 Task: Plan a trip to Salzburg, Austria from 6th December, 2023 to 10th December, 2023 for 6 adults, 2 children.6 bedrooms having 6 beds and 6 bathrooms. Property type can be house. Amenities needed are: wifi, TV, free parkinig on premises, hot tub, gym, smoking allowed. Booking option can be shelf check-in. Look for 3 properties as per requirement.
Action: Mouse moved to (473, 149)
Screenshot: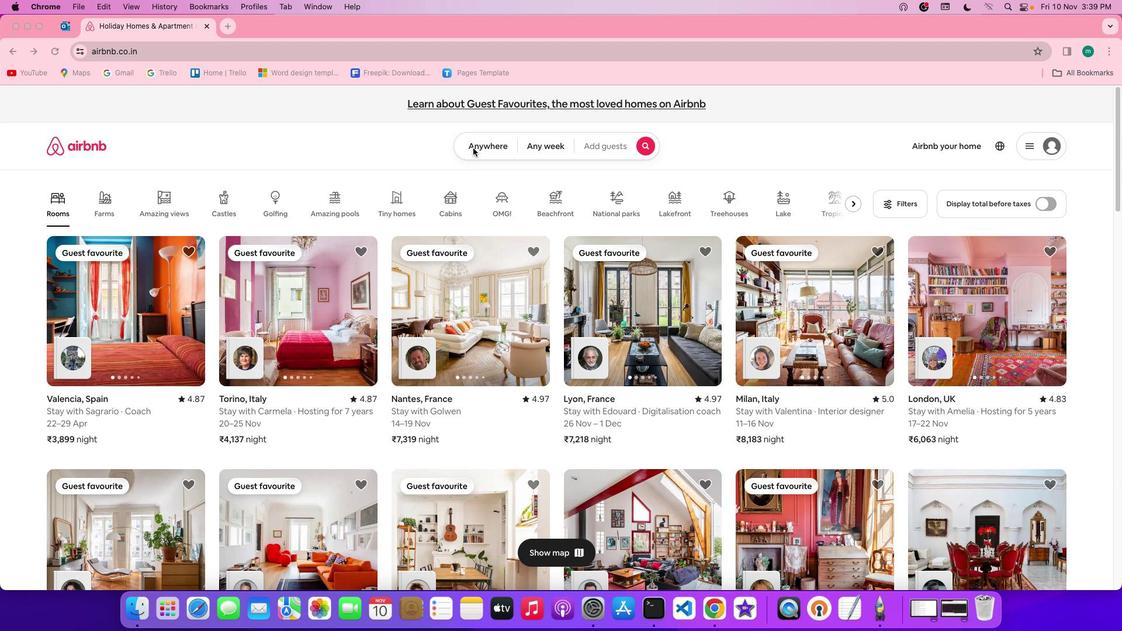 
Action: Mouse pressed left at (473, 149)
Screenshot: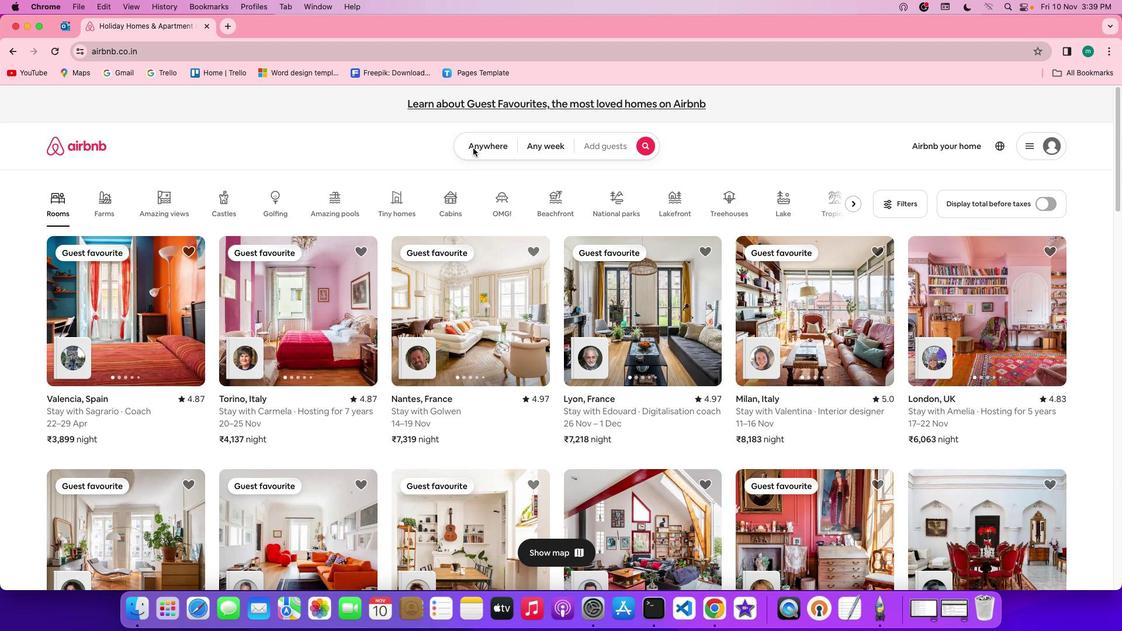 
Action: Mouse pressed left at (473, 149)
Screenshot: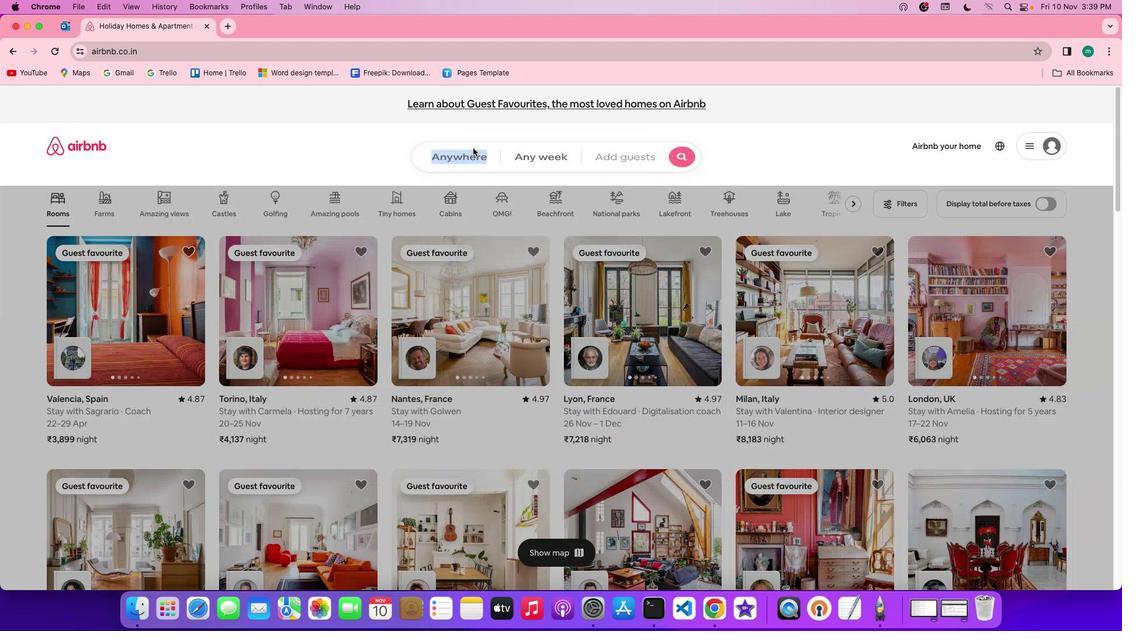 
Action: Mouse moved to (453, 191)
Screenshot: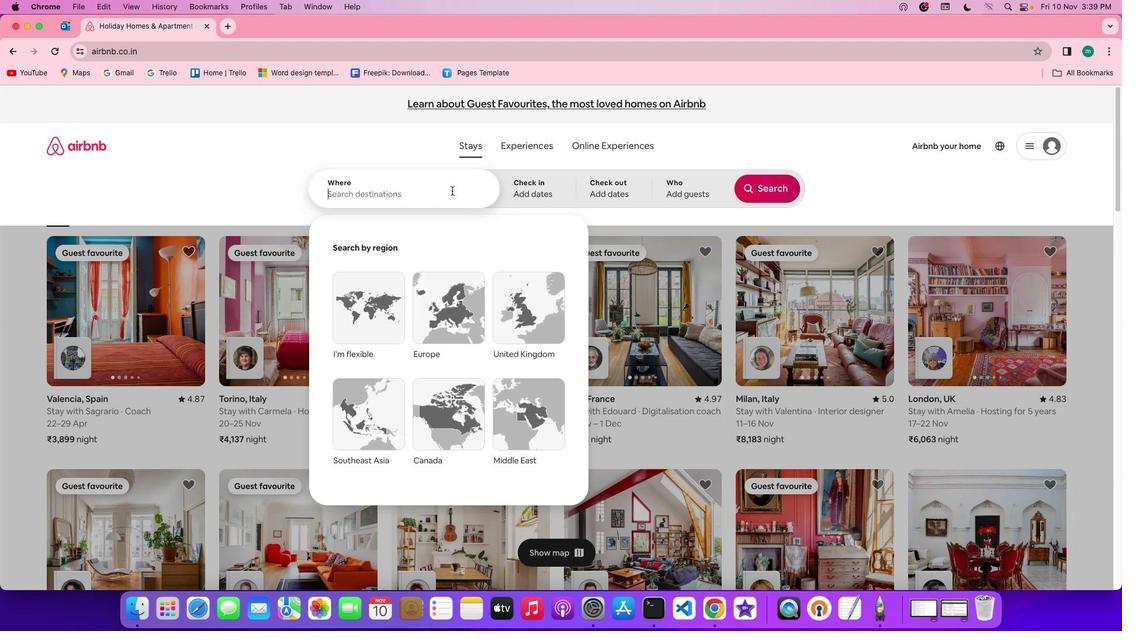 
Action: Mouse pressed left at (453, 191)
Screenshot: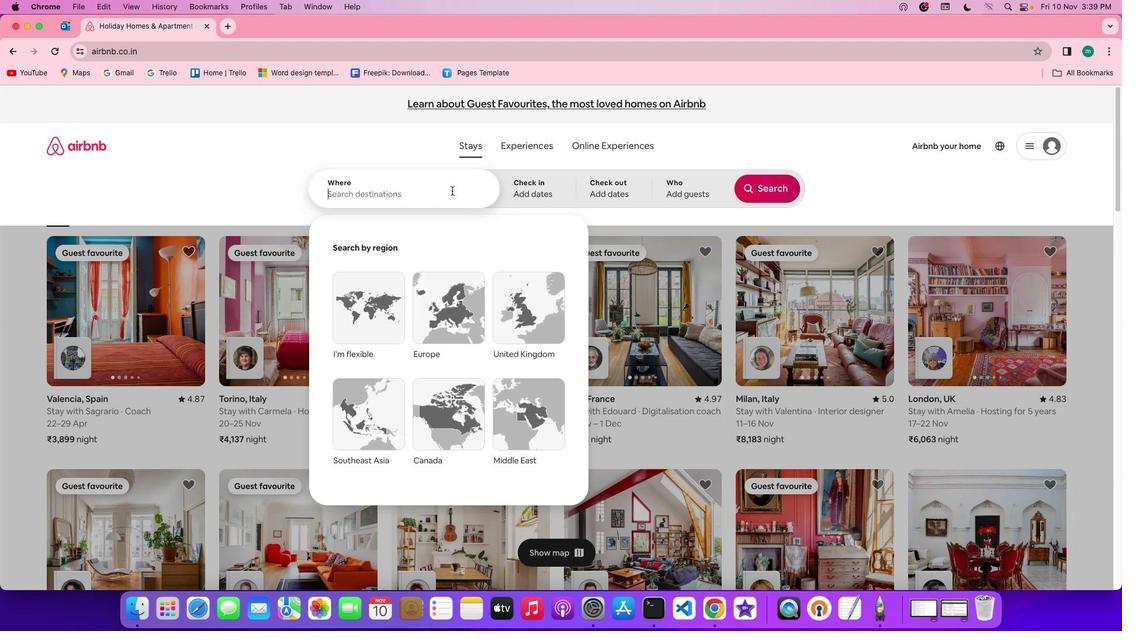 
Action: Key pressed Key.shift'S''a''l''z''b''u''r''g'','Key.spaceKey.shift'A''u''s''t''r''a'Key.backspace'i''a'
Screenshot: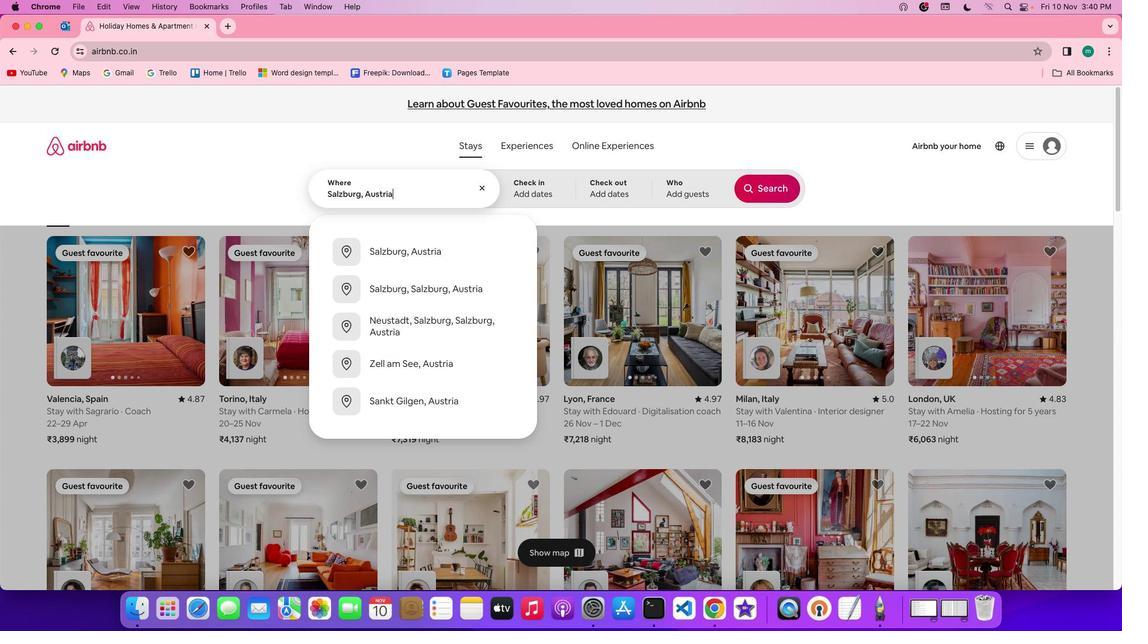 
Action: Mouse moved to (518, 189)
Screenshot: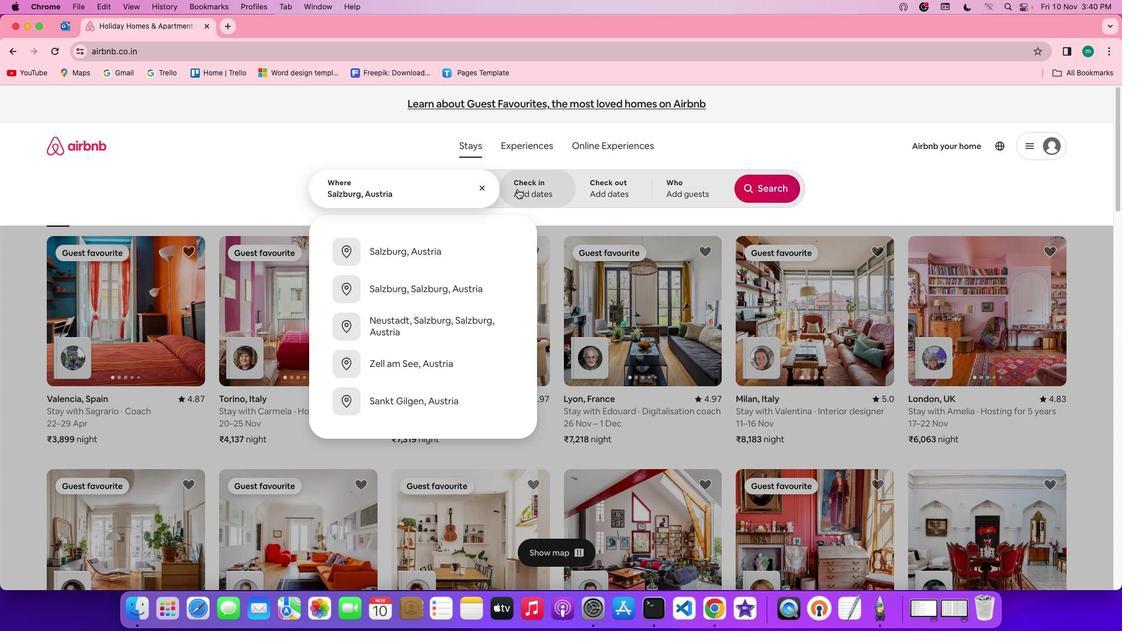 
Action: Mouse pressed left at (518, 189)
Screenshot: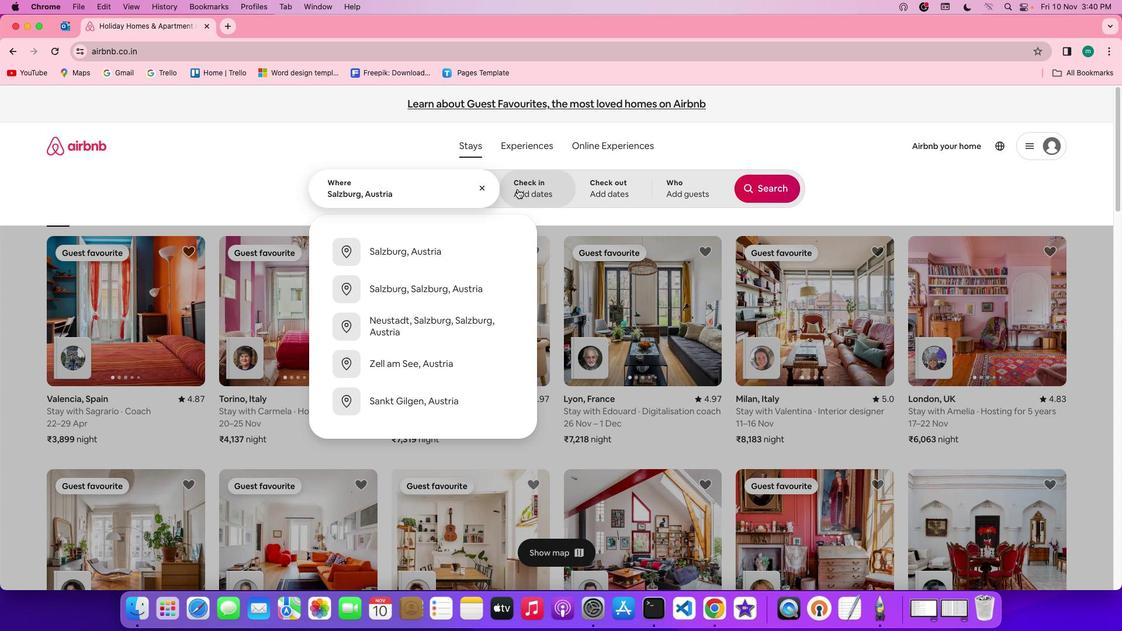 
Action: Mouse moved to (676, 363)
Screenshot: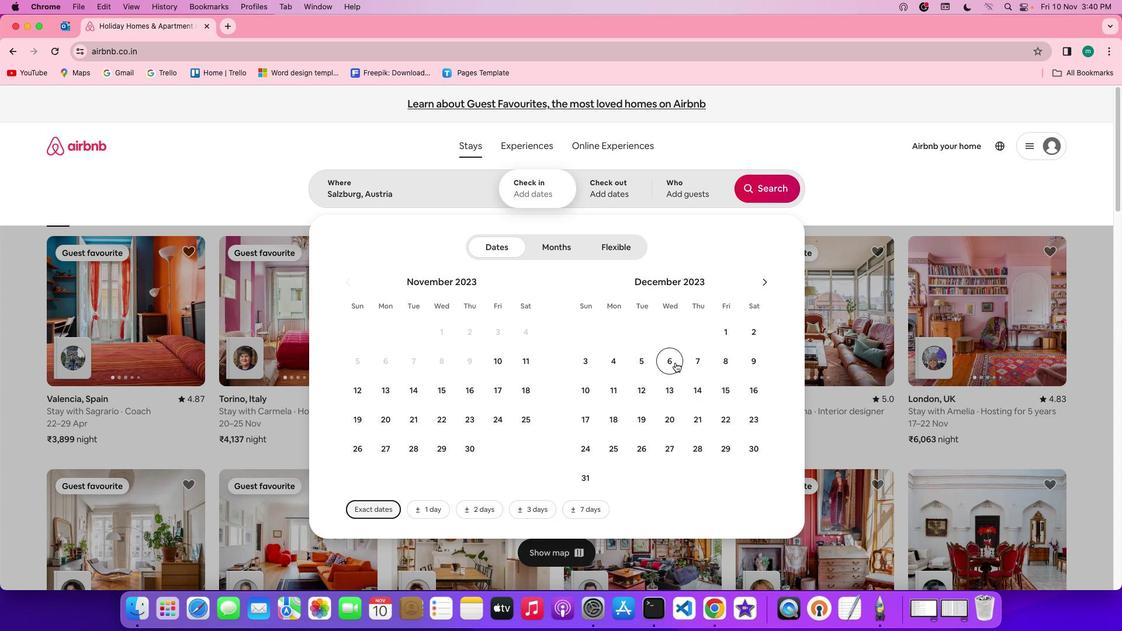 
Action: Mouse pressed left at (676, 363)
Screenshot: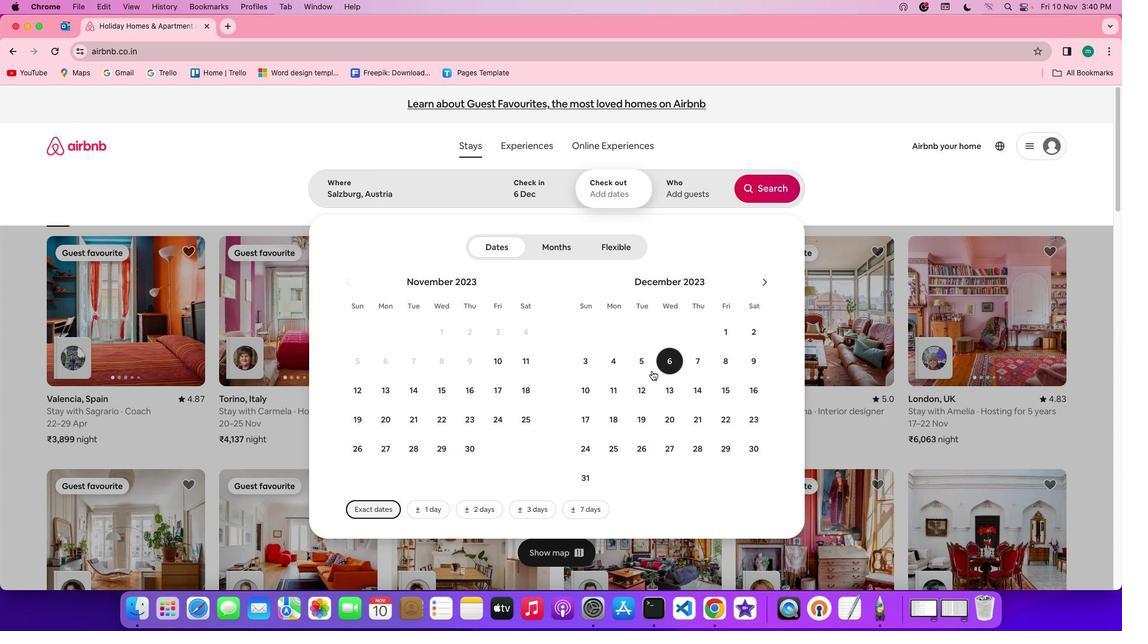 
Action: Mouse moved to (591, 383)
Screenshot: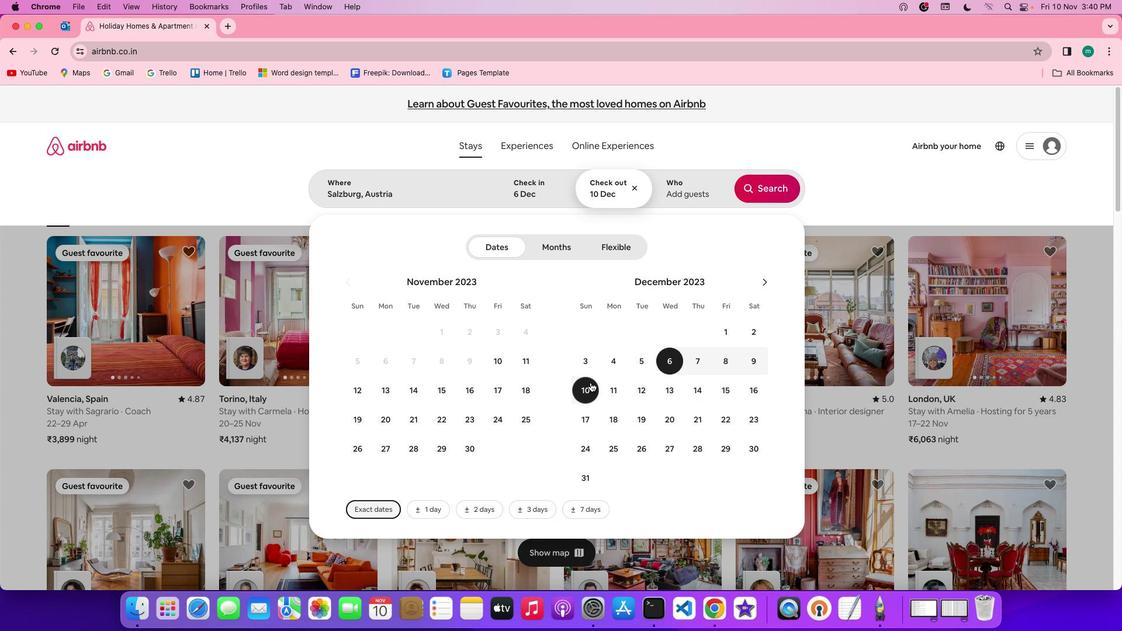
Action: Mouse pressed left at (591, 383)
Screenshot: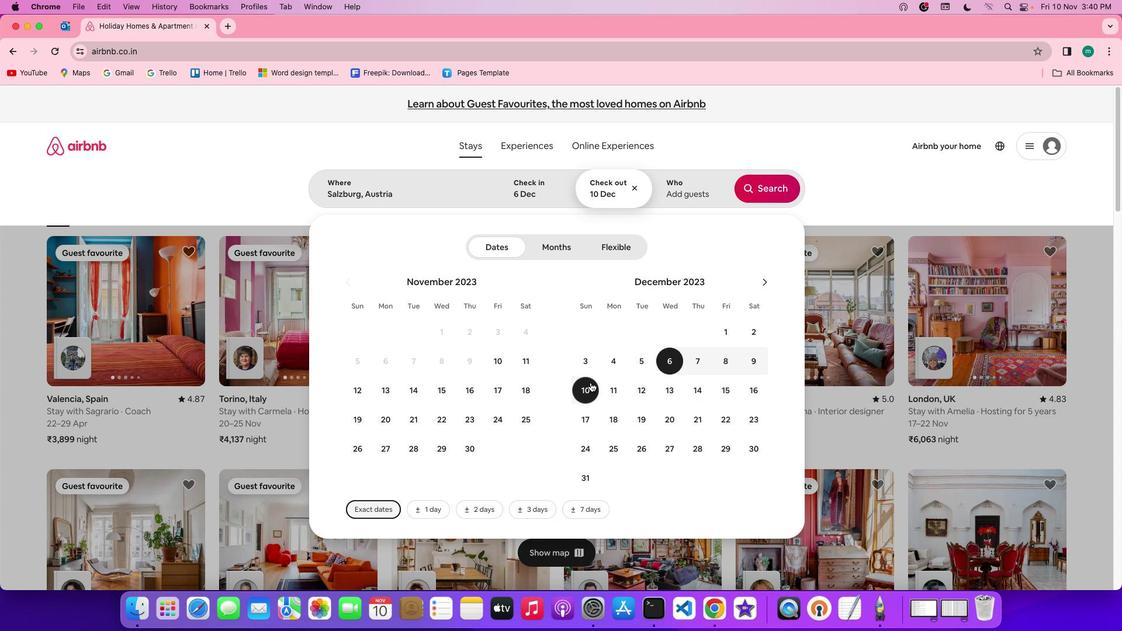 
Action: Mouse moved to (691, 190)
Screenshot: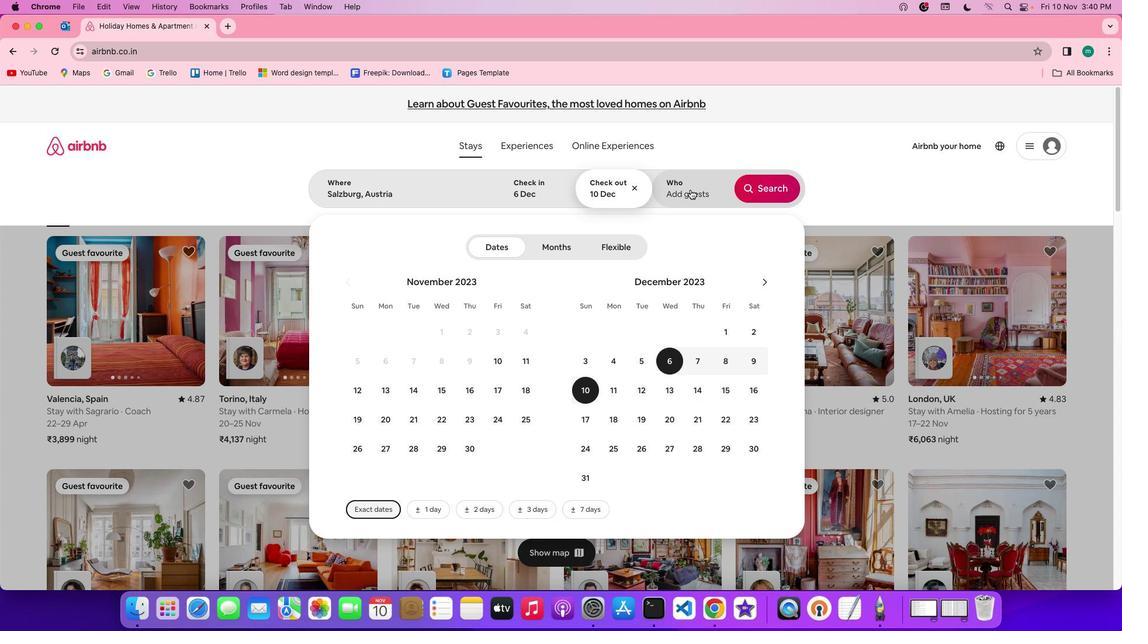
Action: Mouse pressed left at (691, 190)
Screenshot: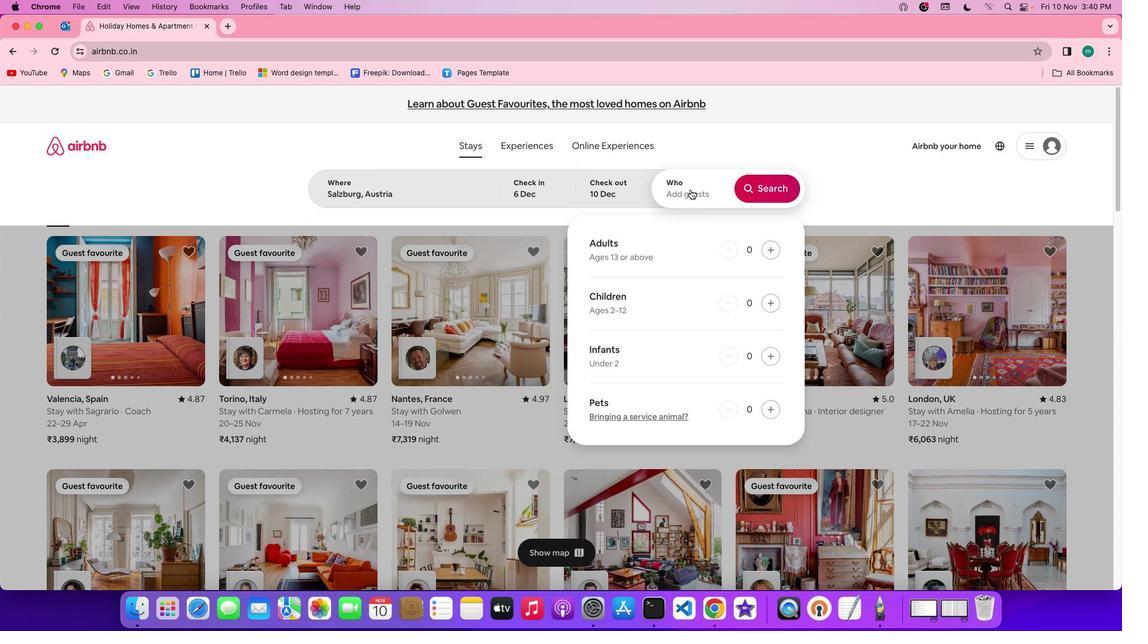 
Action: Mouse moved to (771, 248)
Screenshot: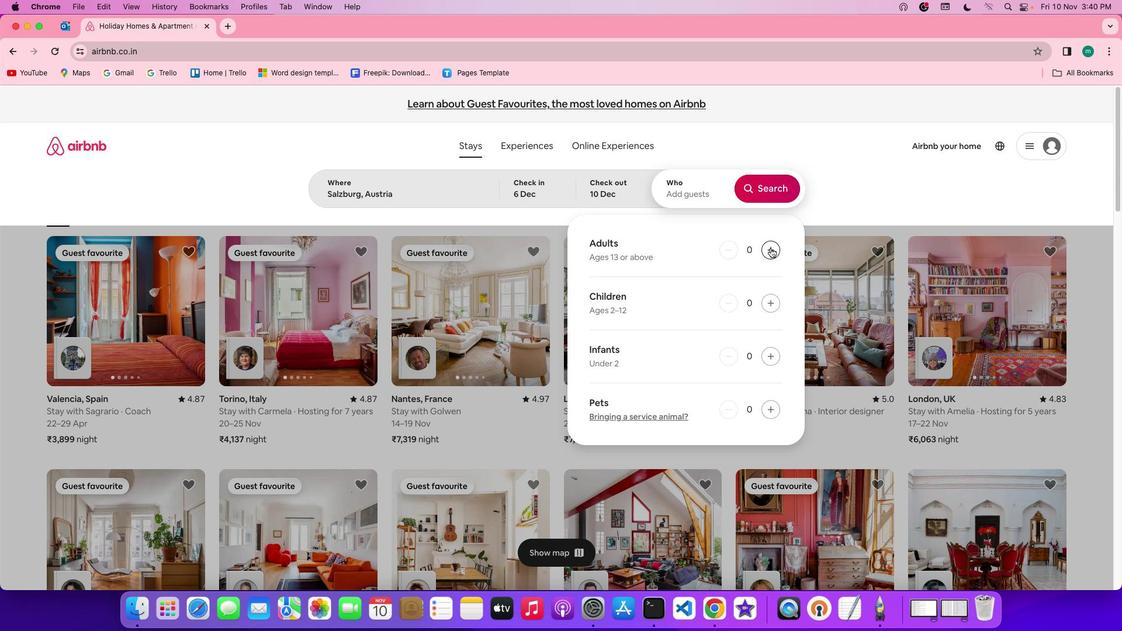 
Action: Mouse pressed left at (771, 248)
Screenshot: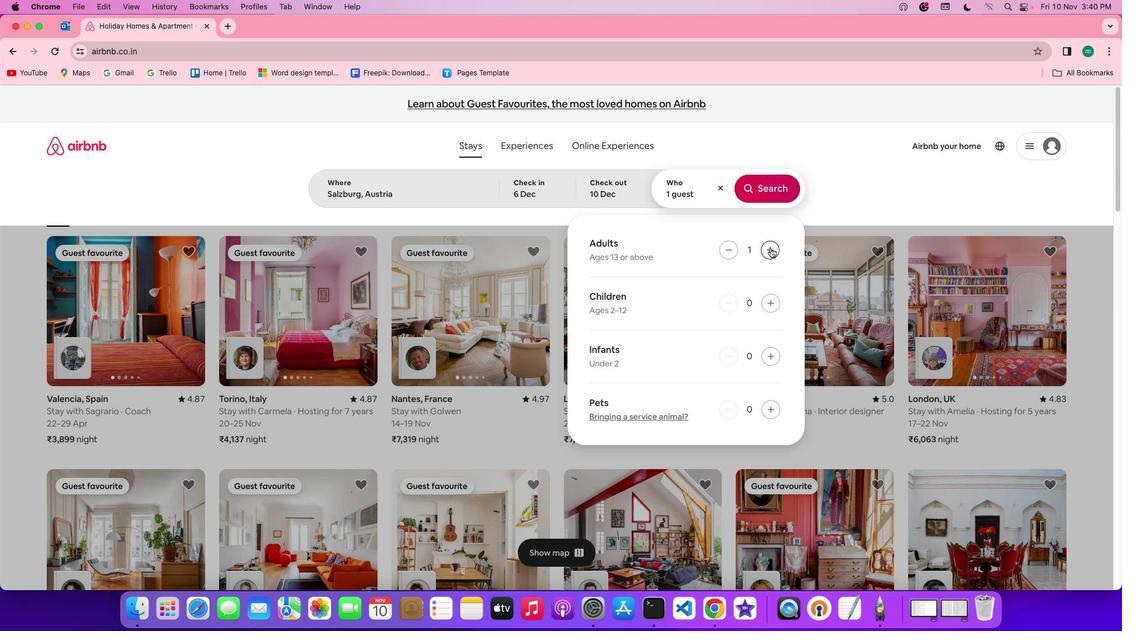 
Action: Mouse pressed left at (771, 248)
Screenshot: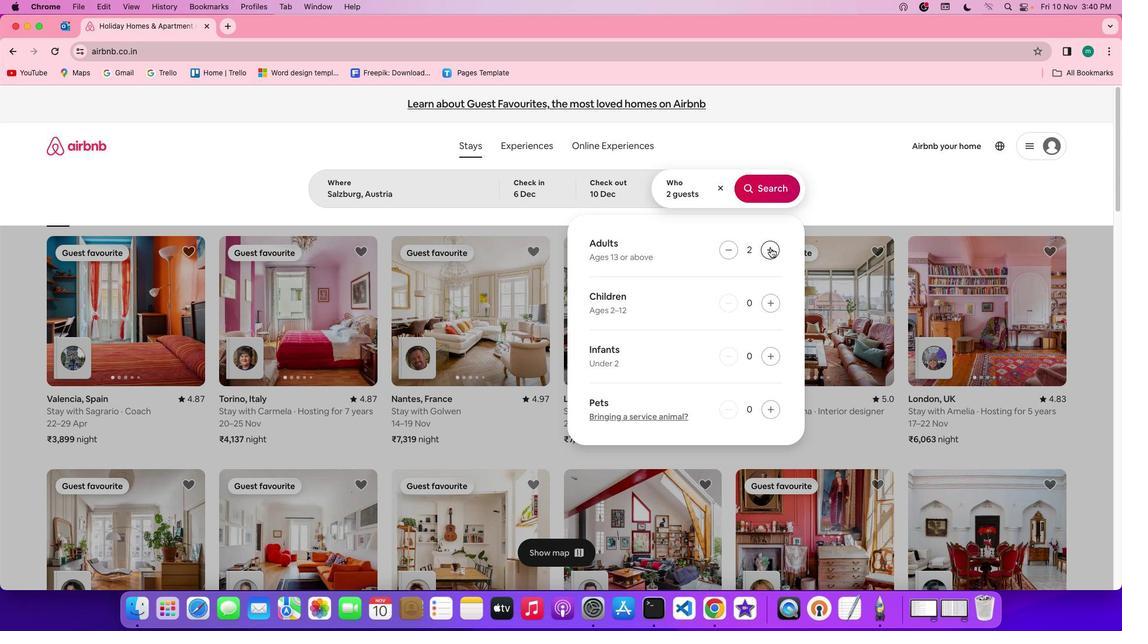 
Action: Mouse pressed left at (771, 248)
Screenshot: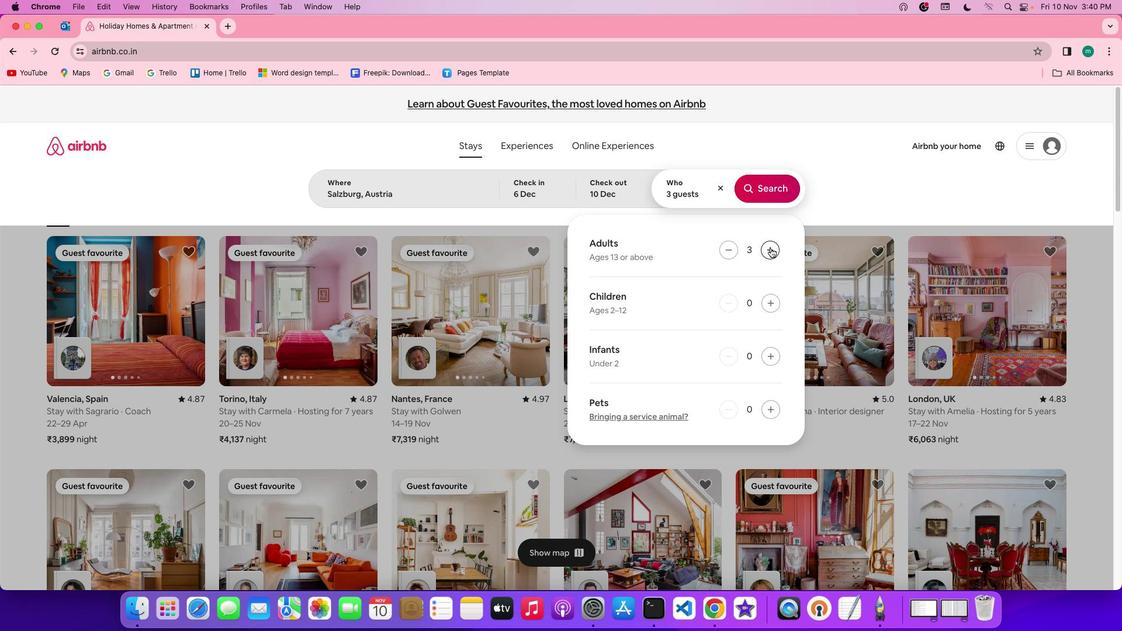
Action: Mouse pressed left at (771, 248)
Screenshot: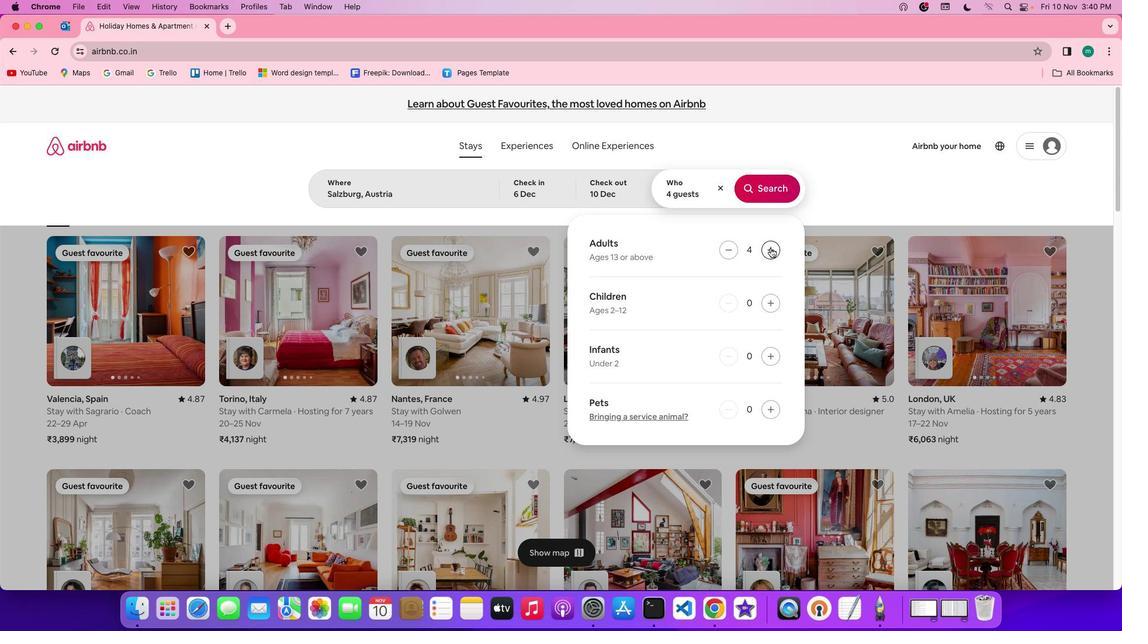 
Action: Mouse pressed left at (771, 248)
Screenshot: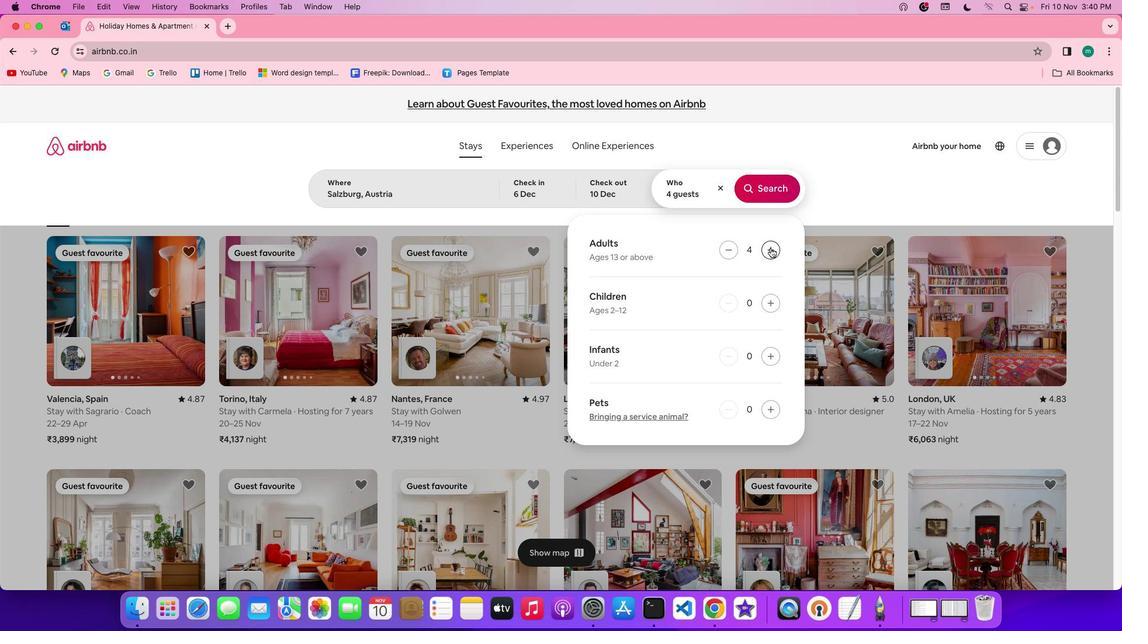
Action: Mouse pressed left at (771, 248)
Screenshot: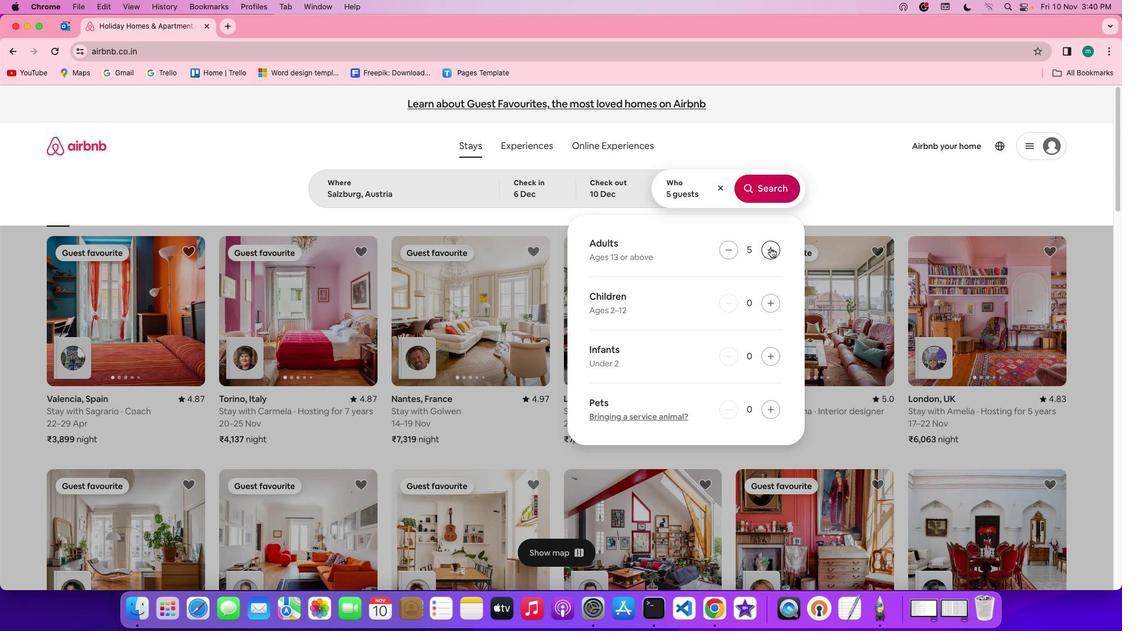 
Action: Mouse moved to (778, 298)
Screenshot: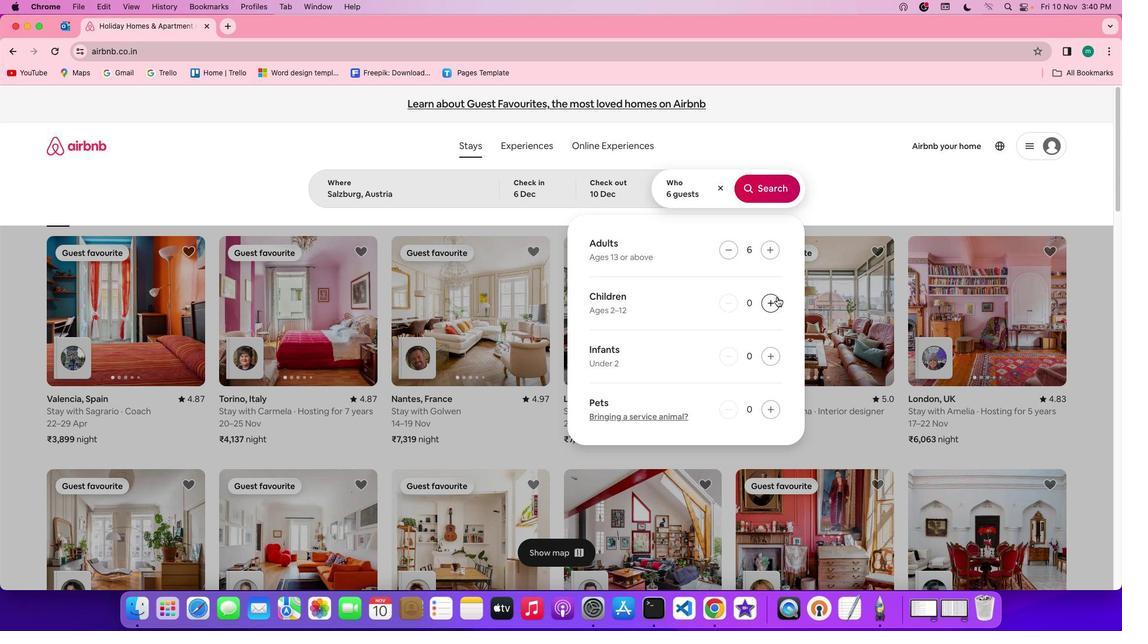 
Action: Mouse pressed left at (778, 298)
Screenshot: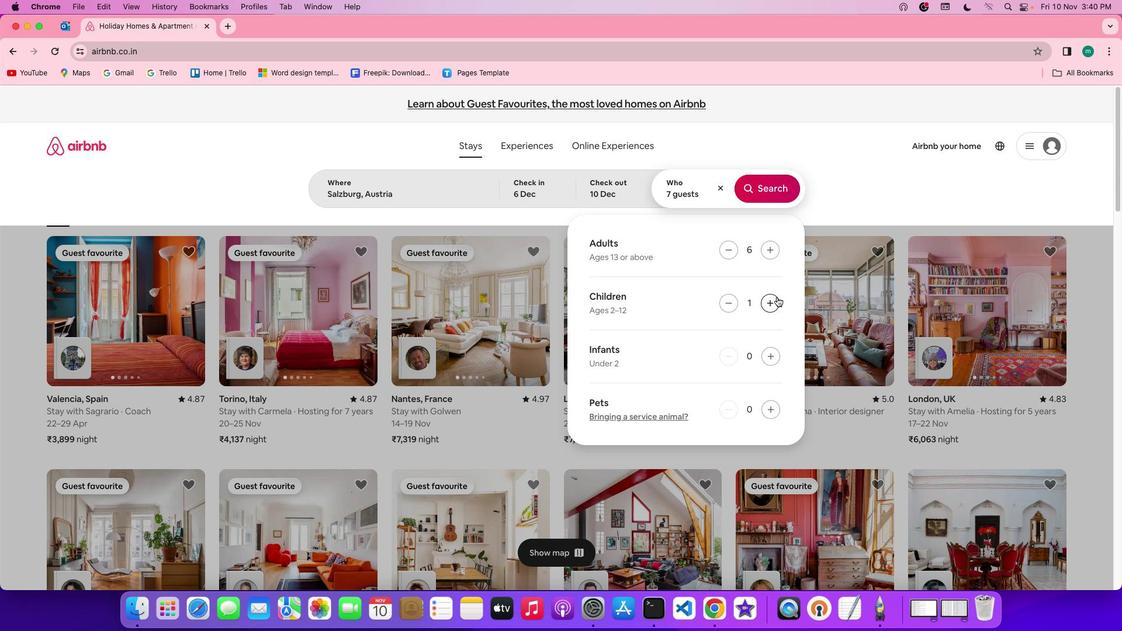 
Action: Mouse pressed left at (778, 298)
Screenshot: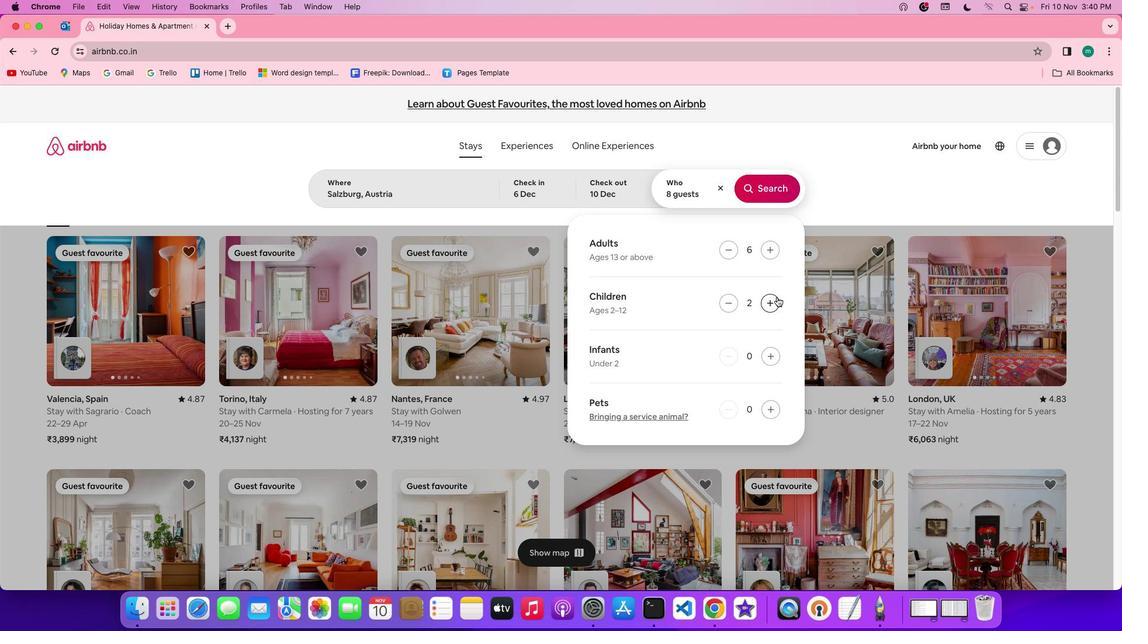 
Action: Mouse moved to (775, 195)
Screenshot: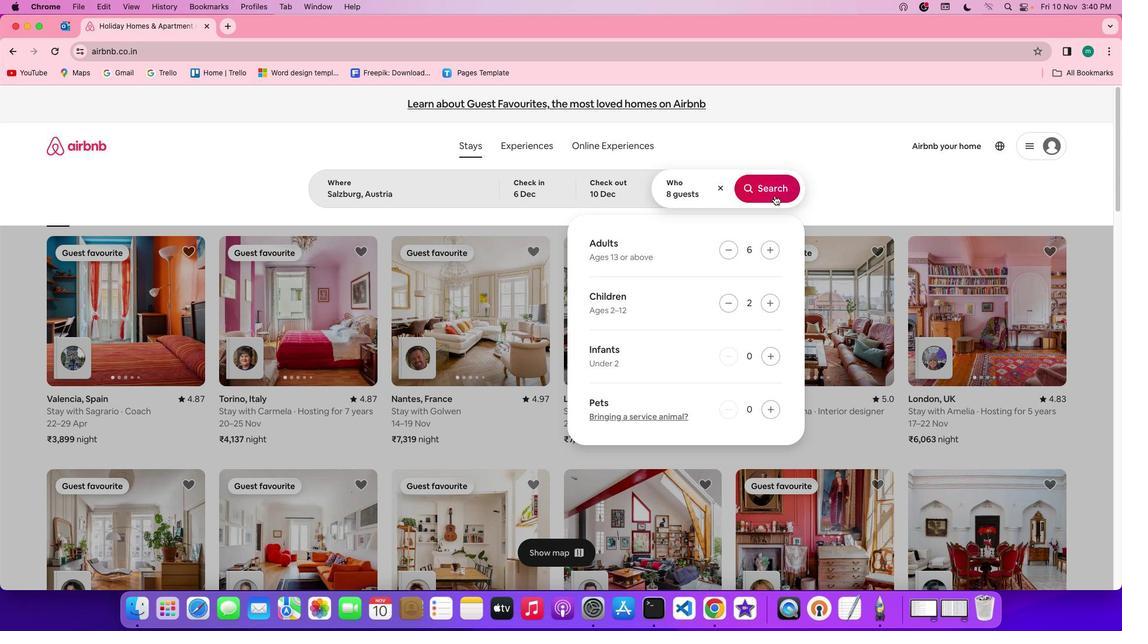 
Action: Mouse pressed left at (775, 195)
Screenshot: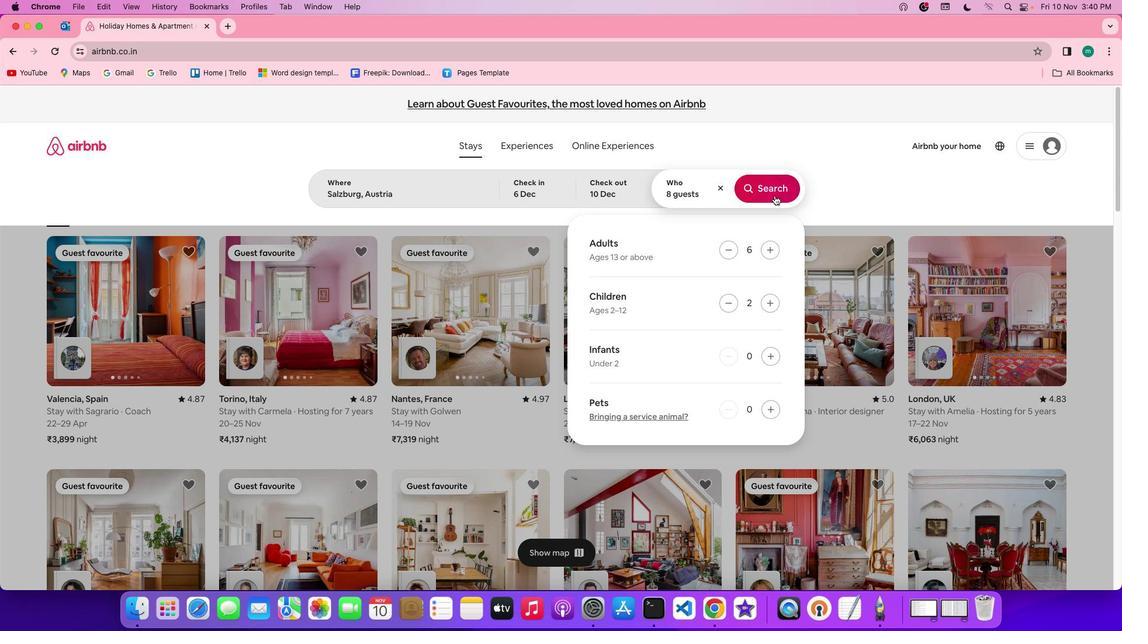 
Action: Mouse moved to (946, 160)
Screenshot: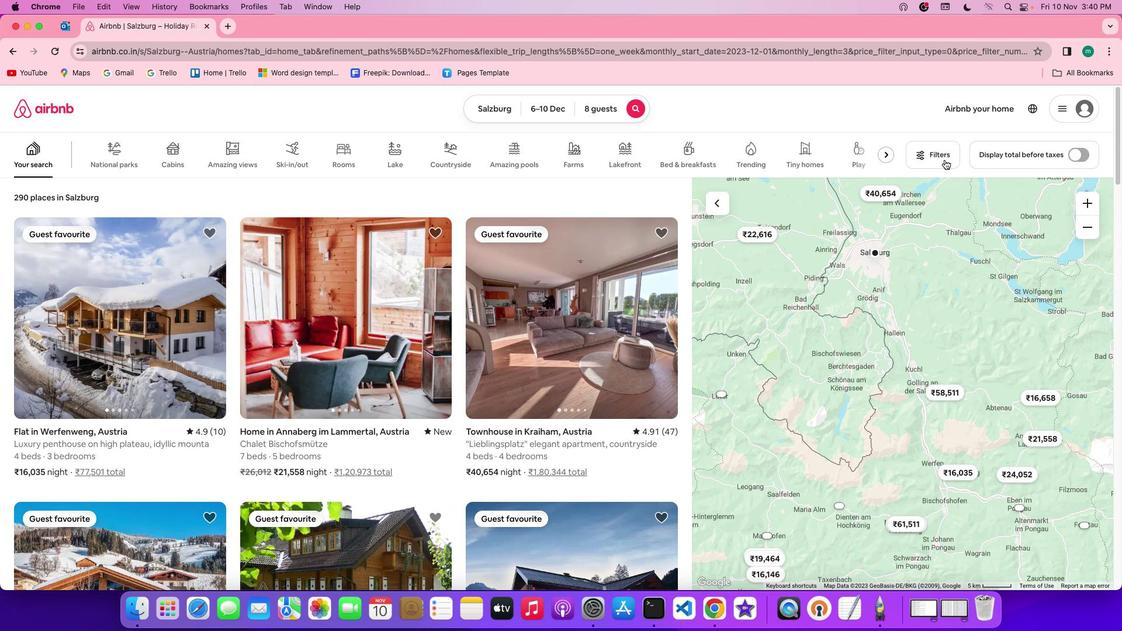
Action: Mouse pressed left at (946, 160)
Screenshot: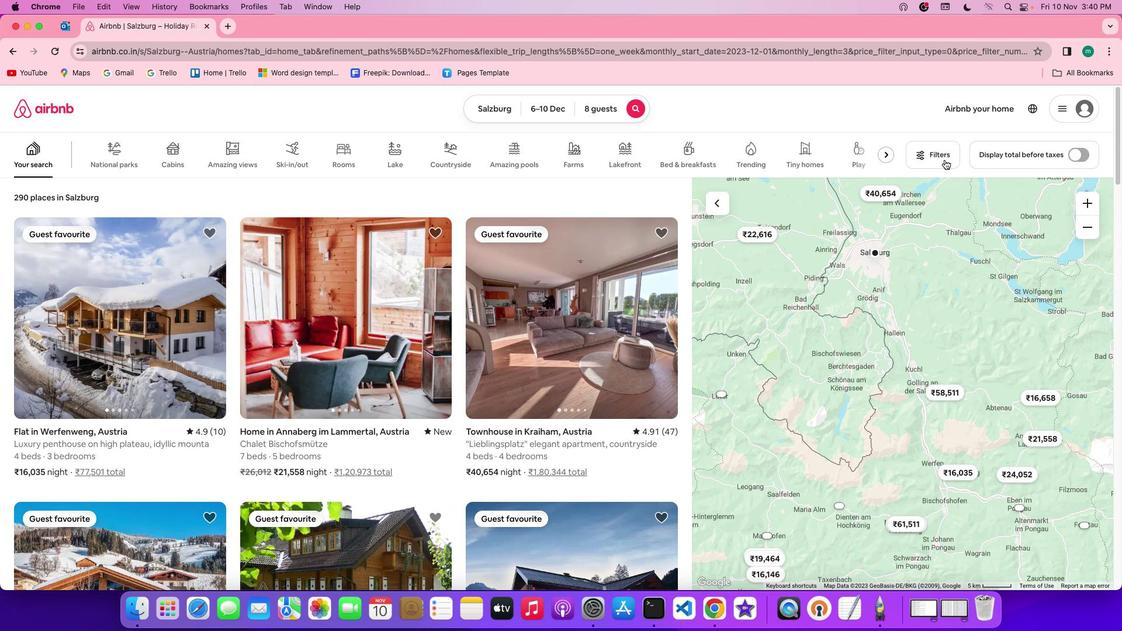 
Action: Mouse moved to (705, 304)
Screenshot: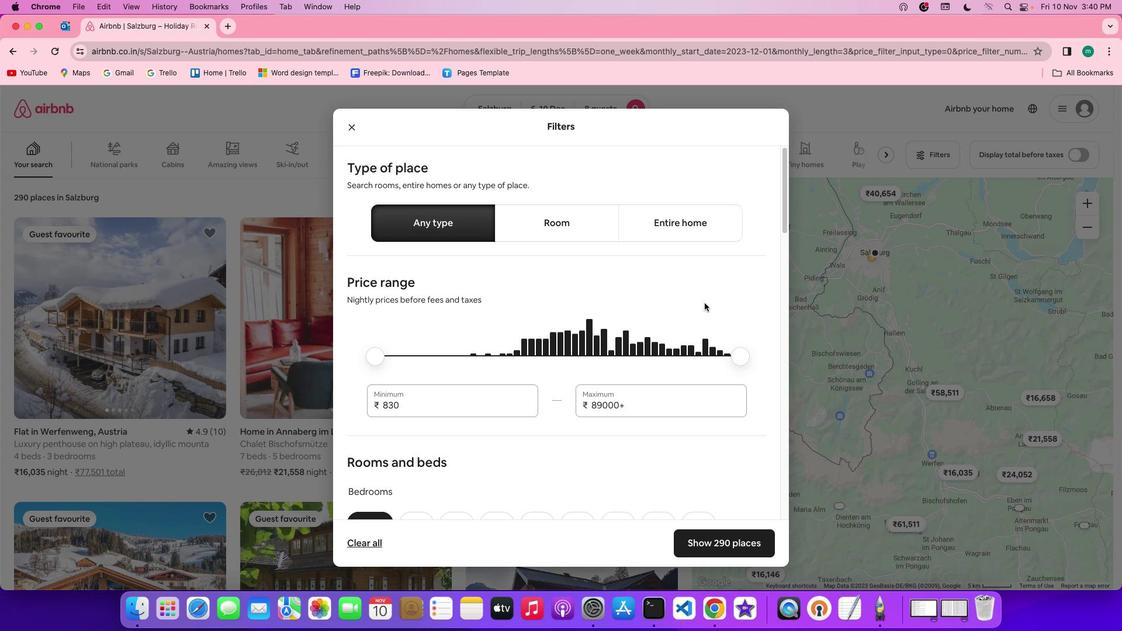 
Action: Mouse scrolled (705, 304) with delta (0, 0)
Screenshot: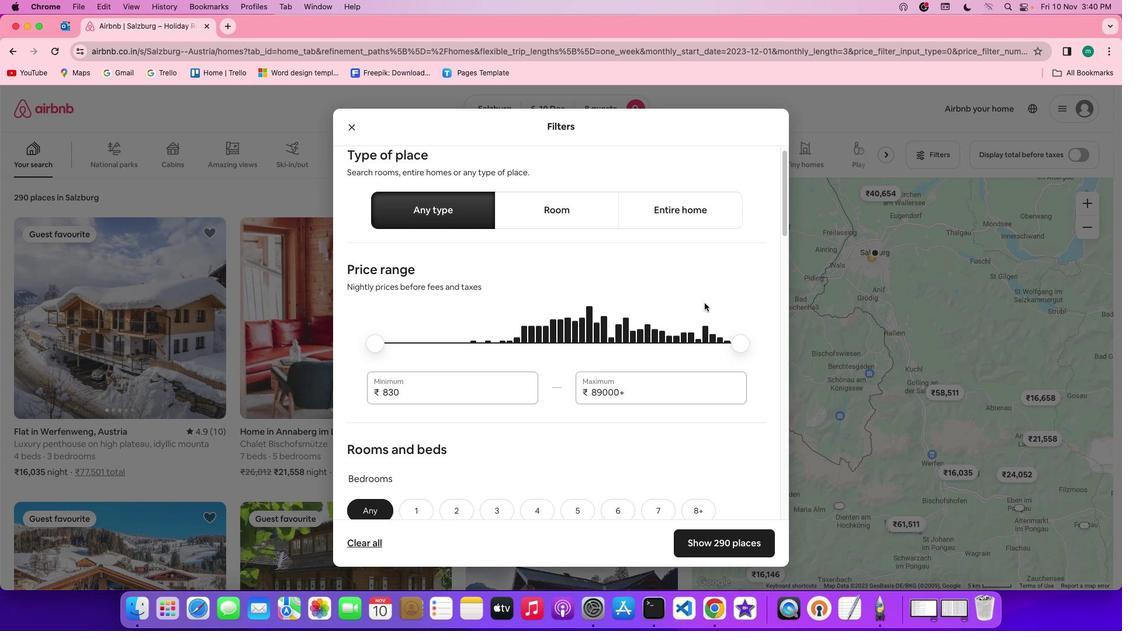 
Action: Mouse scrolled (705, 304) with delta (0, 0)
Screenshot: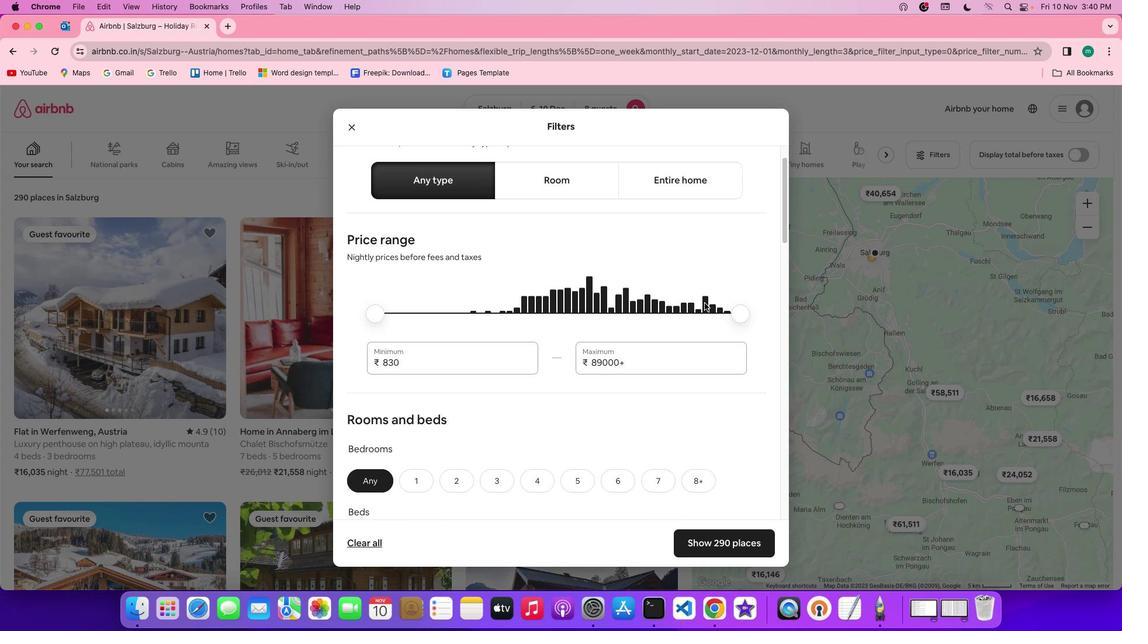 
Action: Mouse scrolled (705, 304) with delta (0, 0)
Screenshot: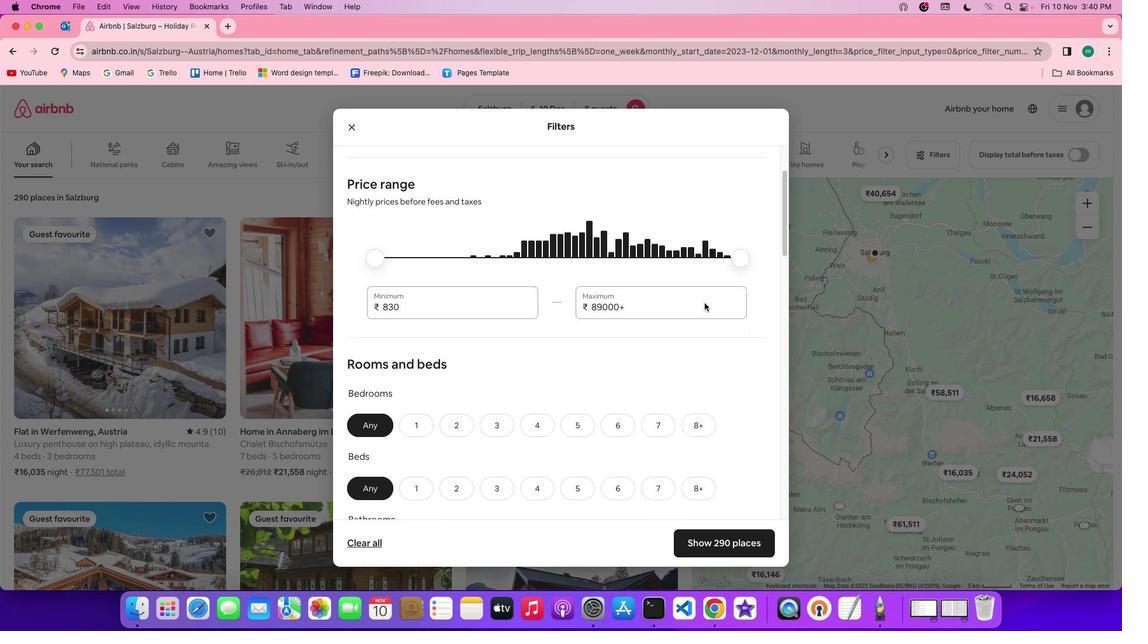 
Action: Mouse scrolled (705, 304) with delta (0, -1)
Screenshot: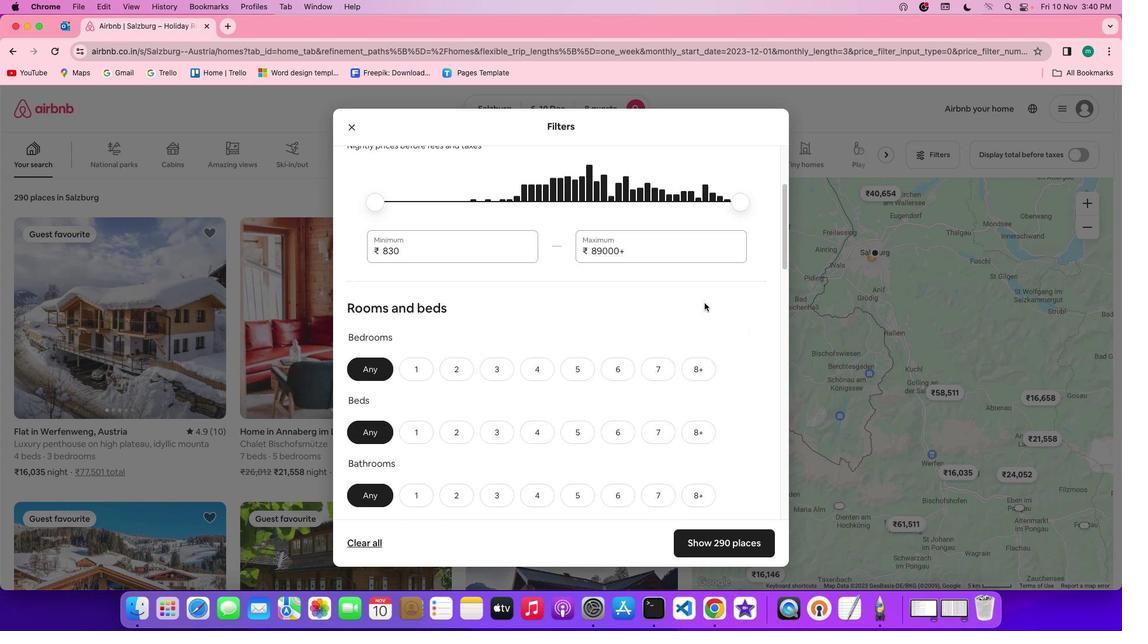 
Action: Mouse scrolled (705, 304) with delta (0, 0)
Screenshot: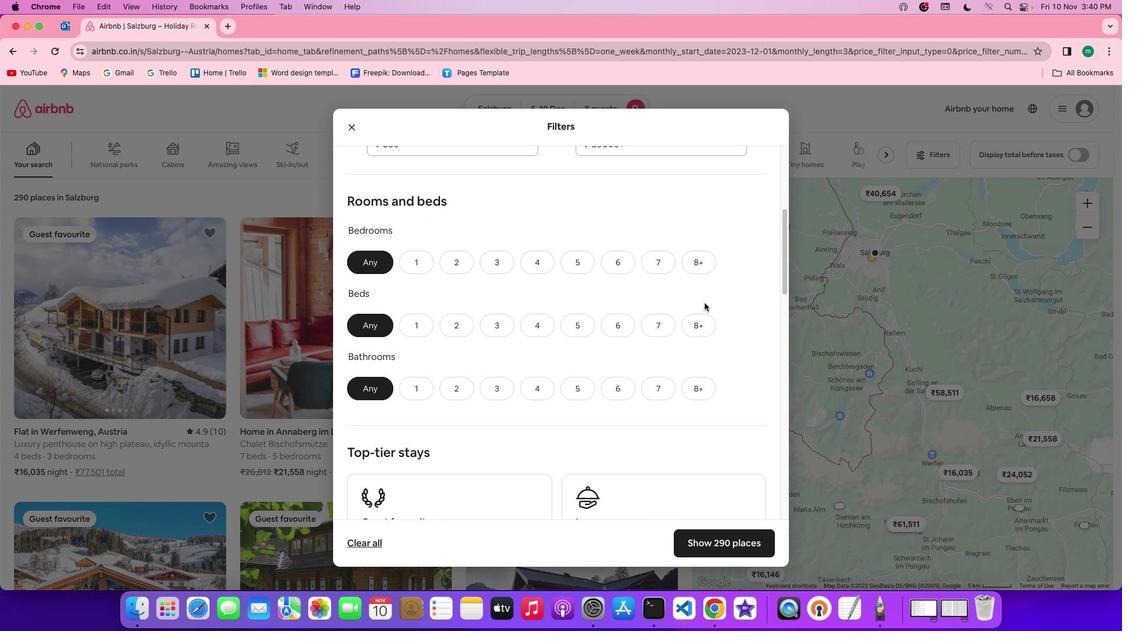 
Action: Mouse moved to (630, 243)
Screenshot: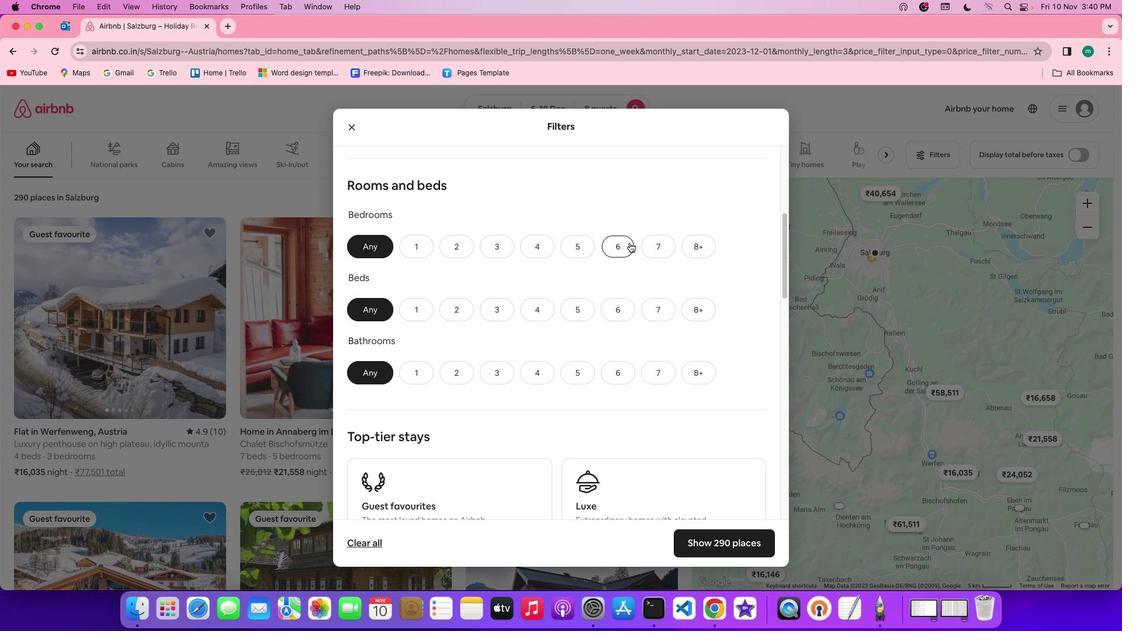 
Action: Mouse pressed left at (630, 243)
Screenshot: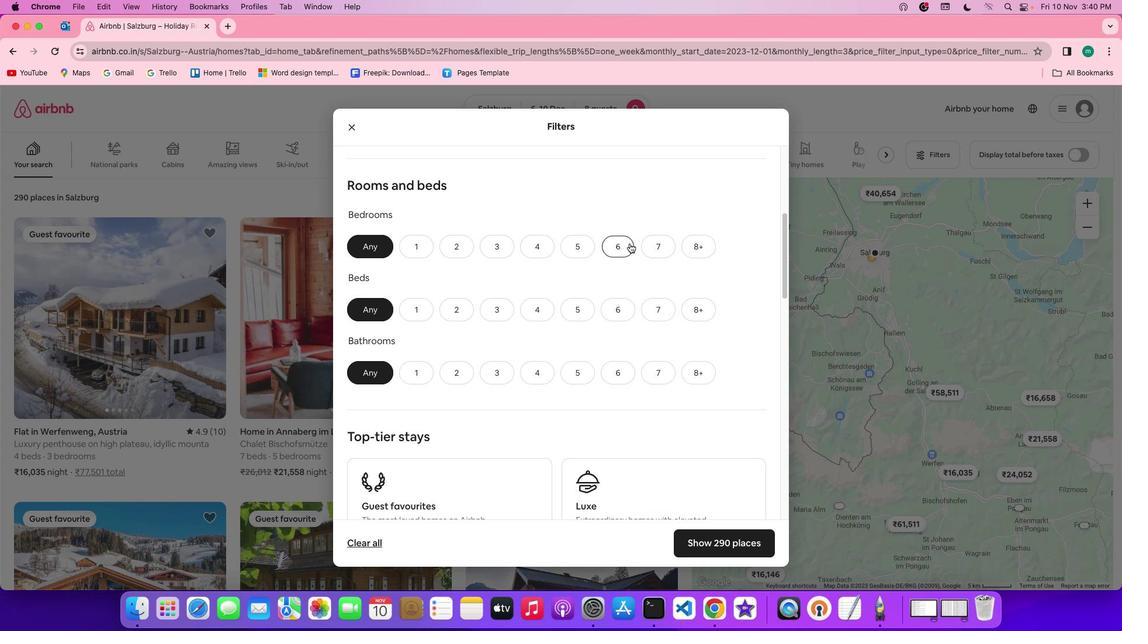 
Action: Mouse moved to (616, 313)
Screenshot: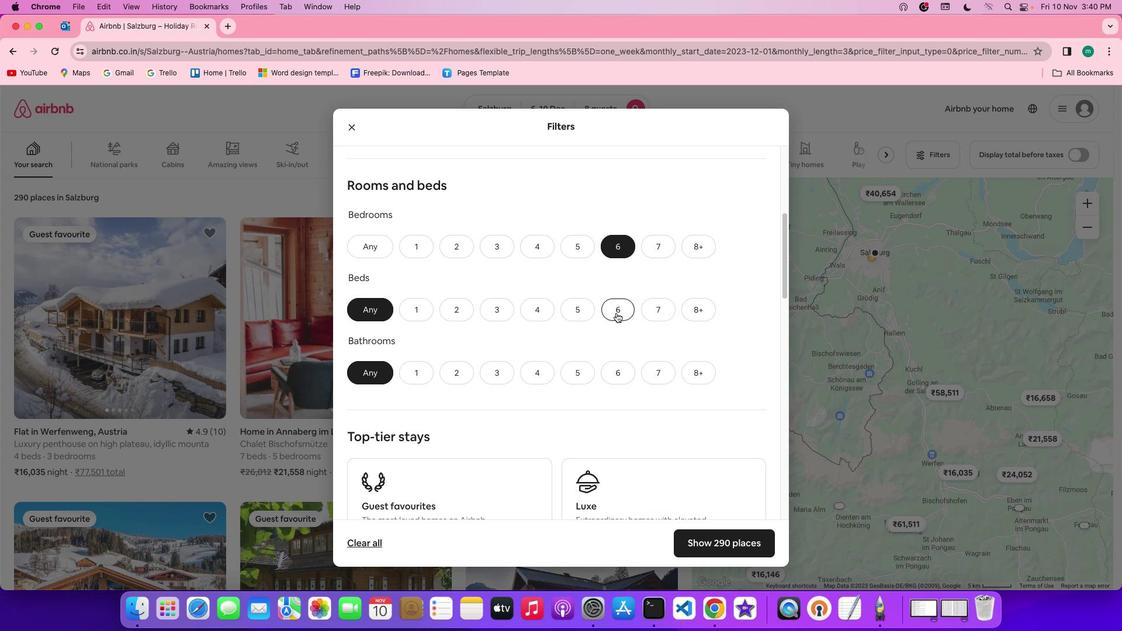 
Action: Mouse pressed left at (616, 313)
Screenshot: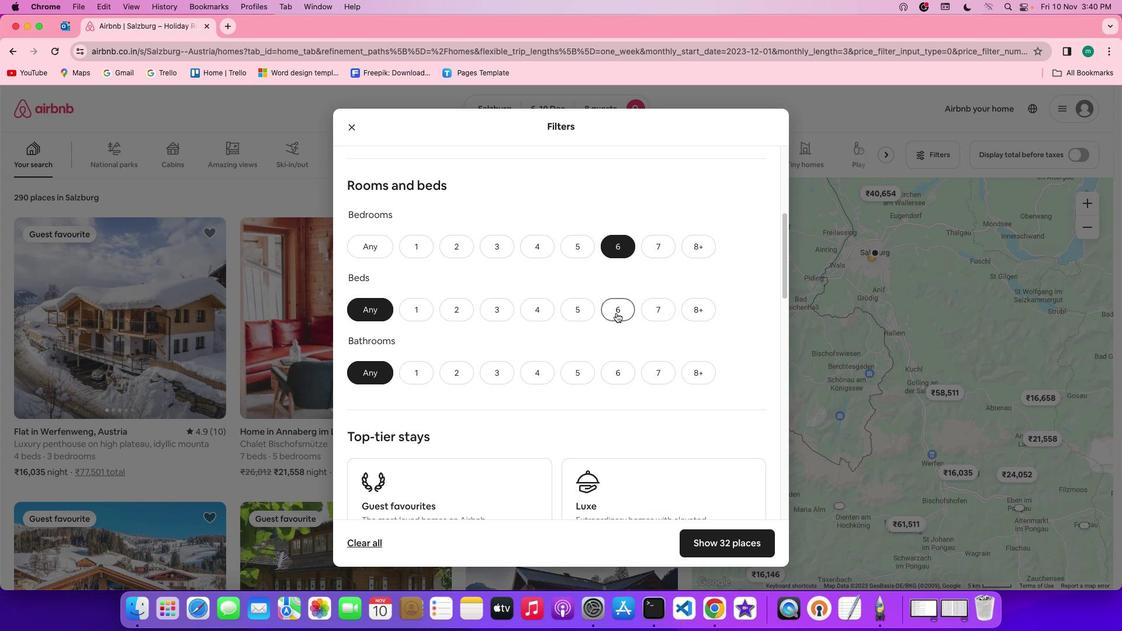 
Action: Mouse moved to (630, 370)
Screenshot: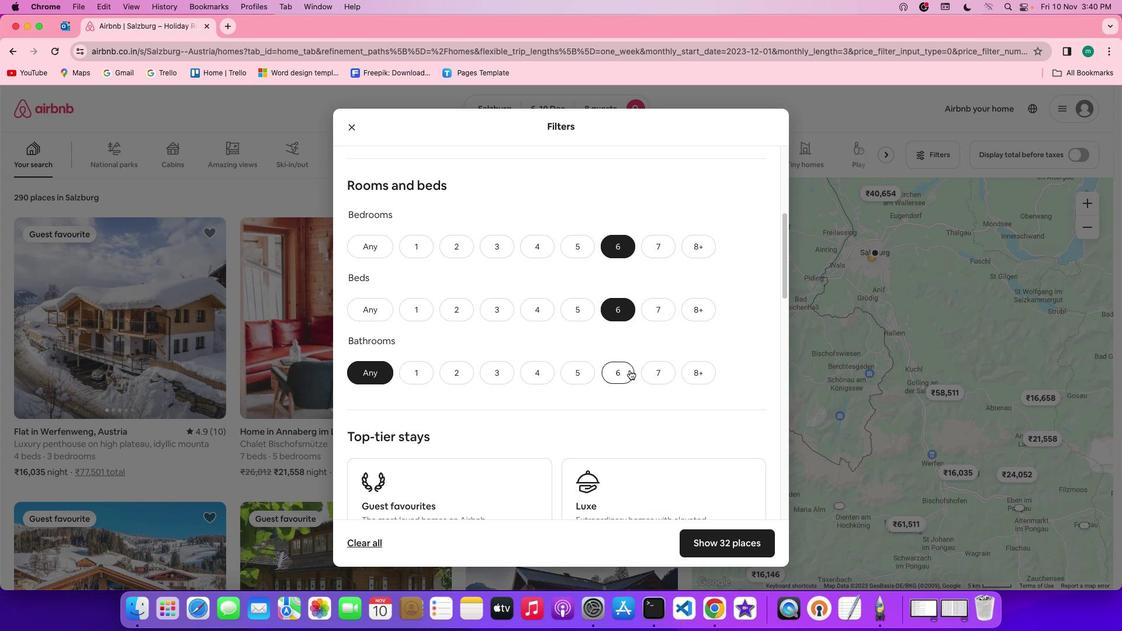 
Action: Mouse pressed left at (630, 370)
Screenshot: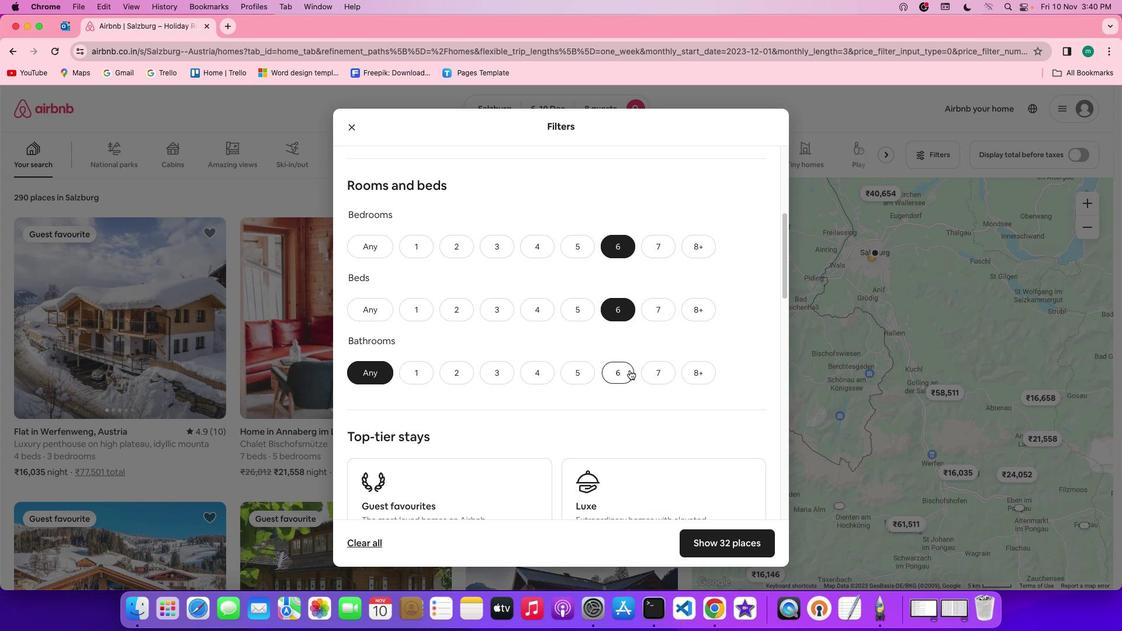 
Action: Mouse moved to (729, 356)
Screenshot: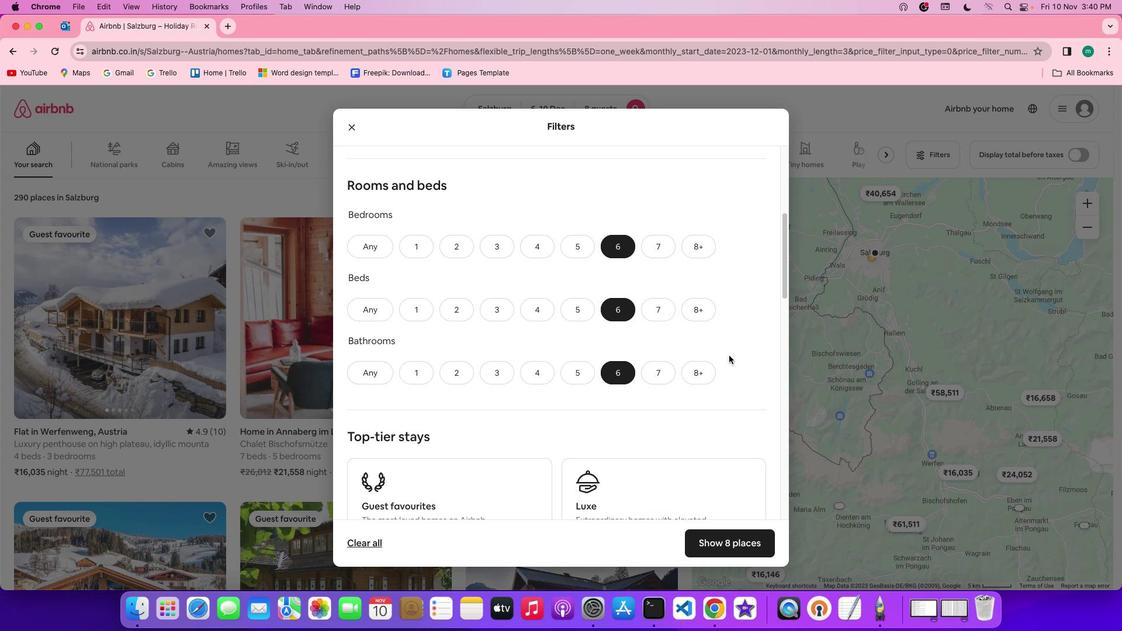 
Action: Mouse scrolled (729, 356) with delta (0, 0)
Screenshot: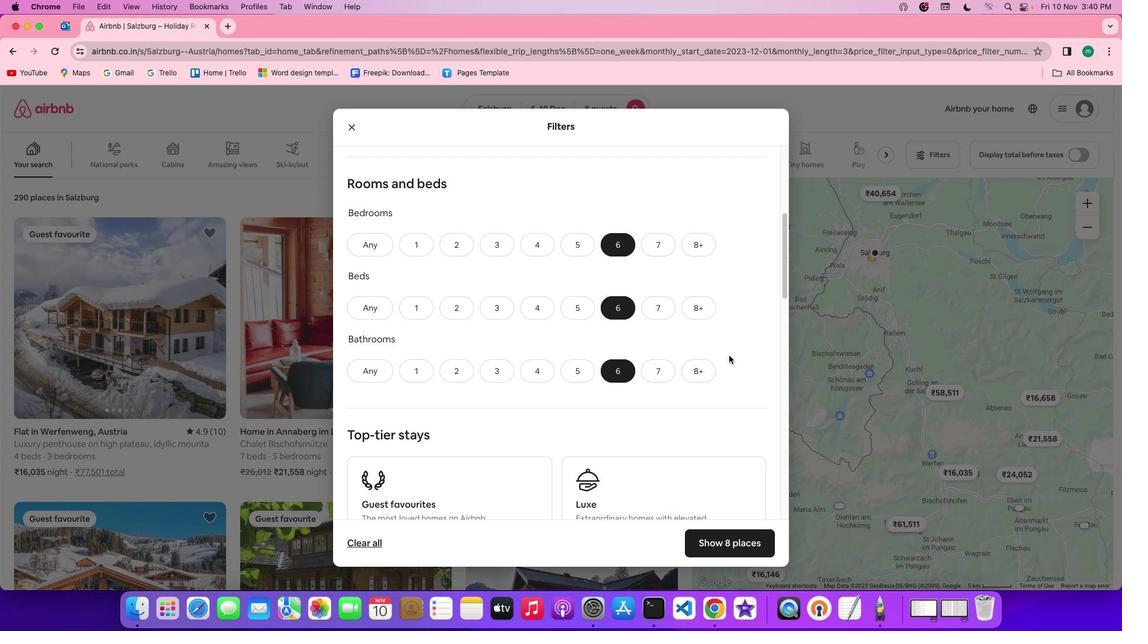
Action: Mouse scrolled (729, 356) with delta (0, 0)
Screenshot: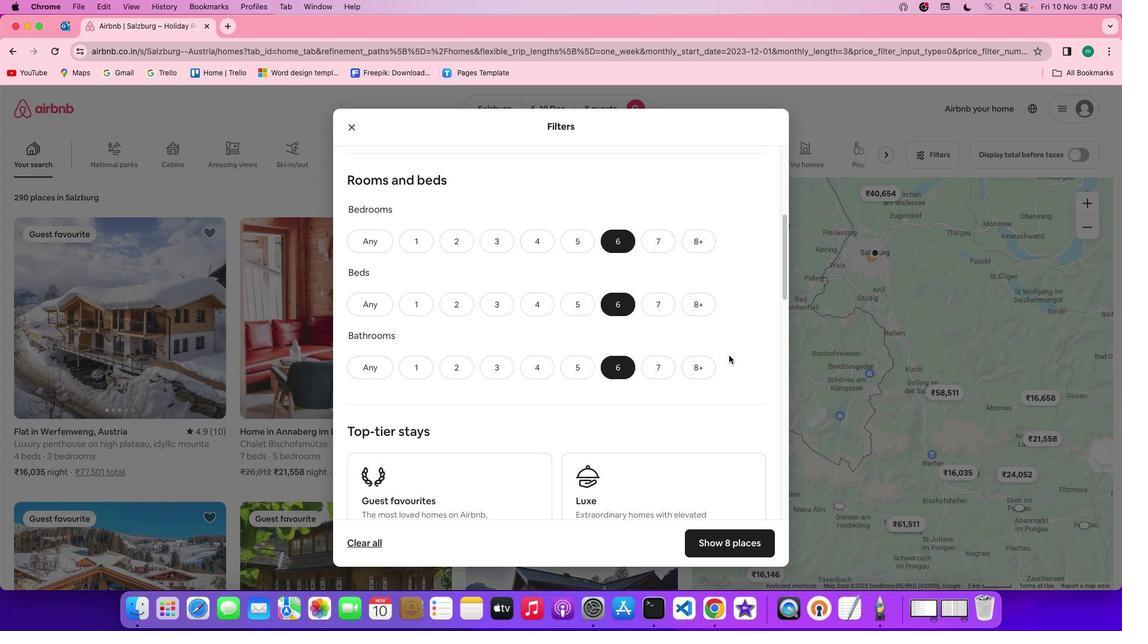
Action: Mouse scrolled (729, 356) with delta (0, 0)
Screenshot: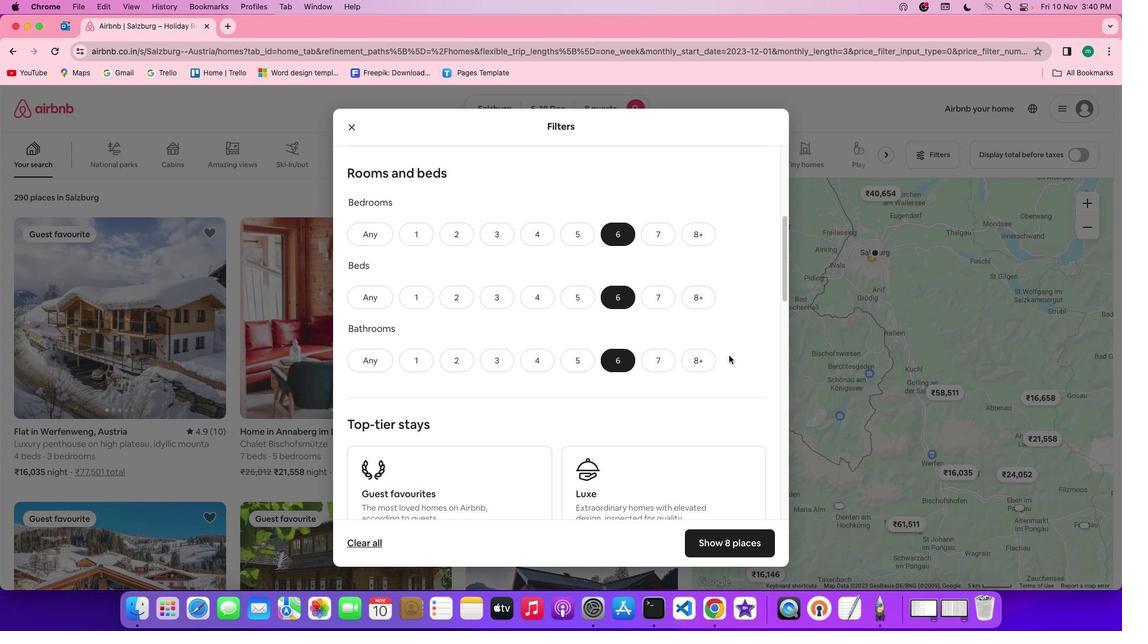 
Action: Mouse scrolled (729, 356) with delta (0, 0)
Screenshot: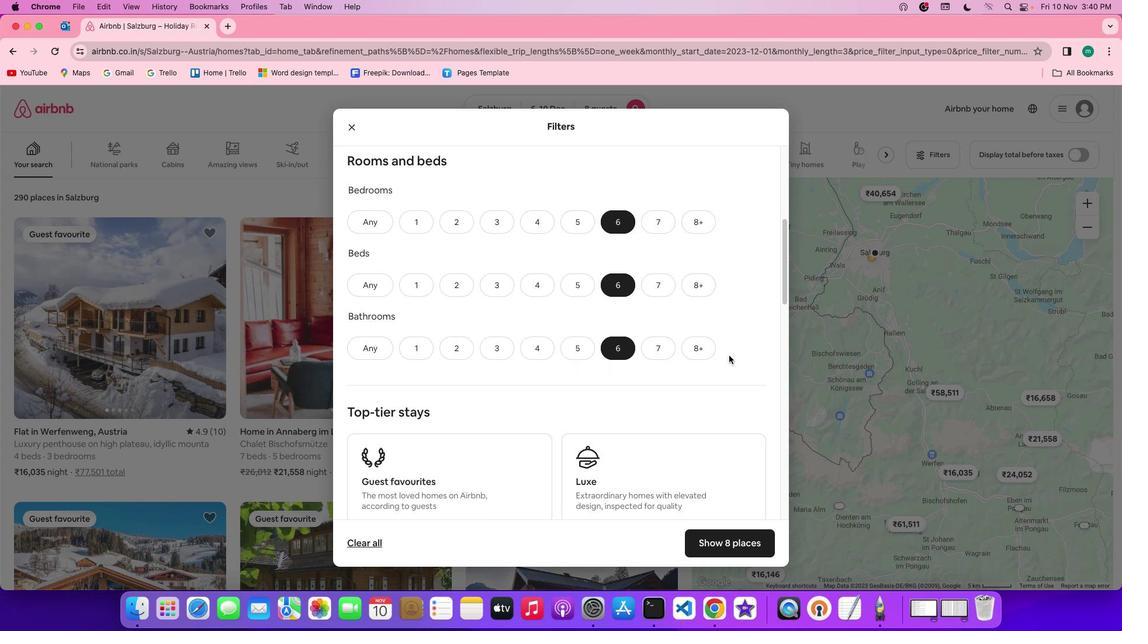 
Action: Mouse moved to (730, 356)
Screenshot: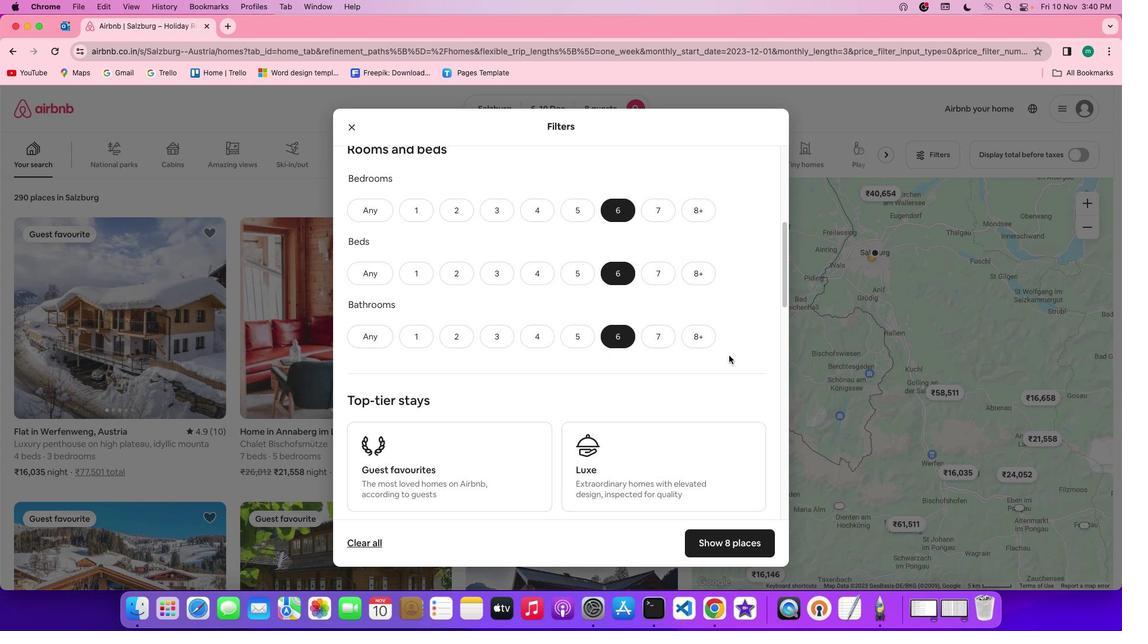 
Action: Mouse scrolled (730, 356) with delta (0, 0)
Screenshot: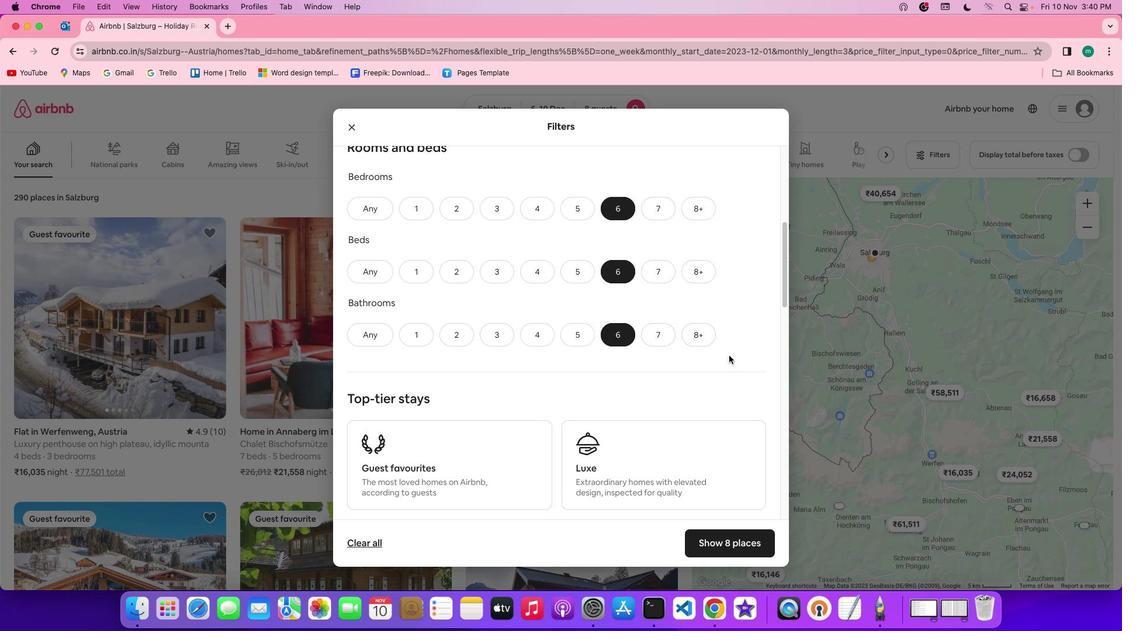 
Action: Mouse scrolled (730, 356) with delta (0, 0)
Screenshot: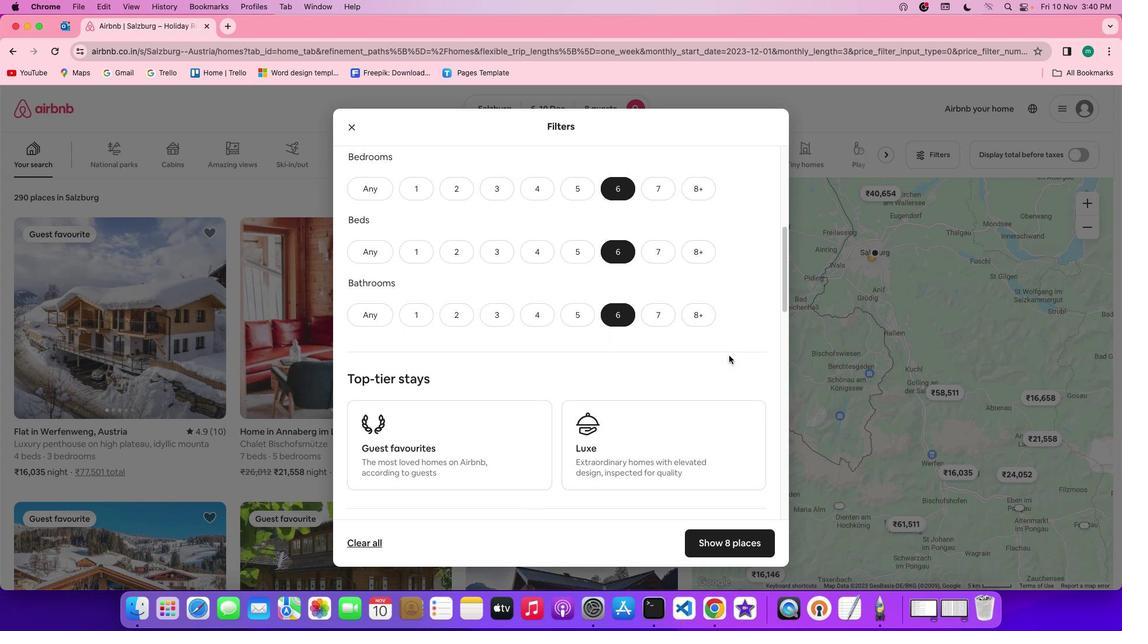 
Action: Mouse scrolled (730, 356) with delta (0, 0)
Screenshot: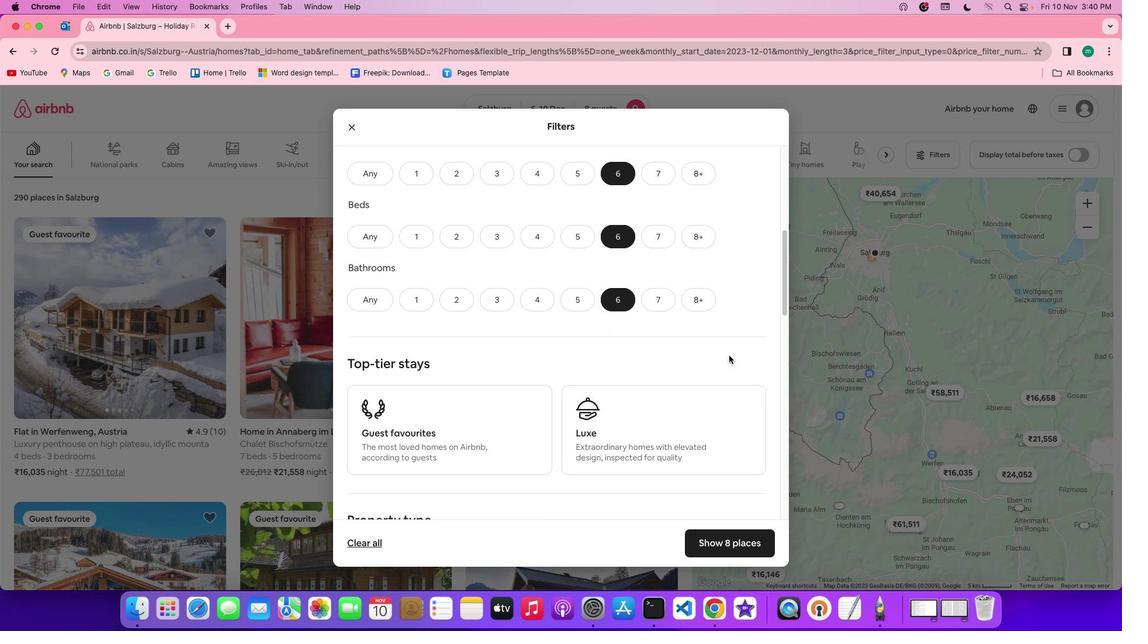 
Action: Mouse moved to (730, 356)
Screenshot: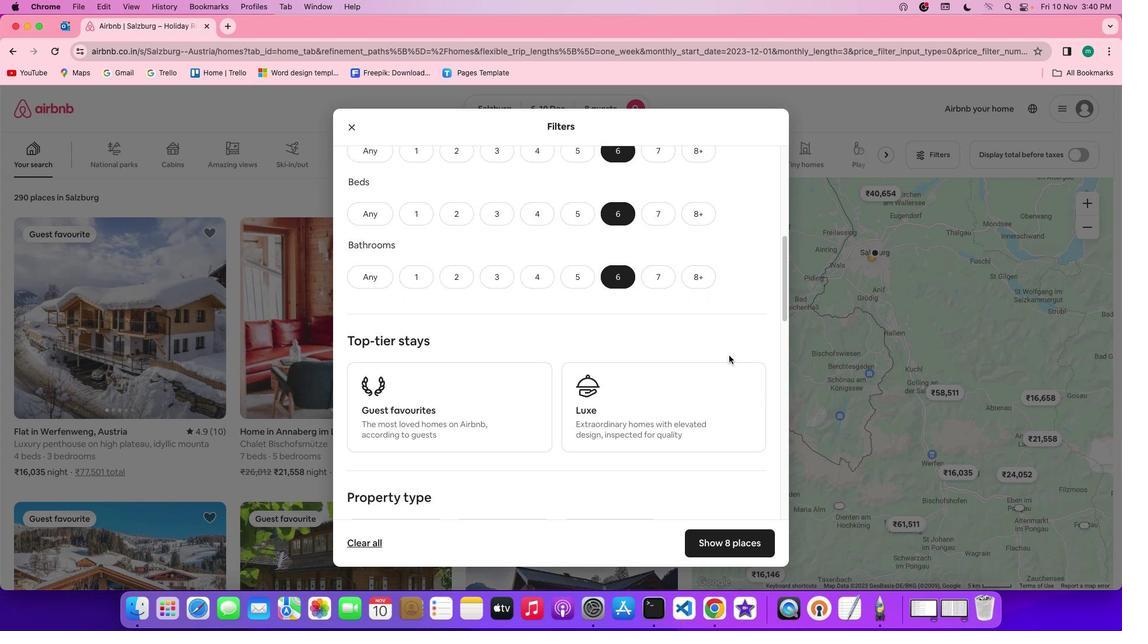 
Action: Mouse scrolled (730, 356) with delta (0, 0)
Screenshot: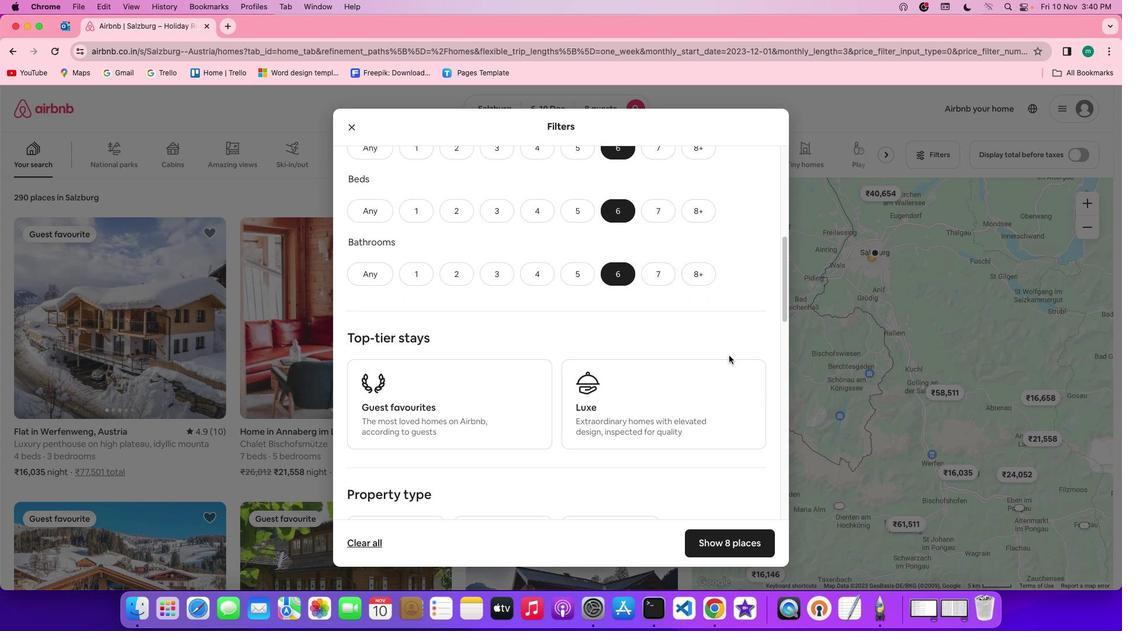 
Action: Mouse scrolled (730, 356) with delta (0, 0)
Screenshot: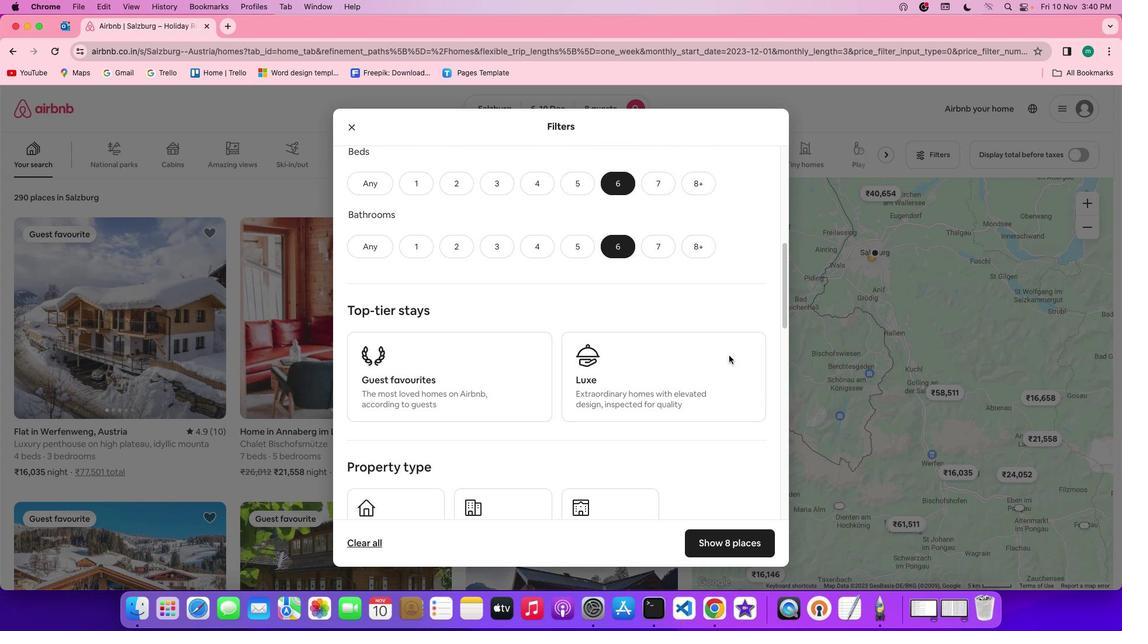 
Action: Mouse scrolled (730, 356) with delta (0, 0)
Screenshot: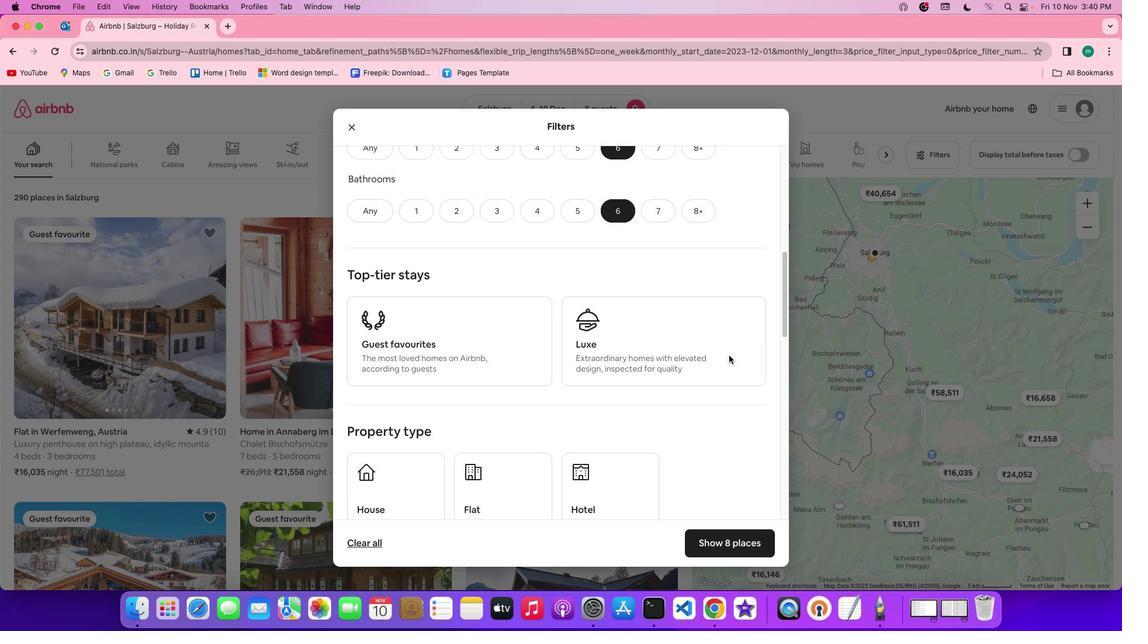 
Action: Mouse scrolled (730, 356) with delta (0, 0)
Screenshot: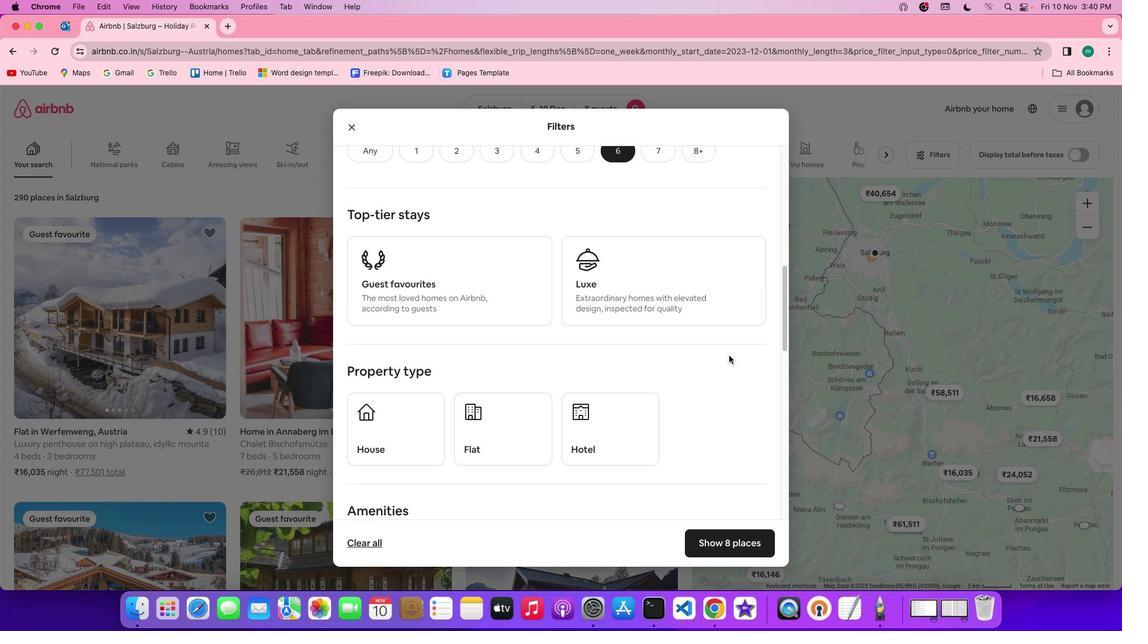
Action: Mouse moved to (598, 309)
Screenshot: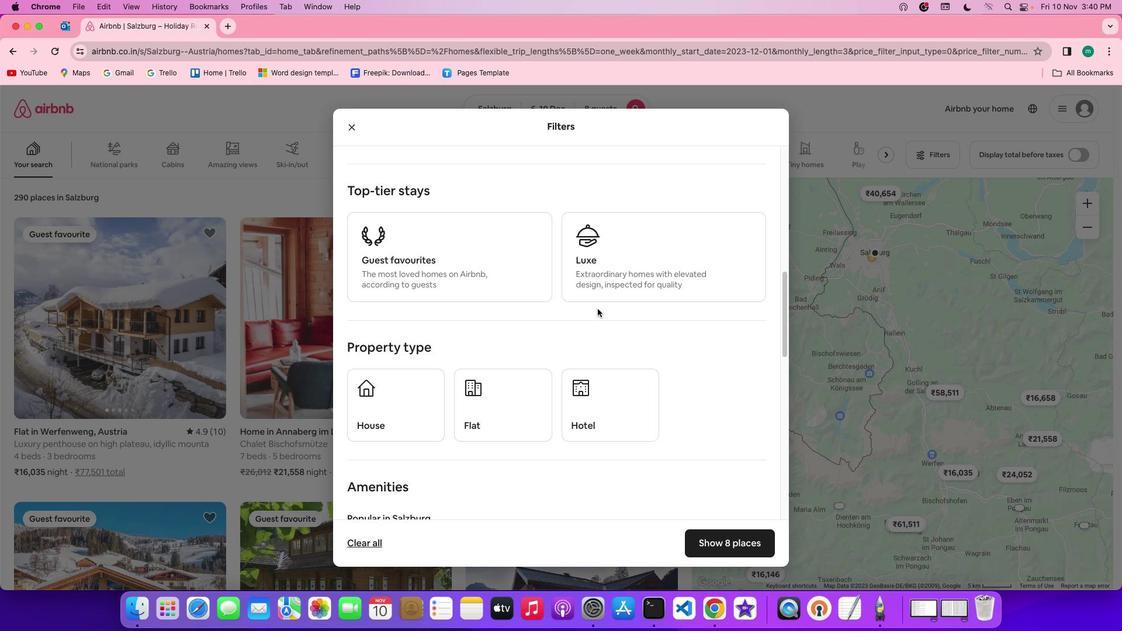 
Action: Mouse scrolled (598, 309) with delta (0, 0)
Screenshot: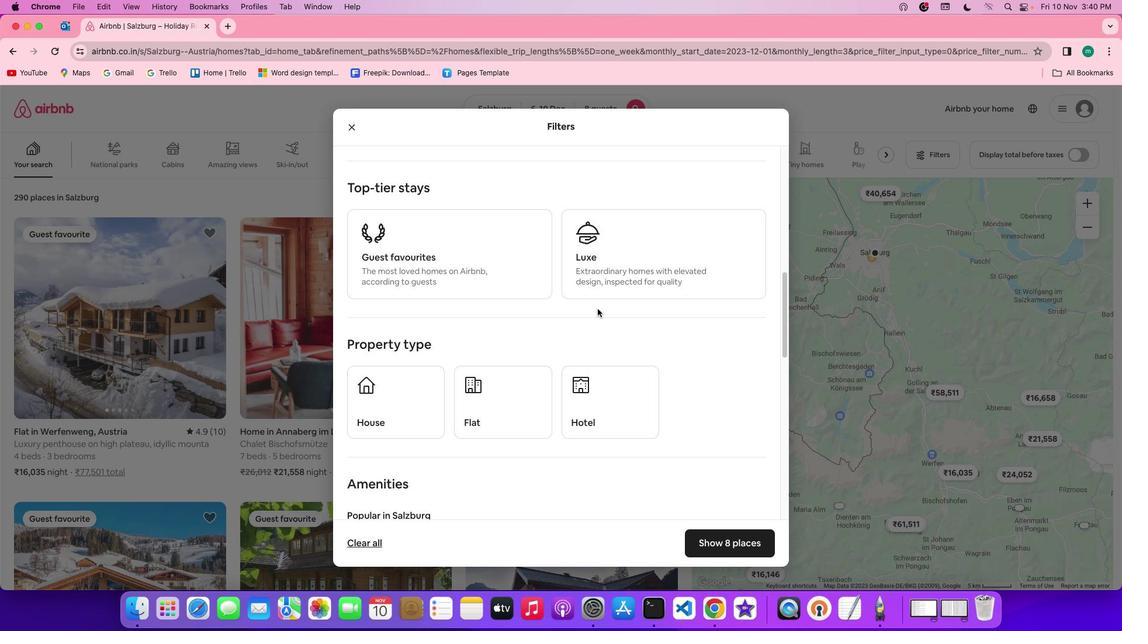 
Action: Mouse scrolled (598, 309) with delta (0, 0)
Screenshot: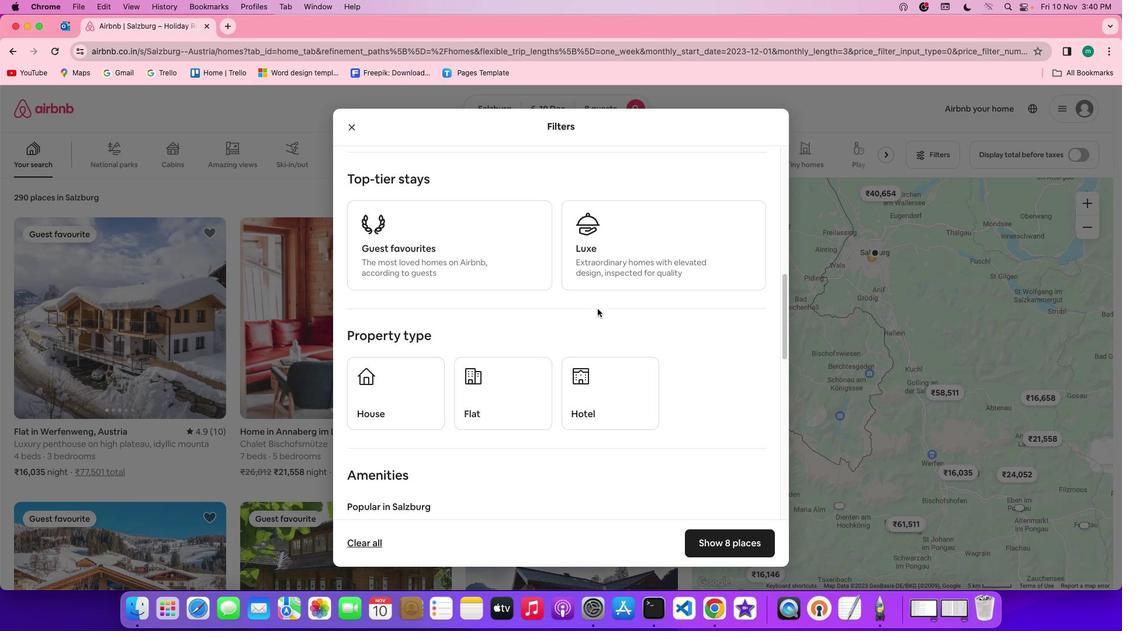
Action: Mouse scrolled (598, 309) with delta (0, 0)
Screenshot: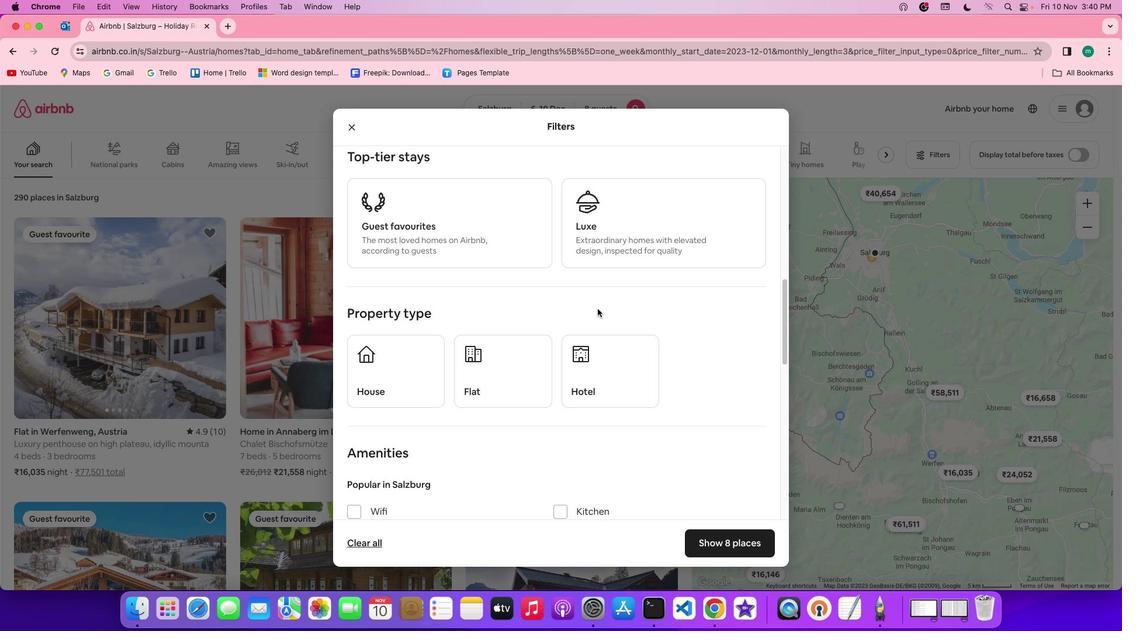 
Action: Mouse scrolled (598, 309) with delta (0, 0)
Screenshot: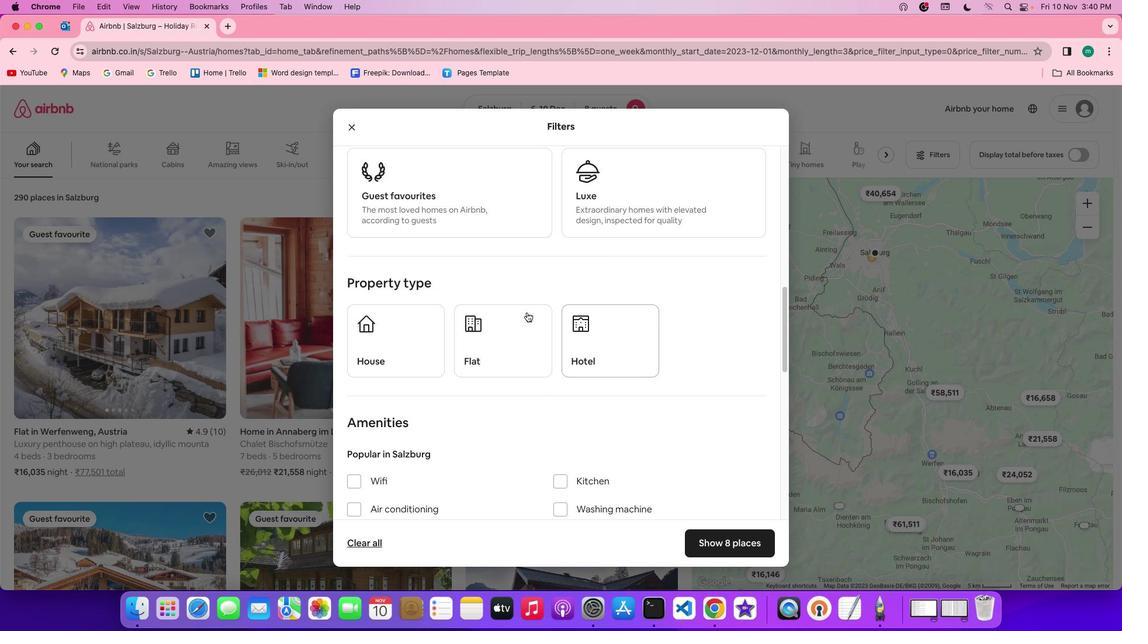 
Action: Mouse moved to (431, 316)
Screenshot: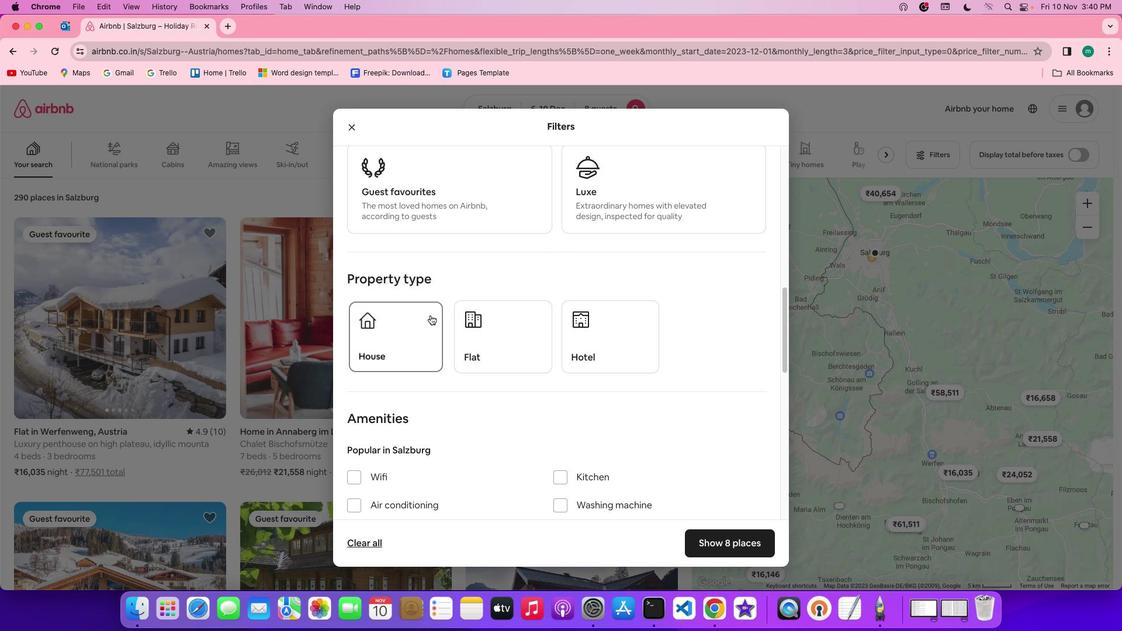 
Action: Mouse pressed left at (431, 316)
Screenshot: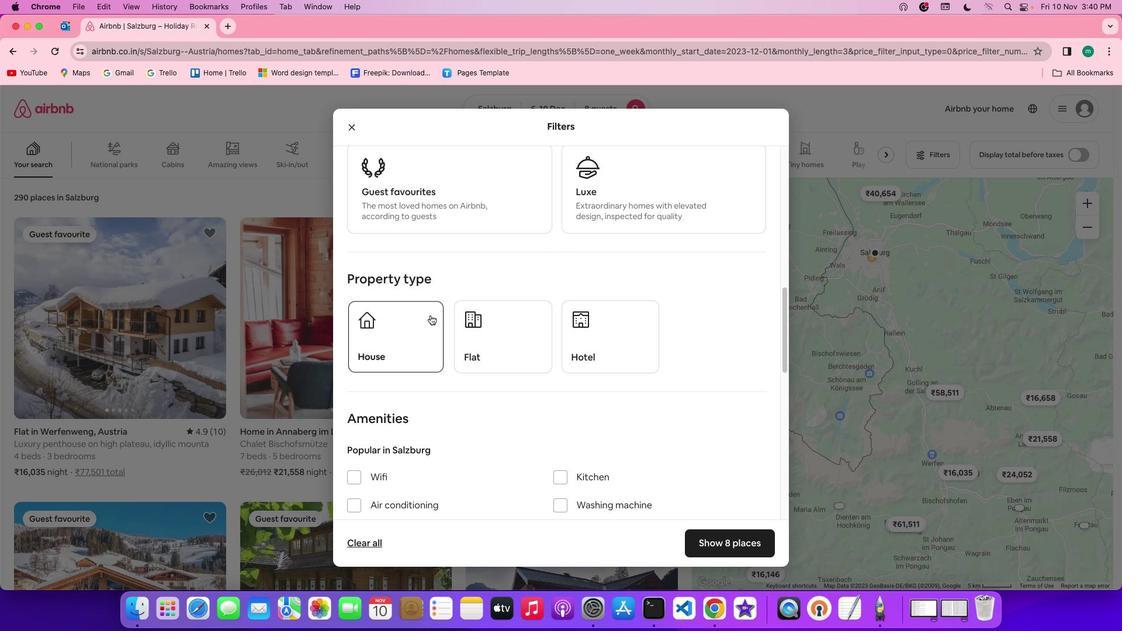 
Action: Mouse moved to (700, 314)
Screenshot: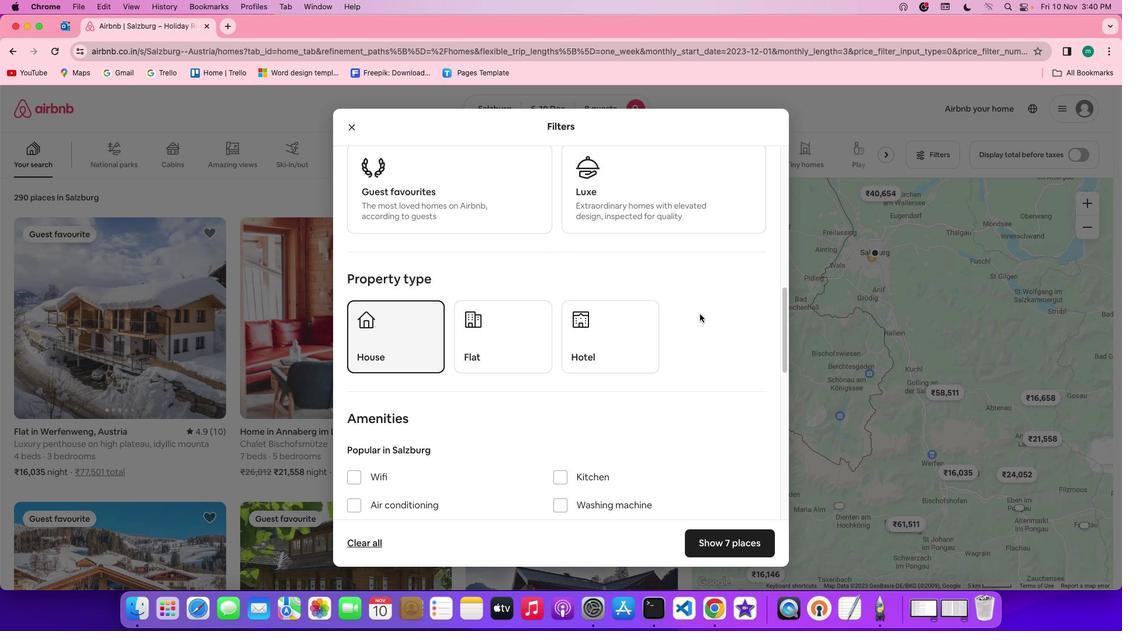 
Action: Mouse scrolled (700, 314) with delta (0, 0)
Screenshot: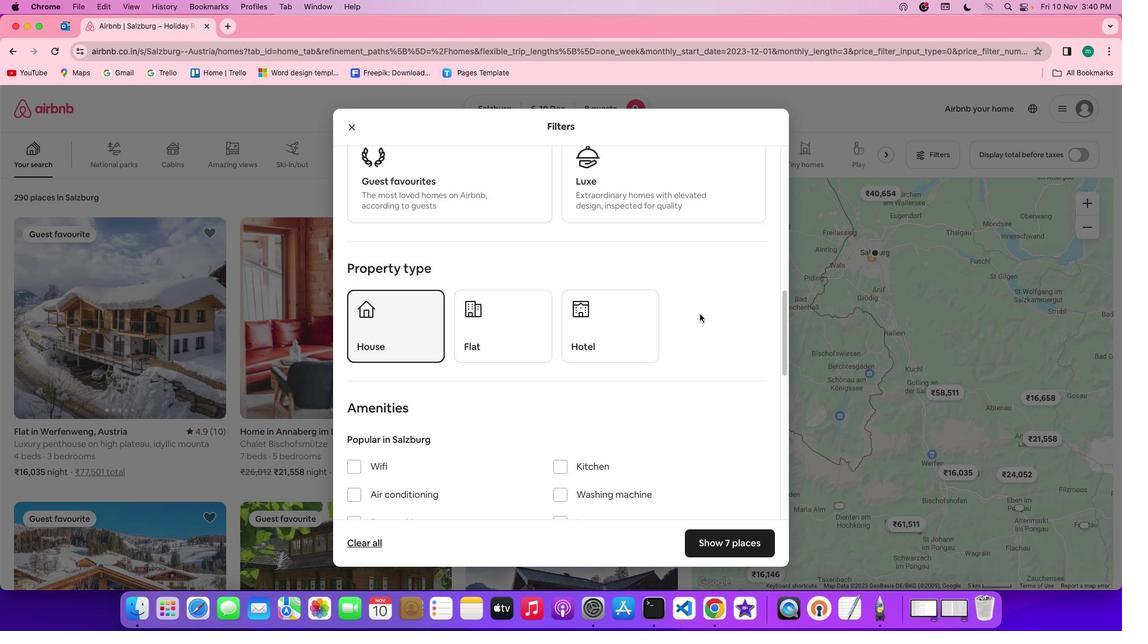 
Action: Mouse scrolled (700, 314) with delta (0, 0)
Screenshot: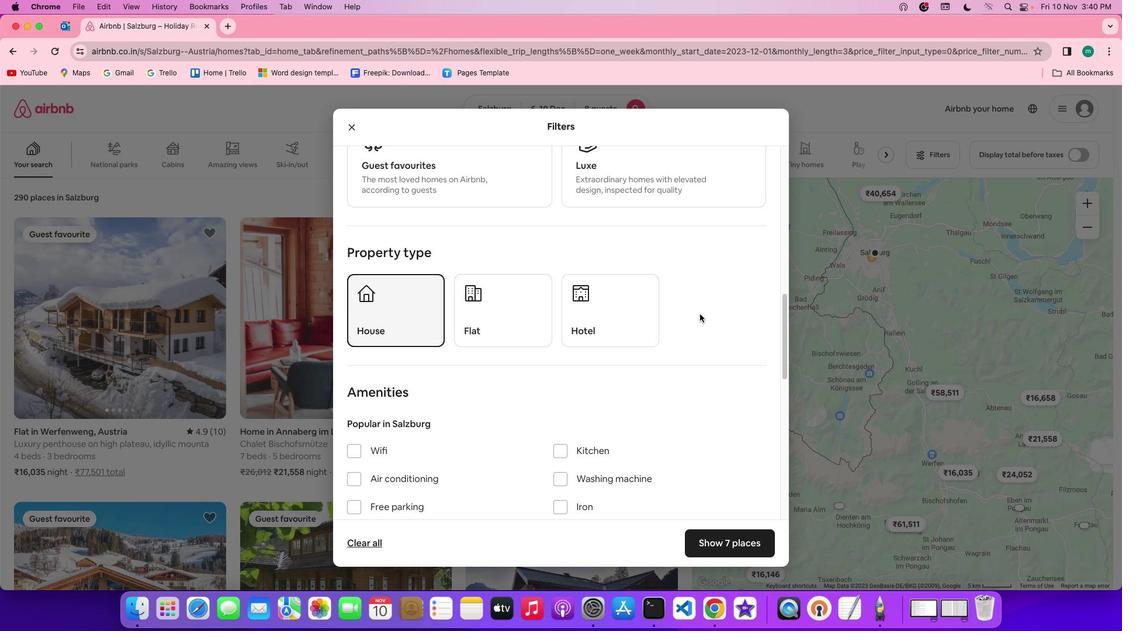 
Action: Mouse scrolled (700, 314) with delta (0, 0)
Screenshot: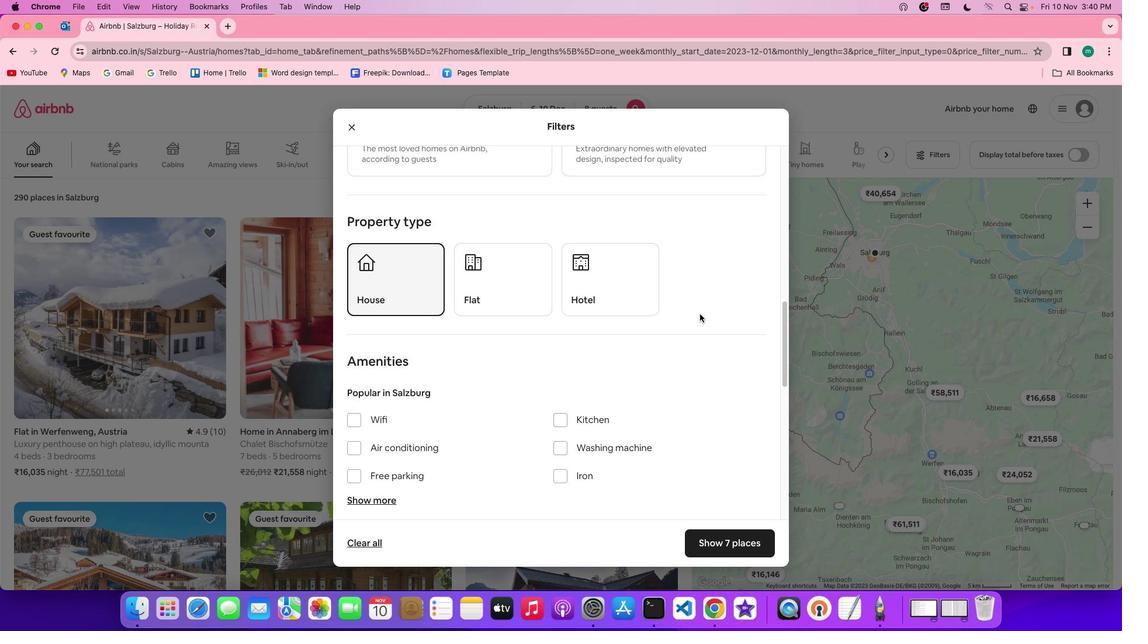 
Action: Mouse scrolled (700, 314) with delta (0, 0)
Screenshot: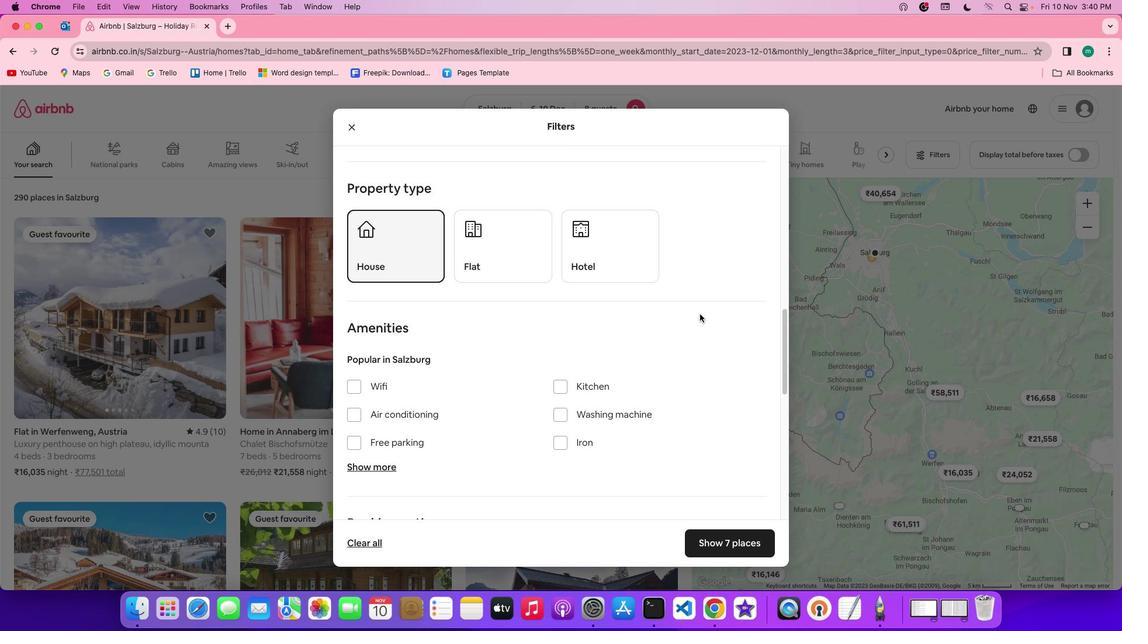 
Action: Mouse scrolled (700, 314) with delta (0, 0)
Screenshot: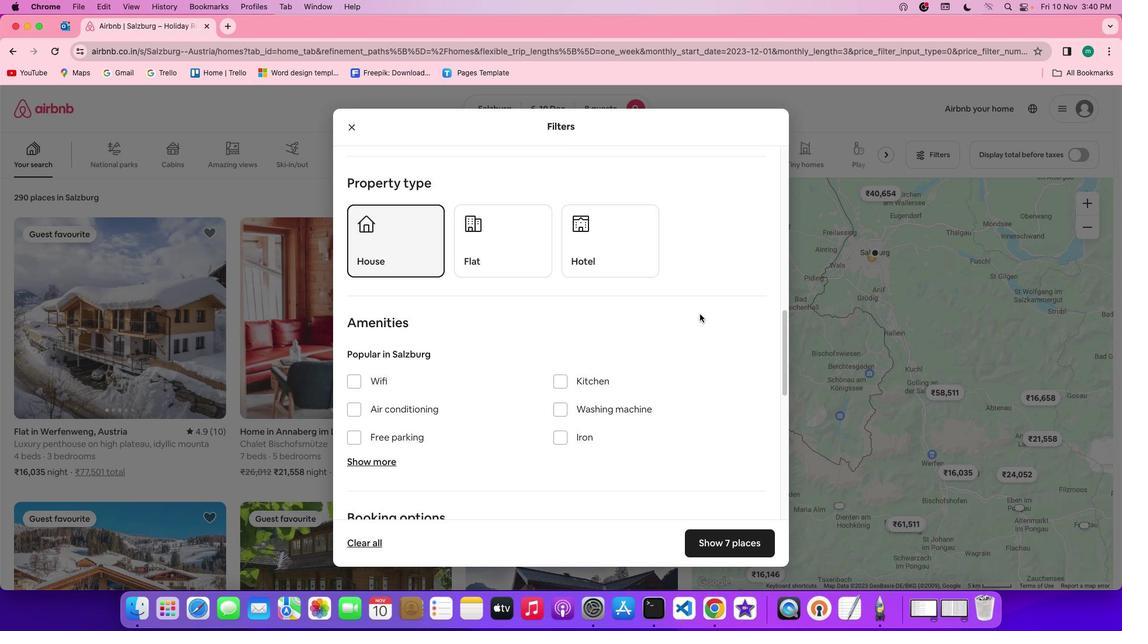 
Action: Mouse scrolled (700, 314) with delta (0, 0)
Screenshot: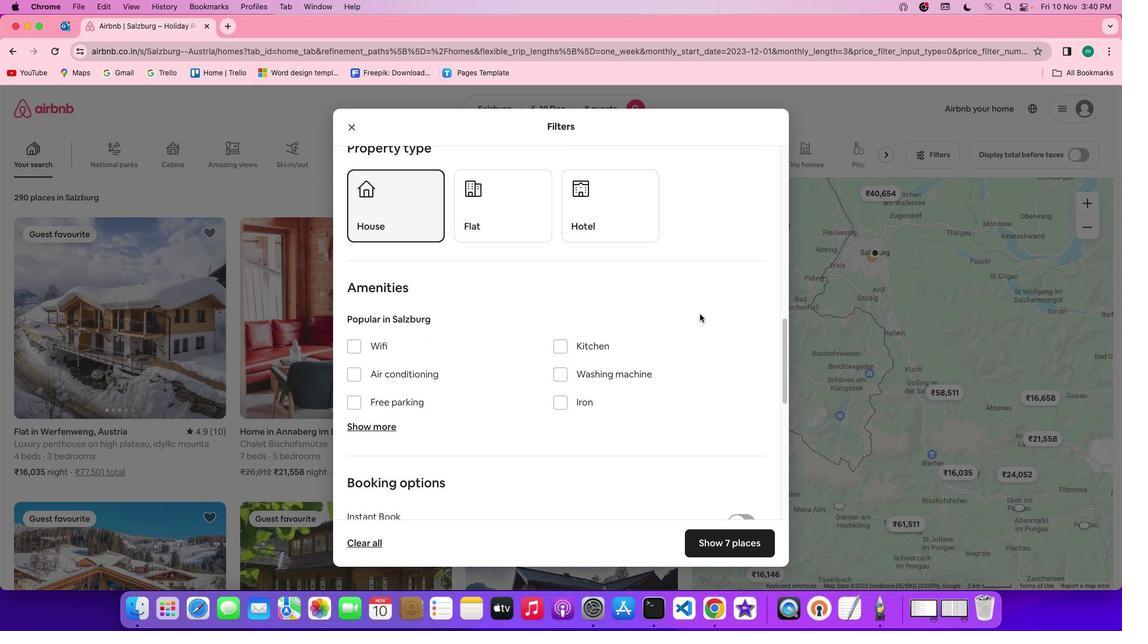 
Action: Mouse moved to (700, 314)
Screenshot: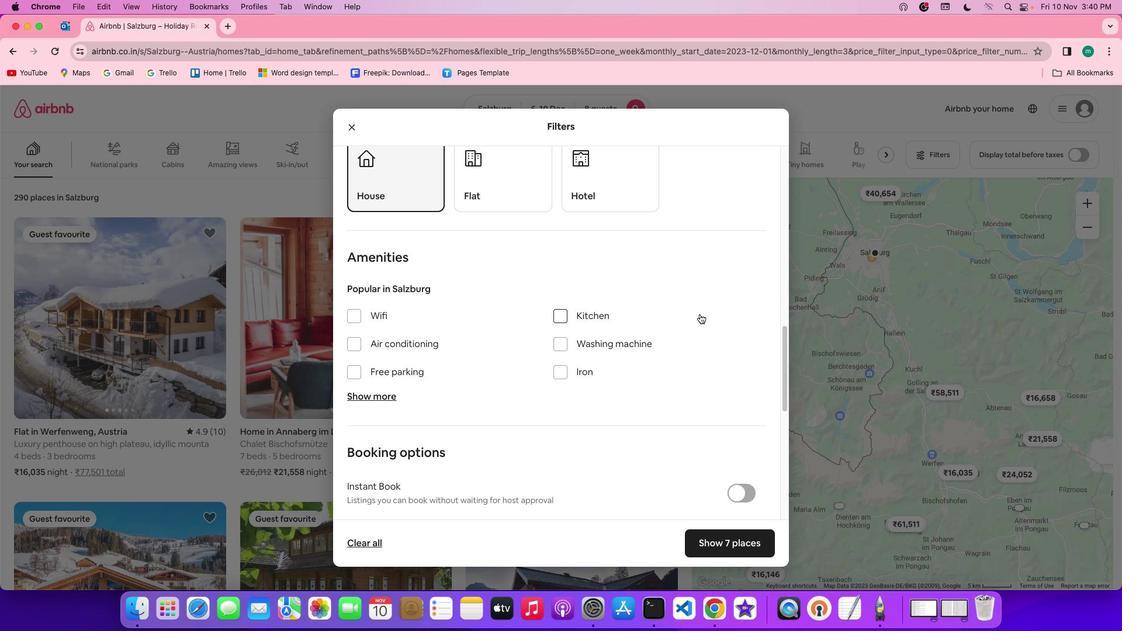 
Action: Mouse scrolled (700, 314) with delta (0, 0)
Screenshot: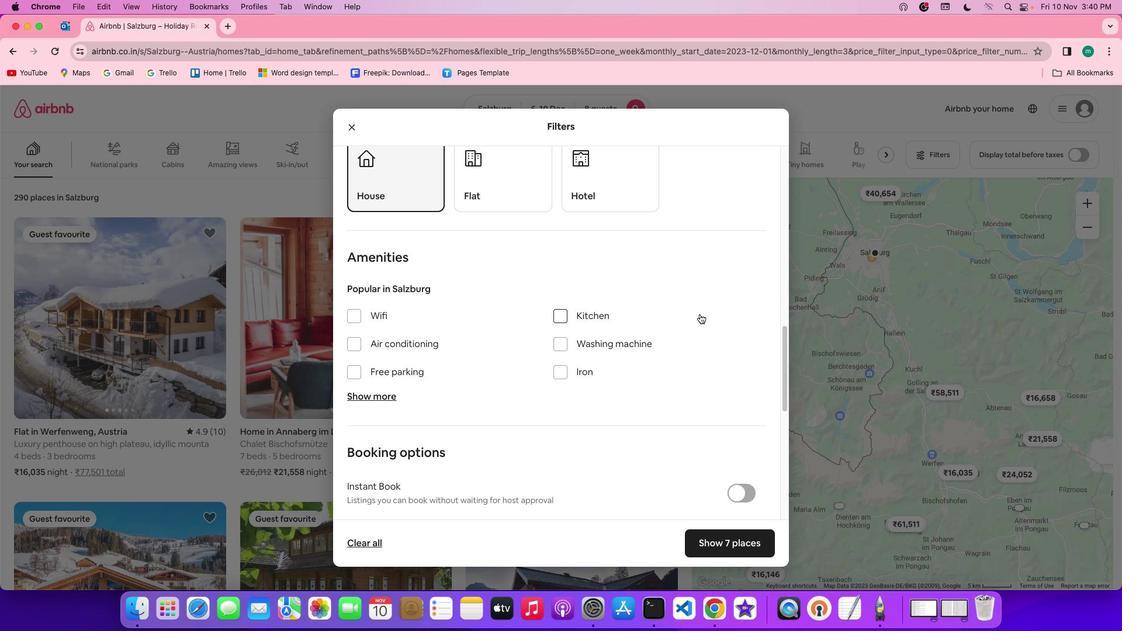 
Action: Mouse scrolled (700, 314) with delta (0, 0)
Screenshot: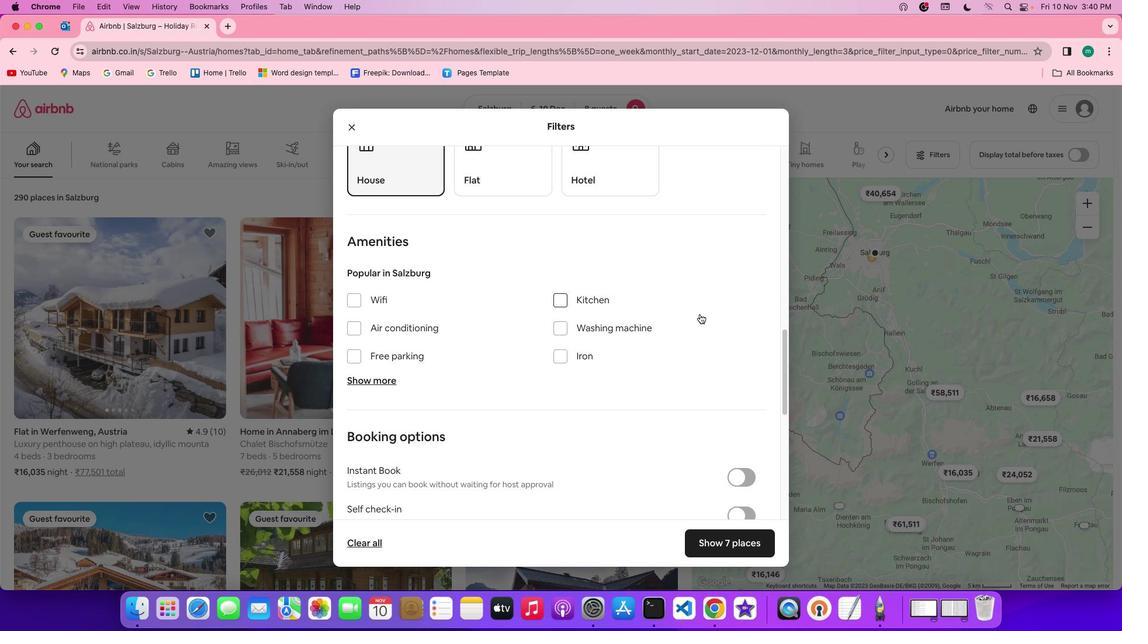 
Action: Mouse scrolled (700, 314) with delta (0, 0)
Screenshot: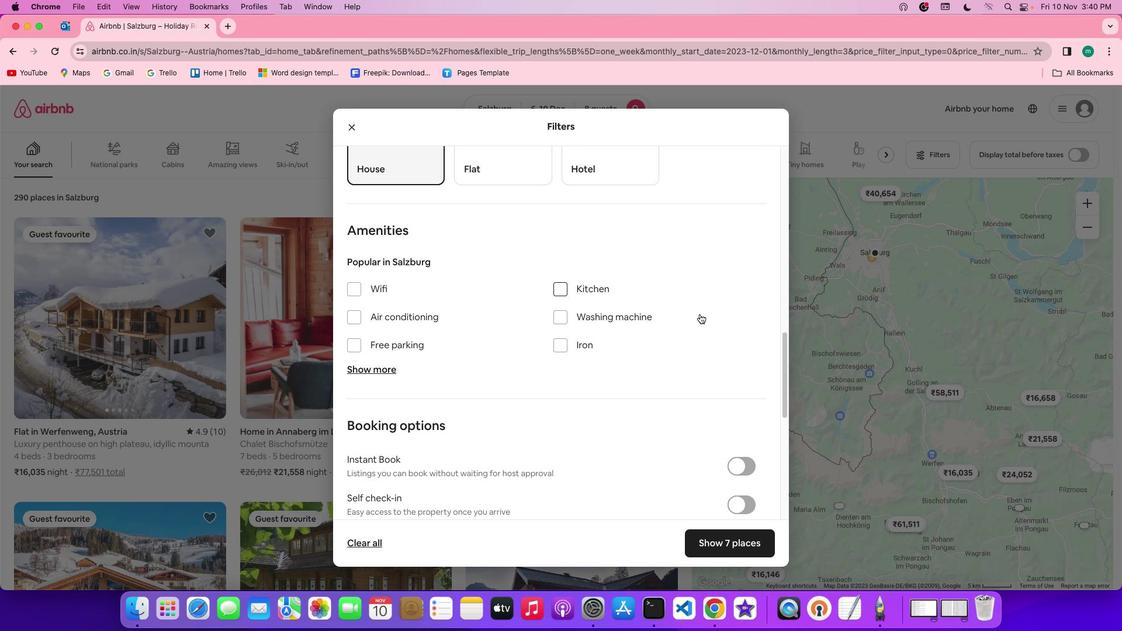 
Action: Mouse scrolled (700, 314) with delta (0, 0)
Screenshot: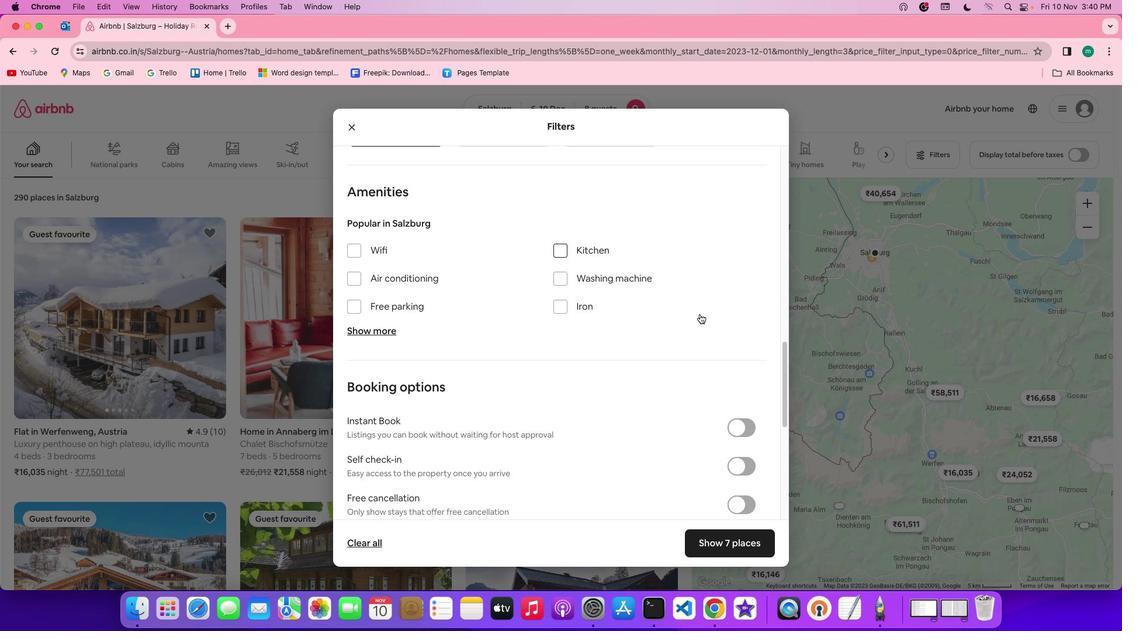 
Action: Mouse moved to (358, 243)
Screenshot: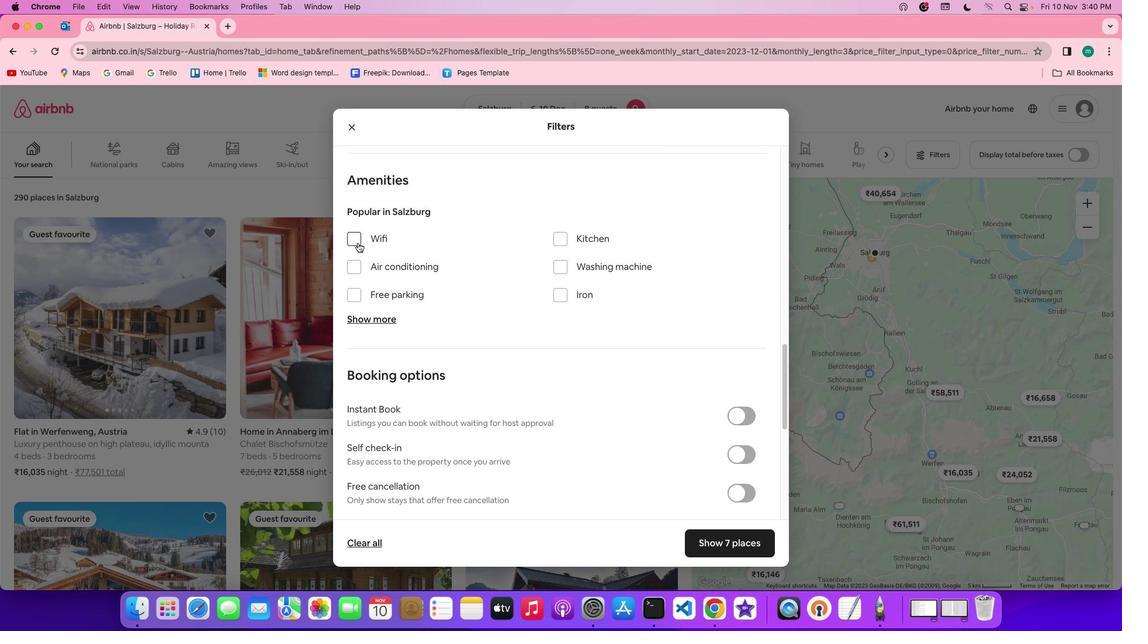 
Action: Mouse pressed left at (358, 243)
Screenshot: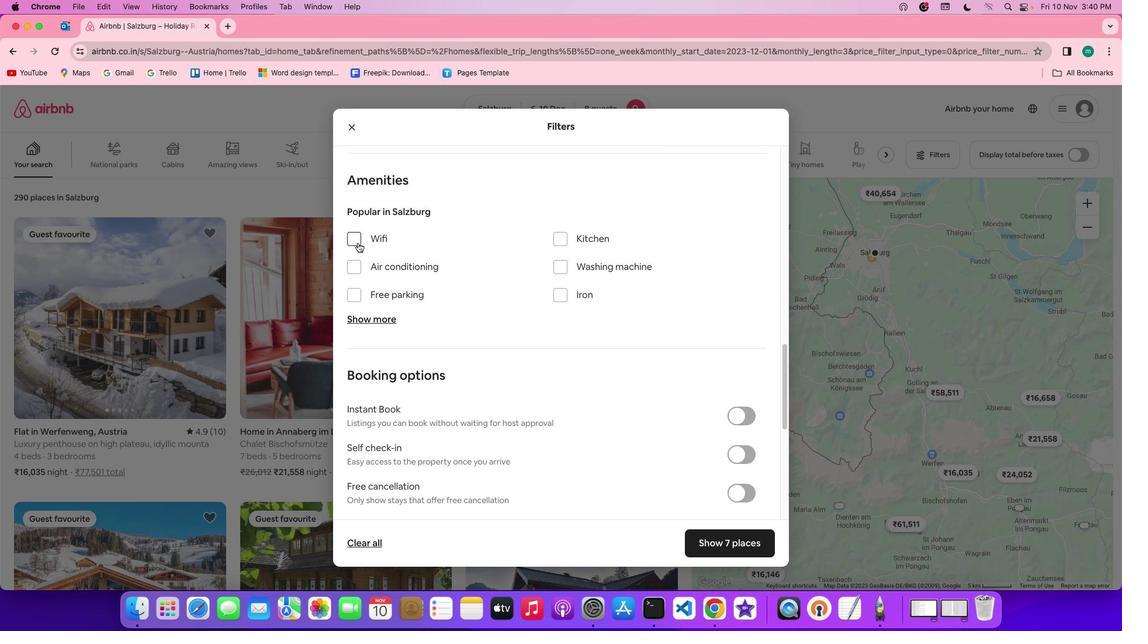 
Action: Mouse moved to (372, 321)
Screenshot: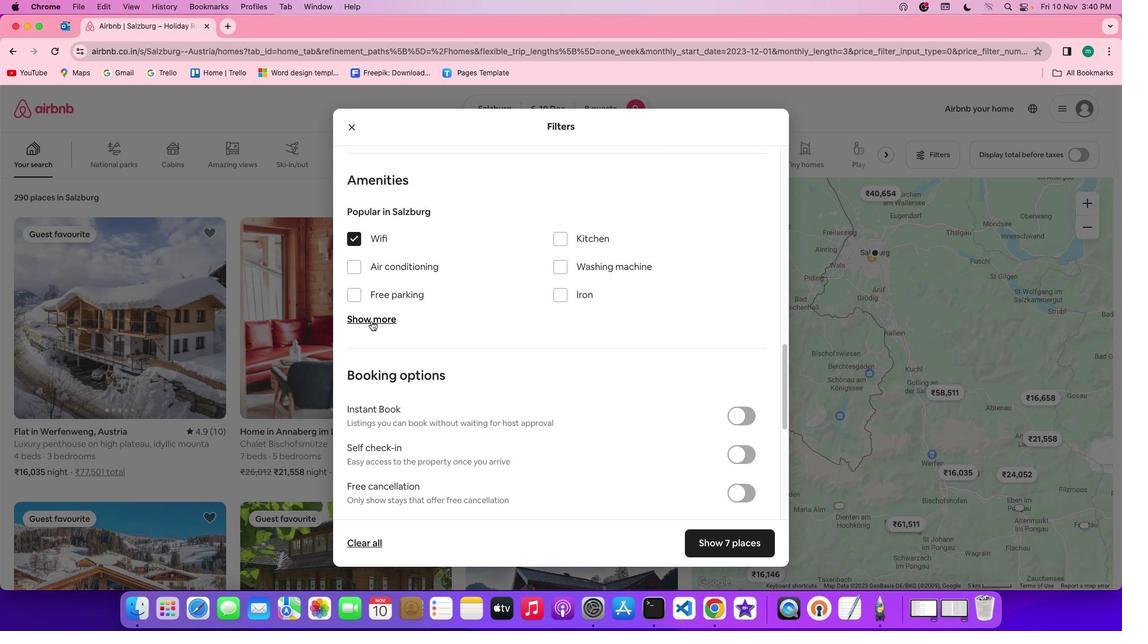
Action: Mouse pressed left at (372, 321)
Screenshot: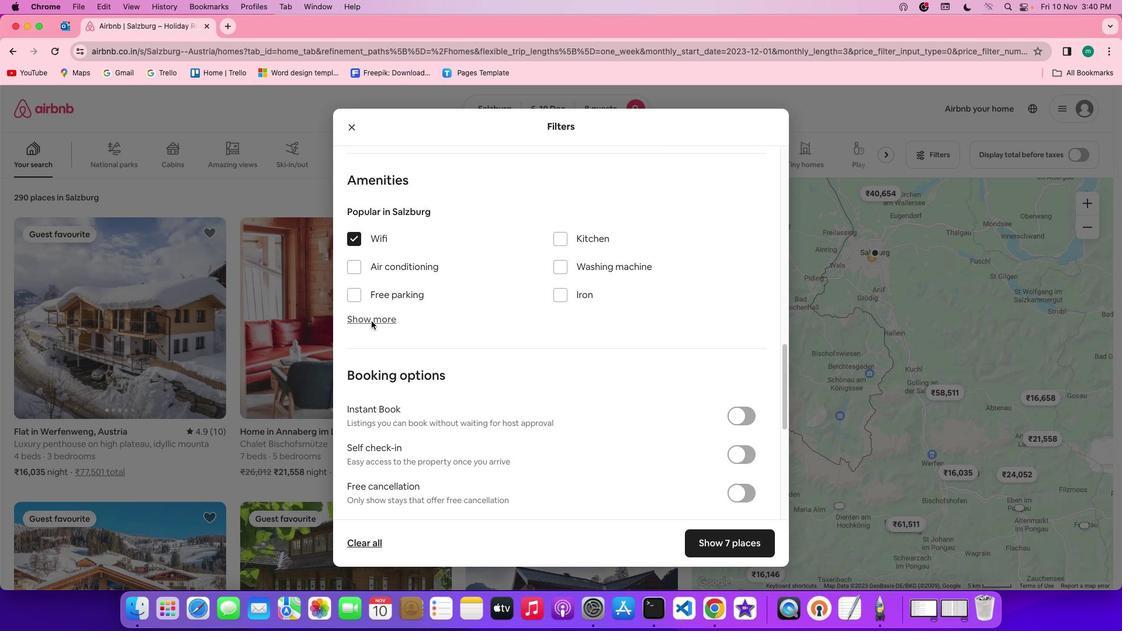 
Action: Mouse moved to (558, 386)
Screenshot: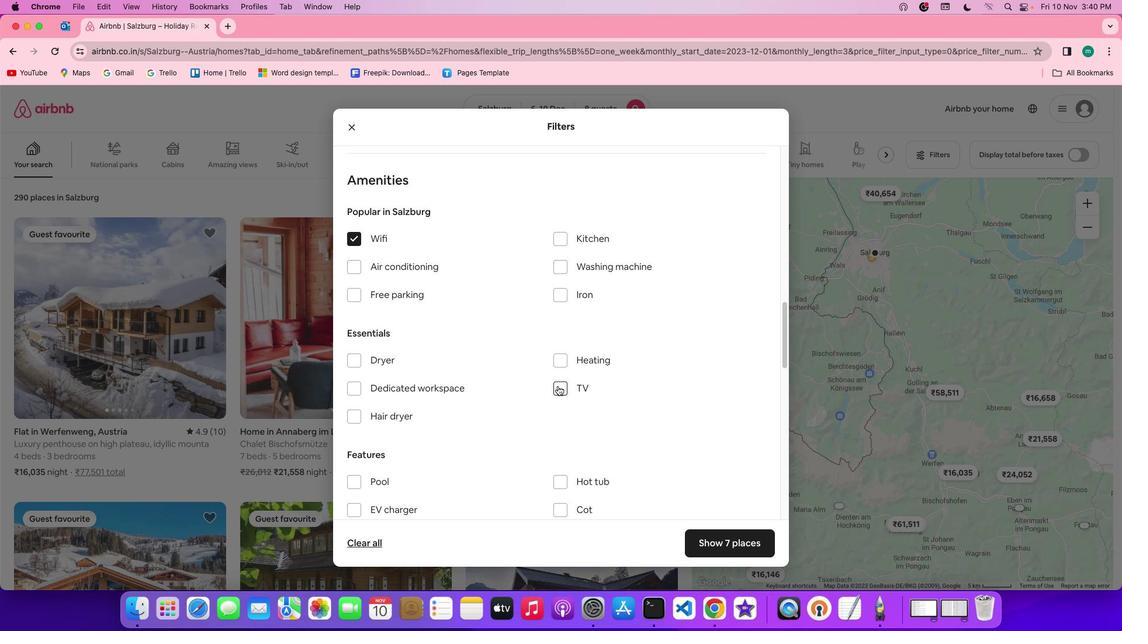 
Action: Mouse pressed left at (558, 386)
Screenshot: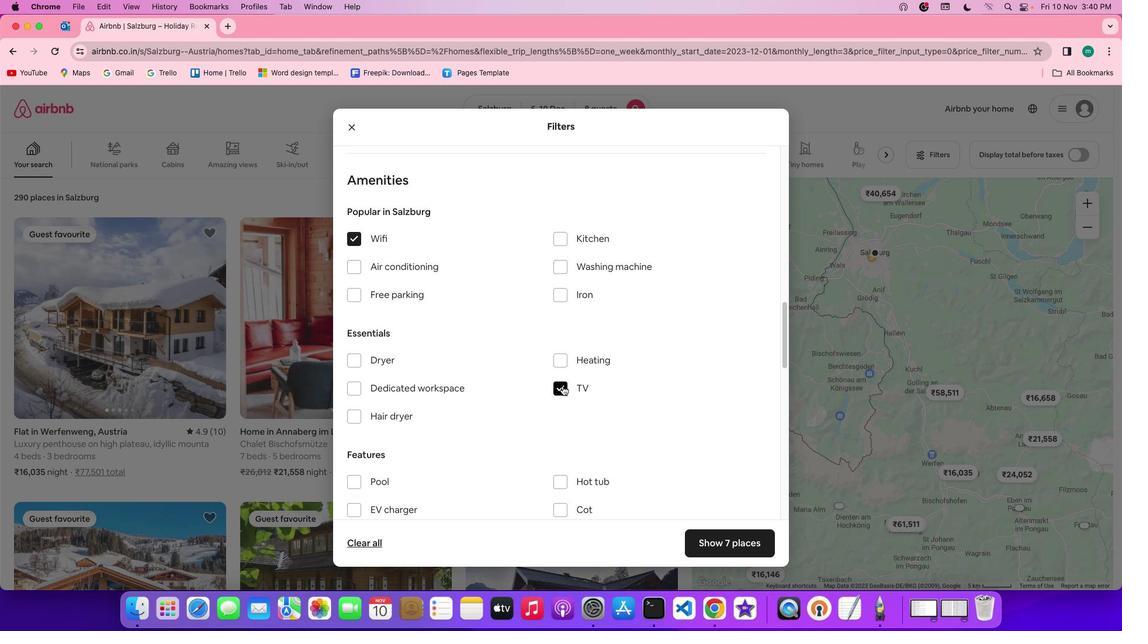 
Action: Mouse moved to (665, 388)
Screenshot: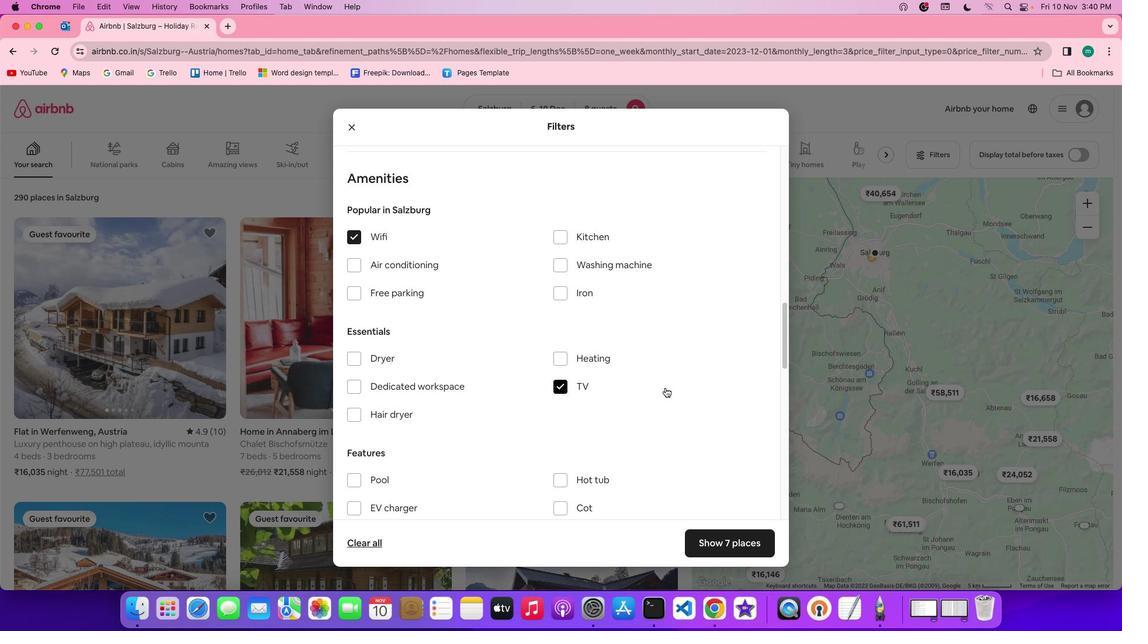 
Action: Mouse scrolled (665, 388) with delta (0, 0)
Screenshot: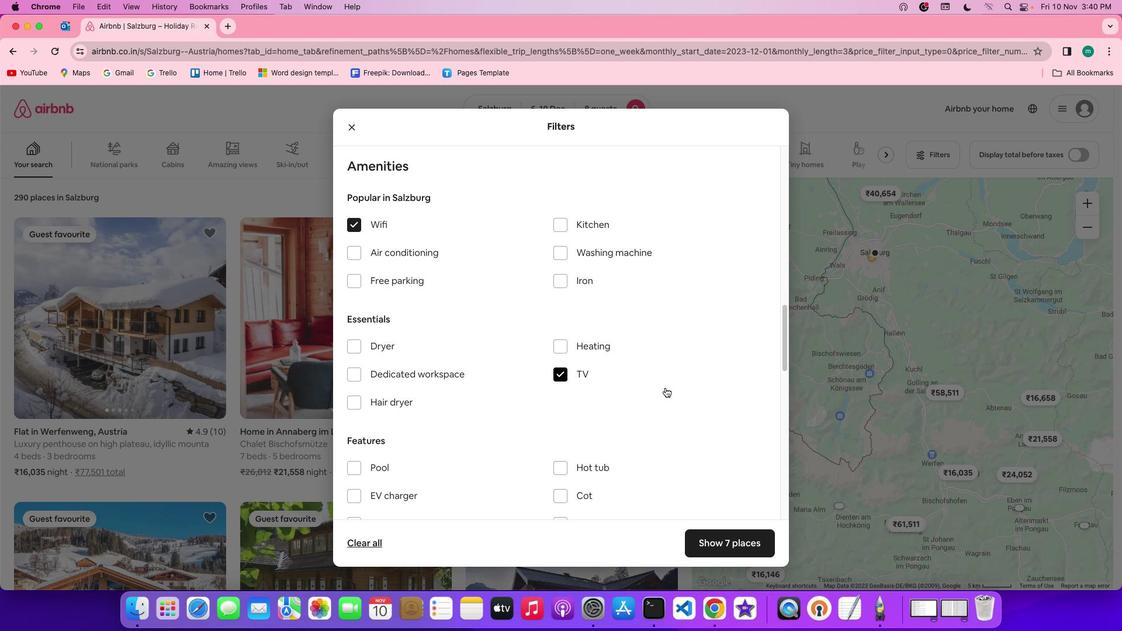 
Action: Mouse scrolled (665, 388) with delta (0, 0)
Screenshot: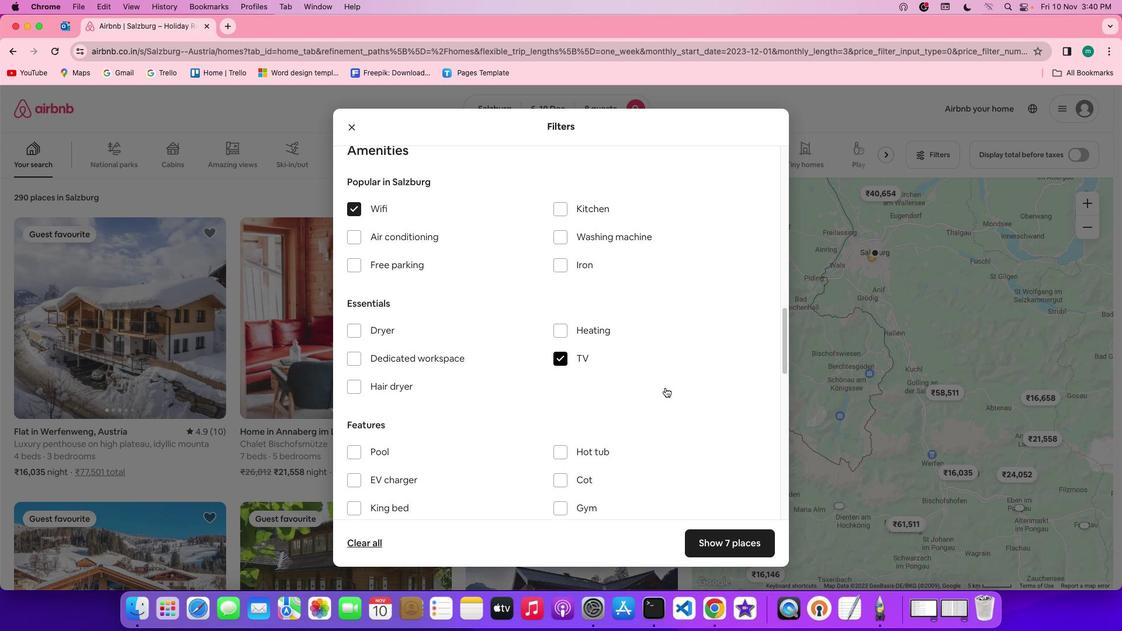 
Action: Mouse scrolled (665, 388) with delta (0, 0)
Screenshot: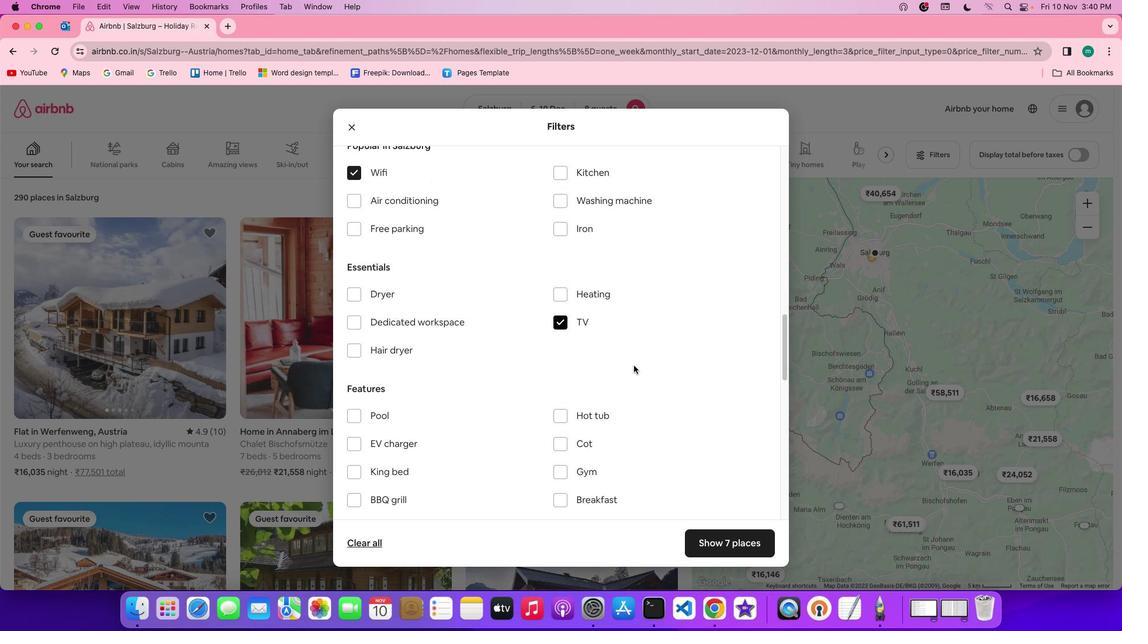 
Action: Mouse moved to (386, 215)
Screenshot: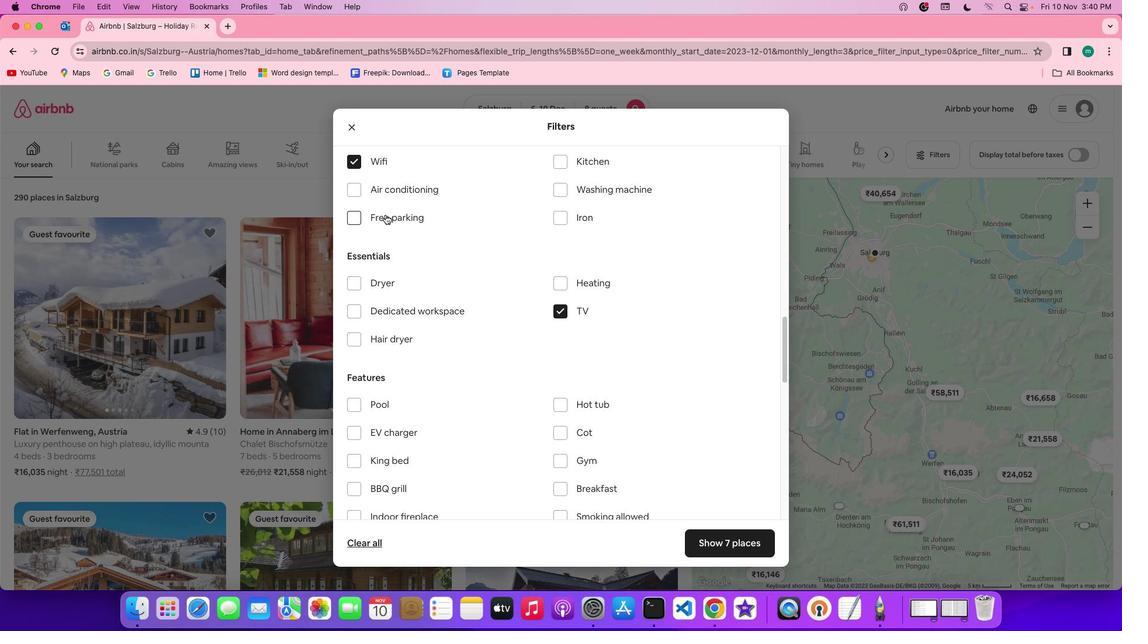 
Action: Mouse pressed left at (386, 215)
Screenshot: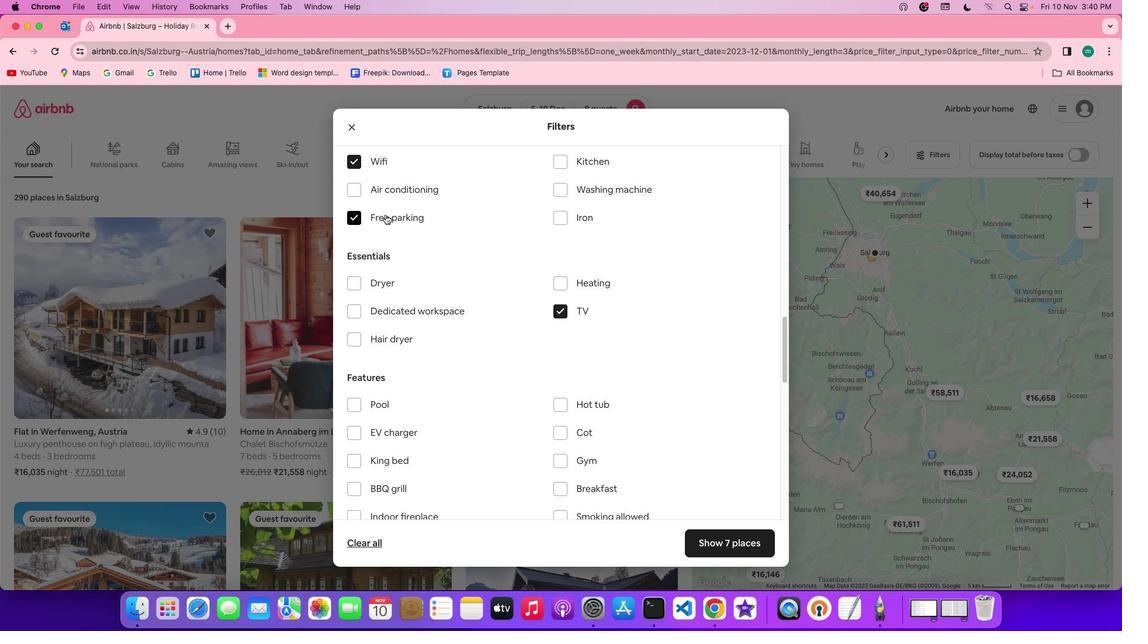 
Action: Mouse moved to (587, 309)
Screenshot: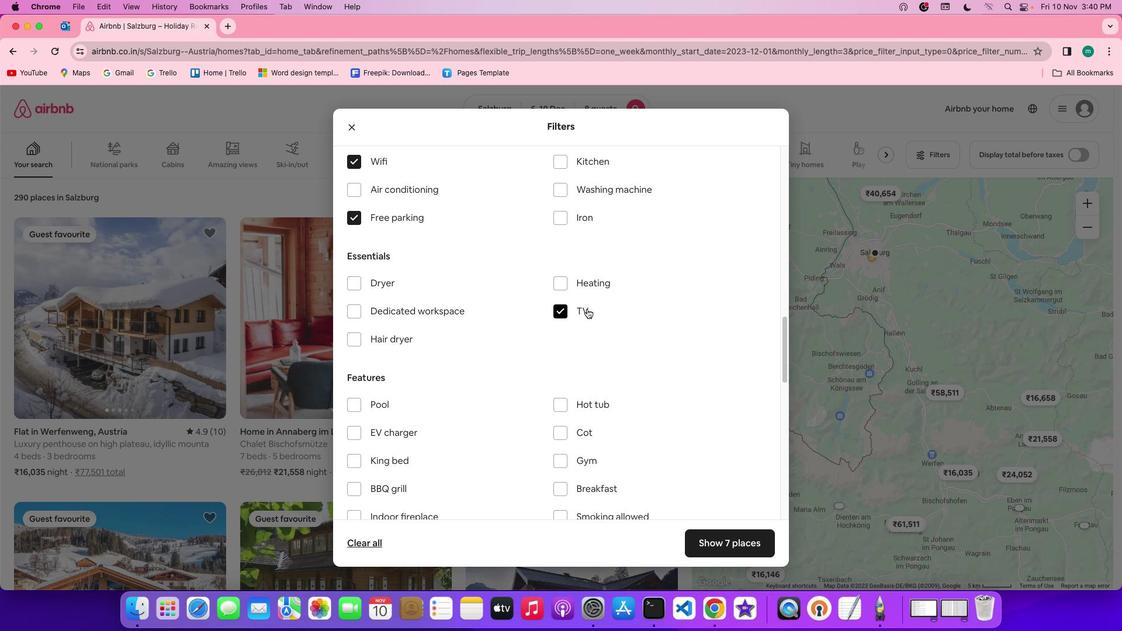 
Action: Mouse scrolled (587, 309) with delta (0, 0)
Screenshot: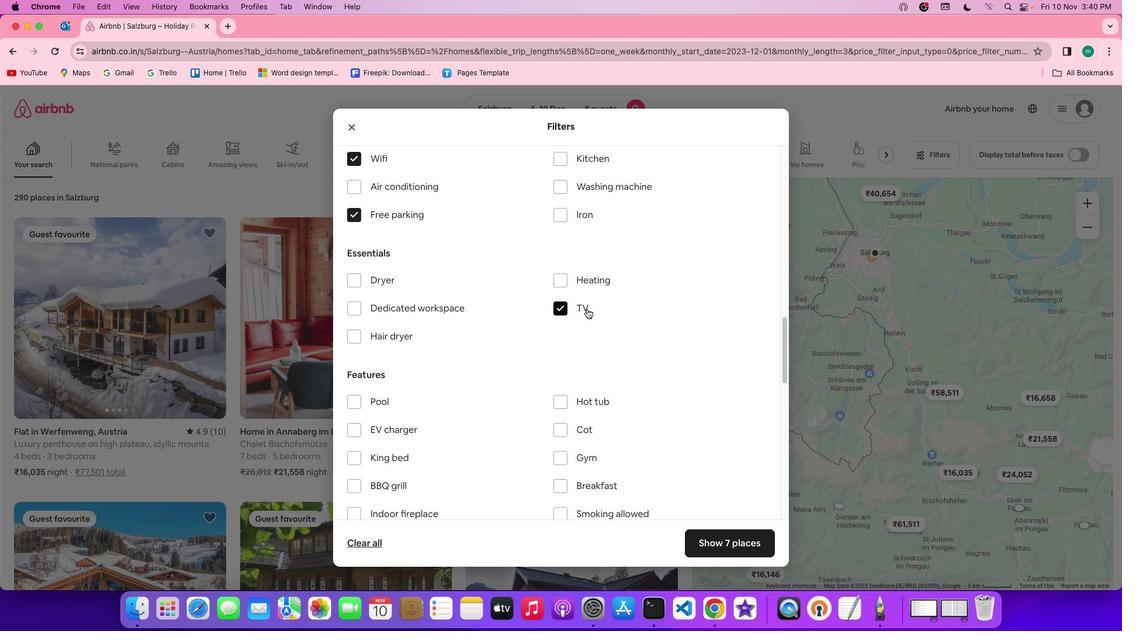 
Action: Mouse scrolled (587, 309) with delta (0, 0)
Screenshot: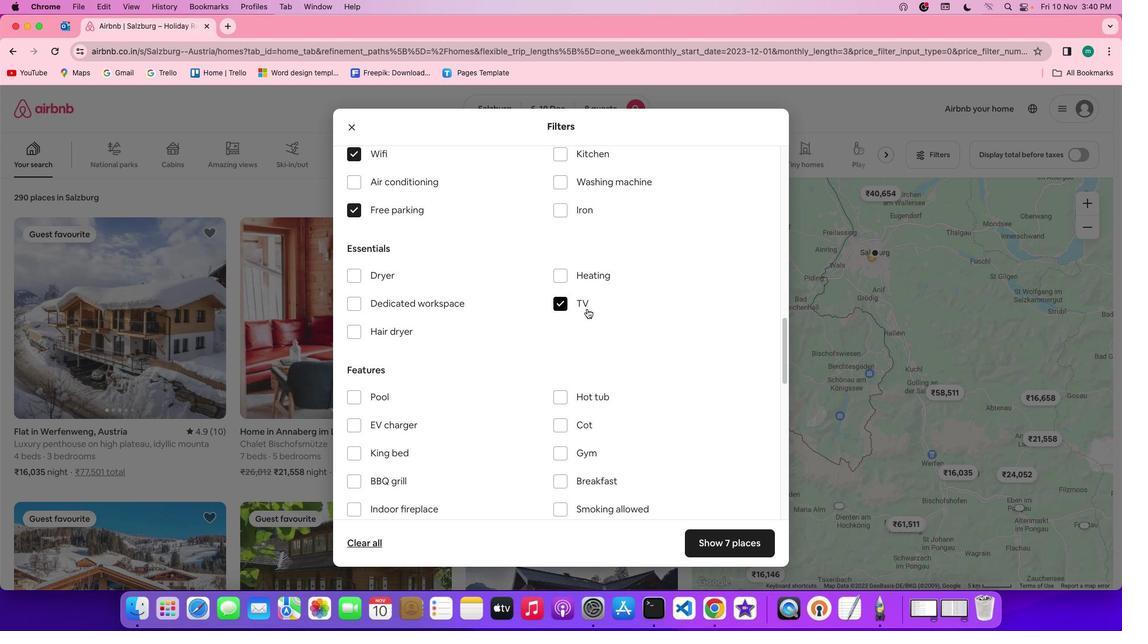 
Action: Mouse moved to (587, 309)
Screenshot: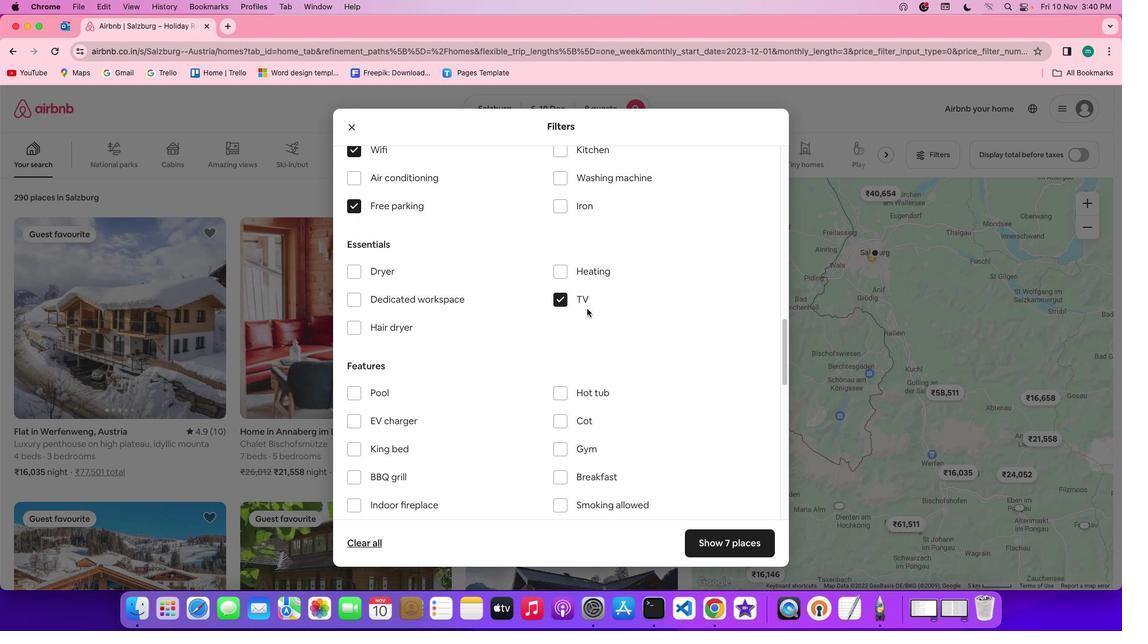 
Action: Mouse scrolled (587, 309) with delta (0, 0)
Screenshot: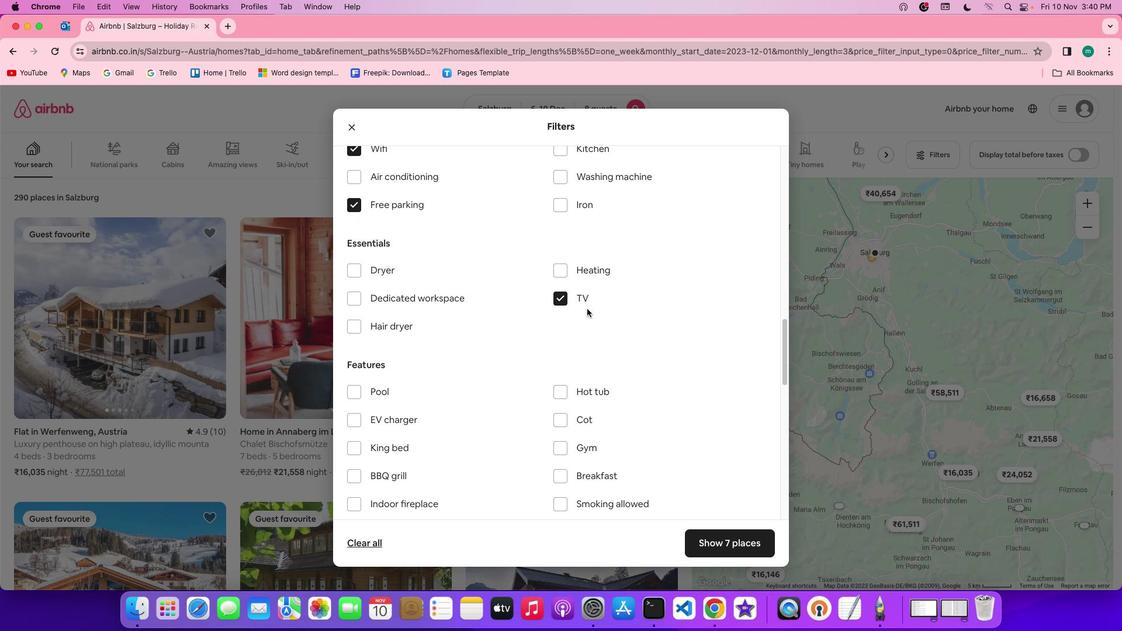 
Action: Mouse scrolled (587, 309) with delta (0, 0)
Screenshot: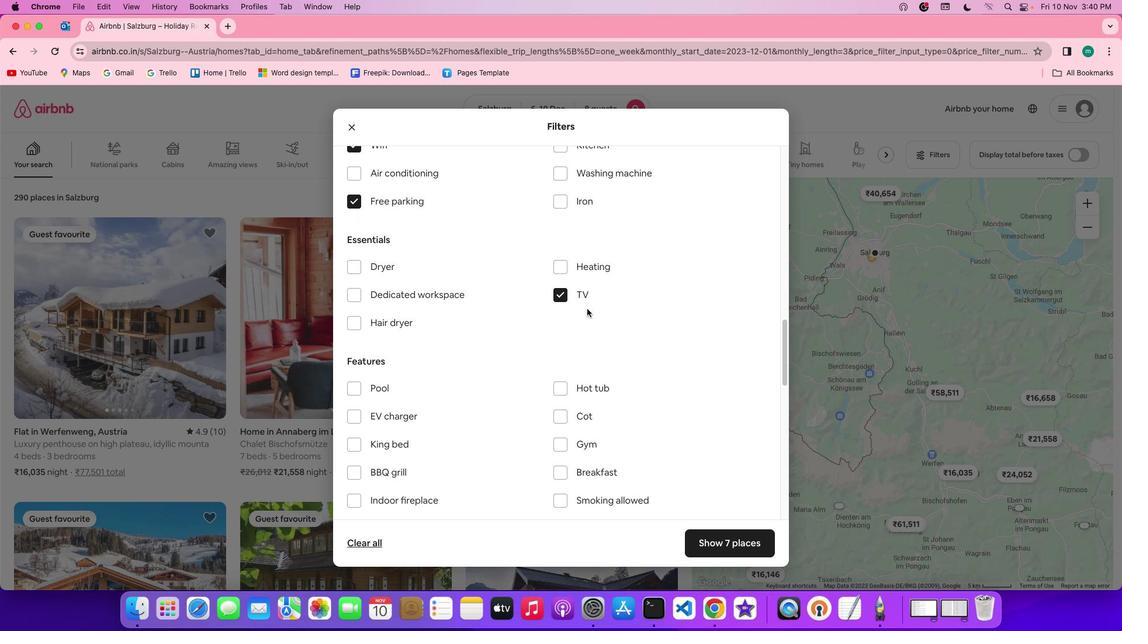 
Action: Mouse scrolled (587, 309) with delta (0, 0)
Screenshot: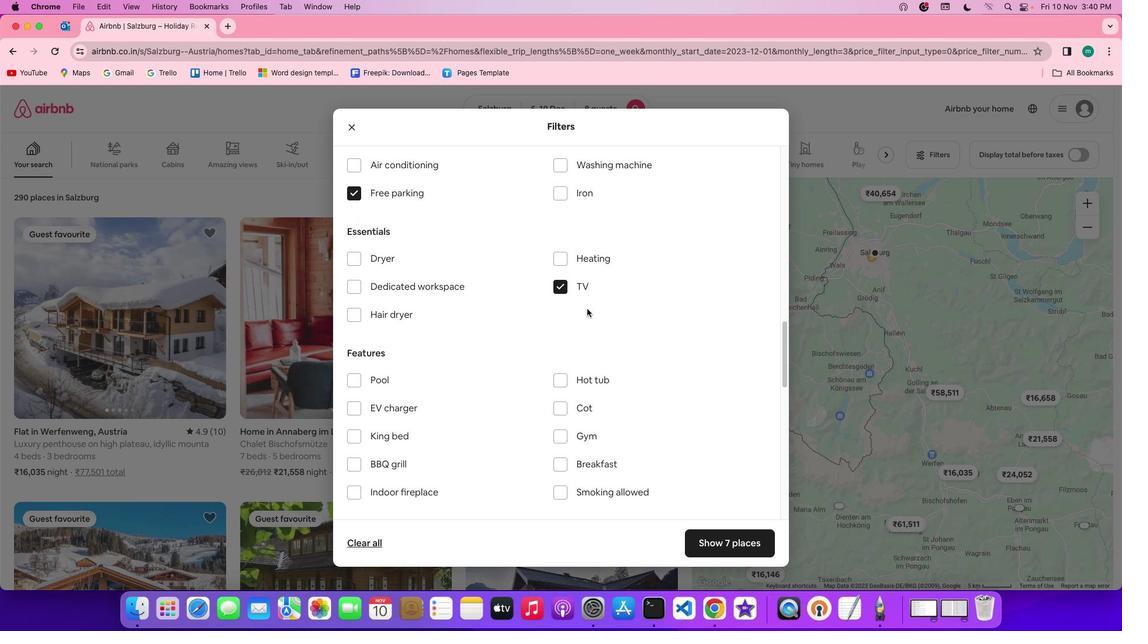 
Action: Mouse scrolled (587, 309) with delta (0, 0)
Screenshot: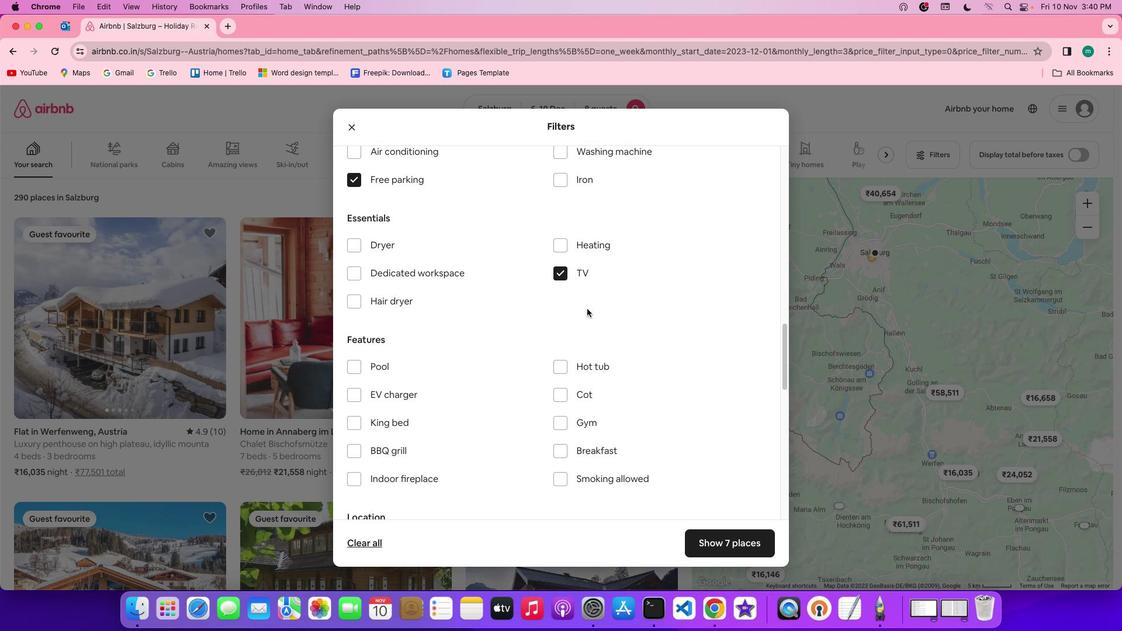 
Action: Mouse scrolled (587, 309) with delta (0, 0)
Screenshot: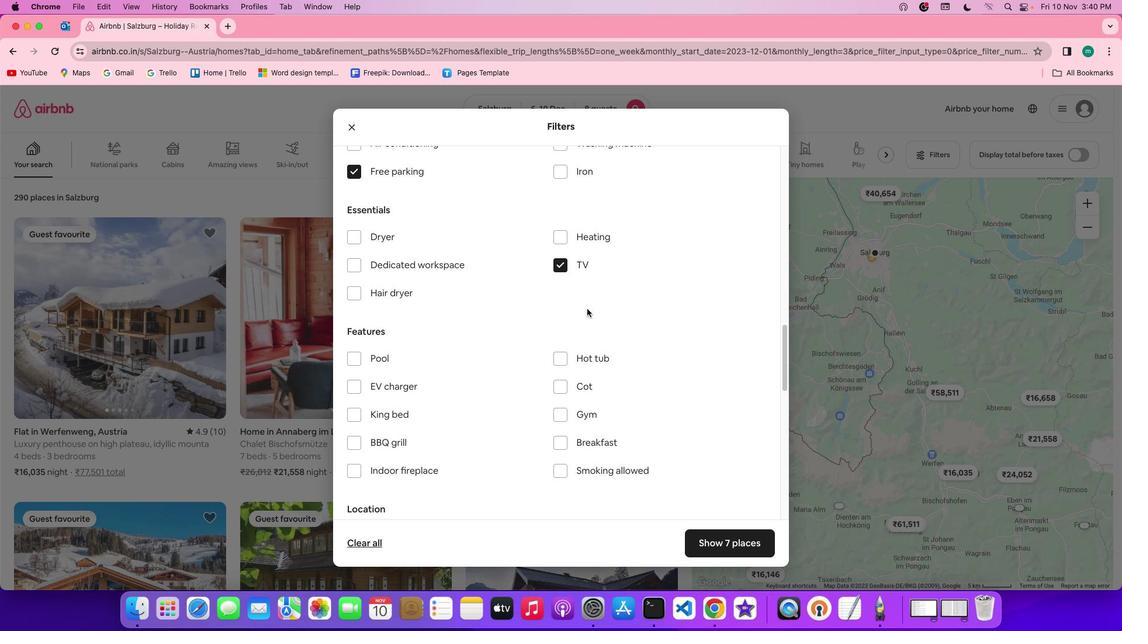 
Action: Mouse scrolled (587, 309) with delta (0, 0)
Screenshot: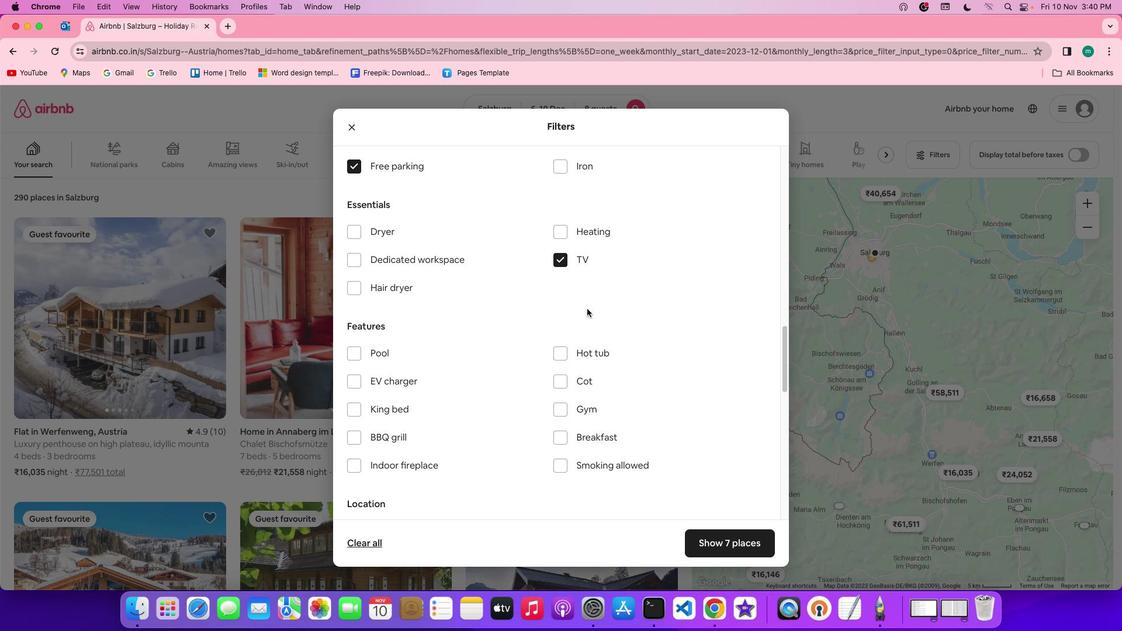 
Action: Mouse scrolled (587, 309) with delta (0, 0)
Screenshot: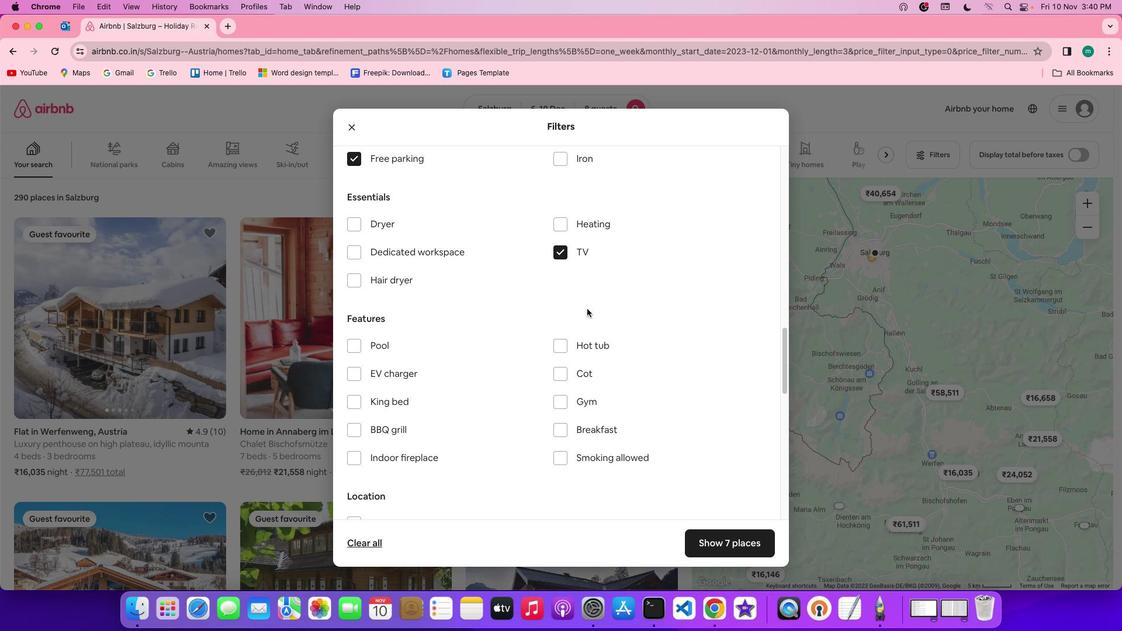 
Action: Mouse scrolled (587, 309) with delta (0, 0)
Screenshot: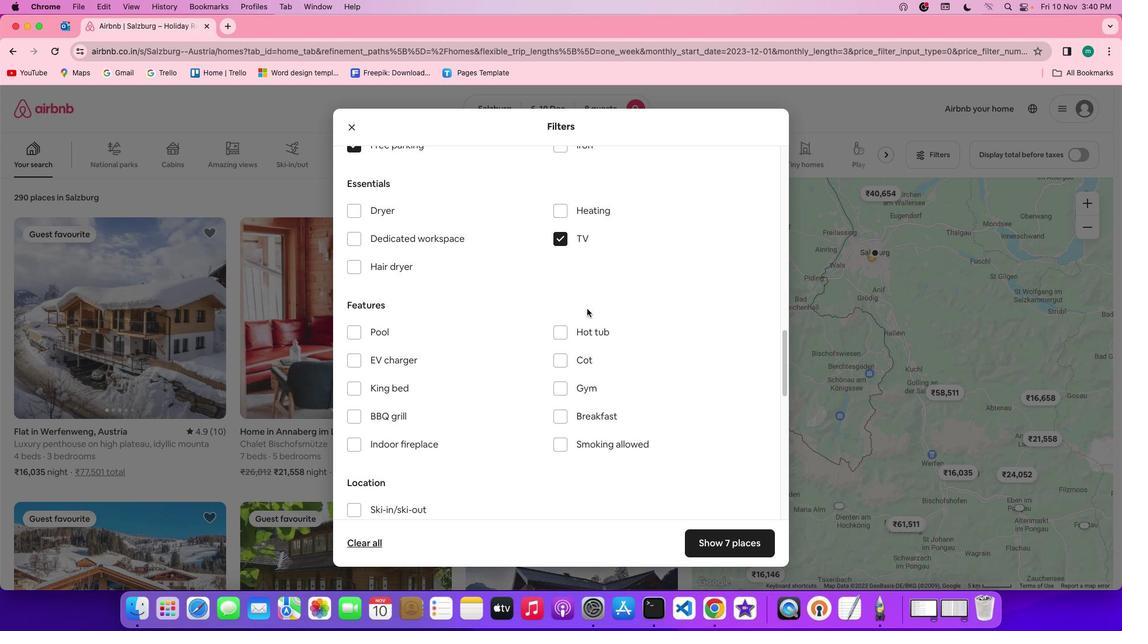 
Action: Mouse scrolled (587, 309) with delta (0, 0)
Screenshot: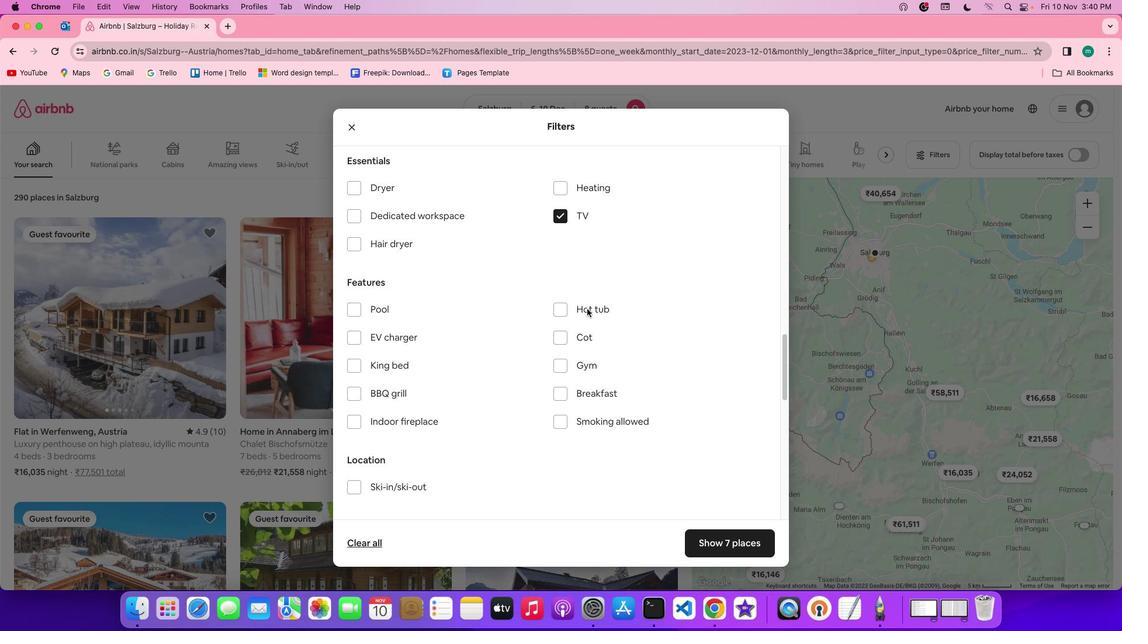 
Action: Mouse scrolled (587, 309) with delta (0, 0)
Screenshot: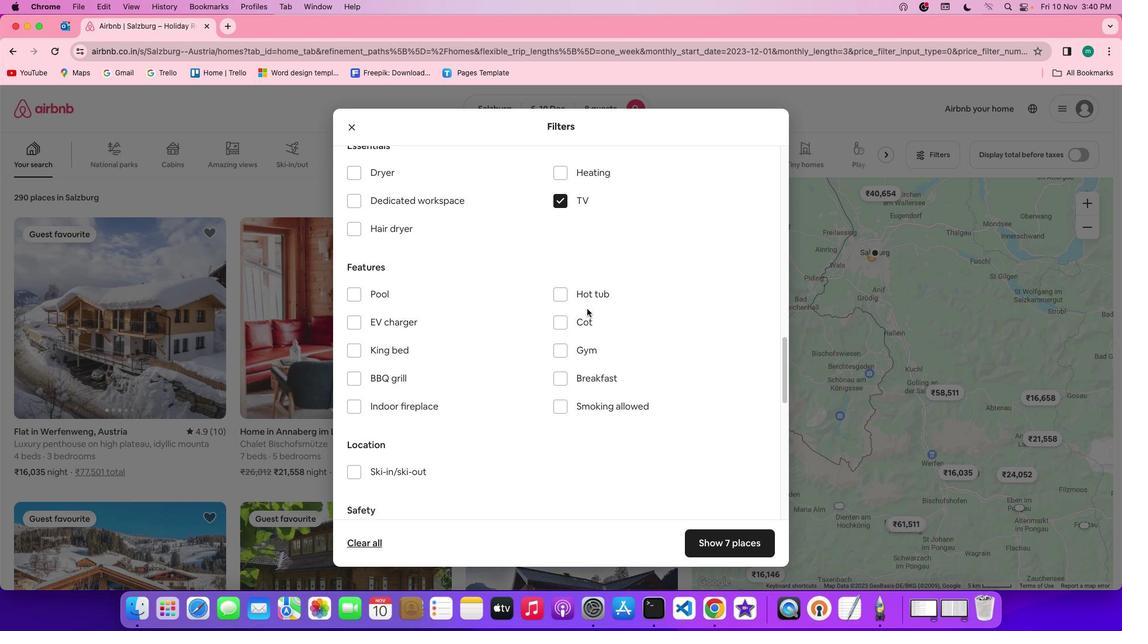 
Action: Mouse scrolled (587, 309) with delta (0, 0)
Screenshot: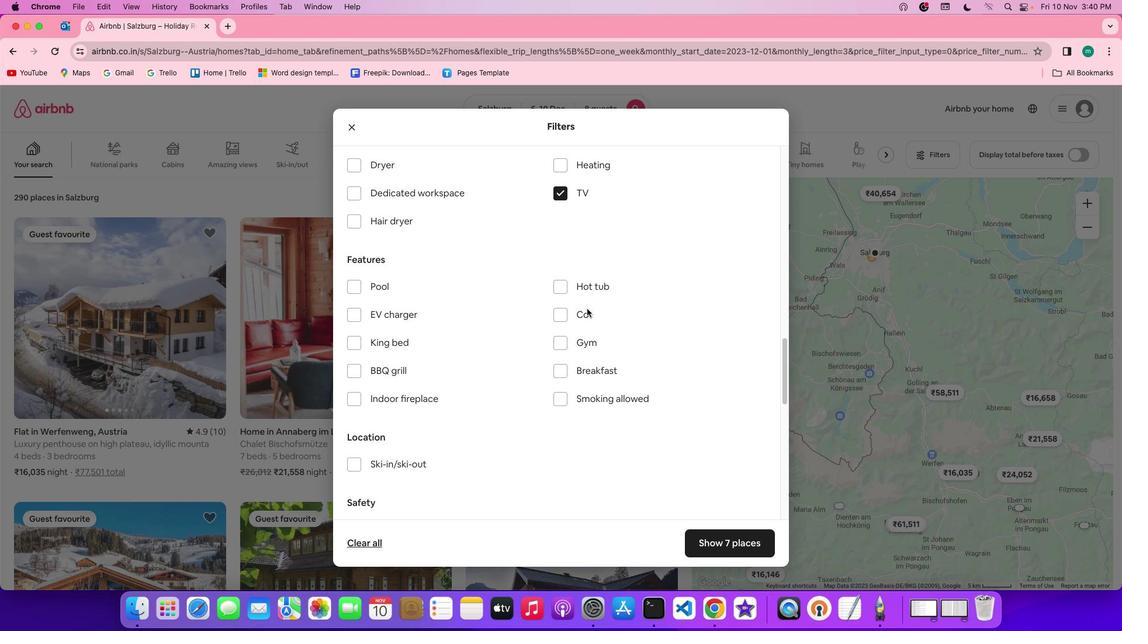 
Action: Mouse scrolled (587, 309) with delta (0, 0)
Screenshot: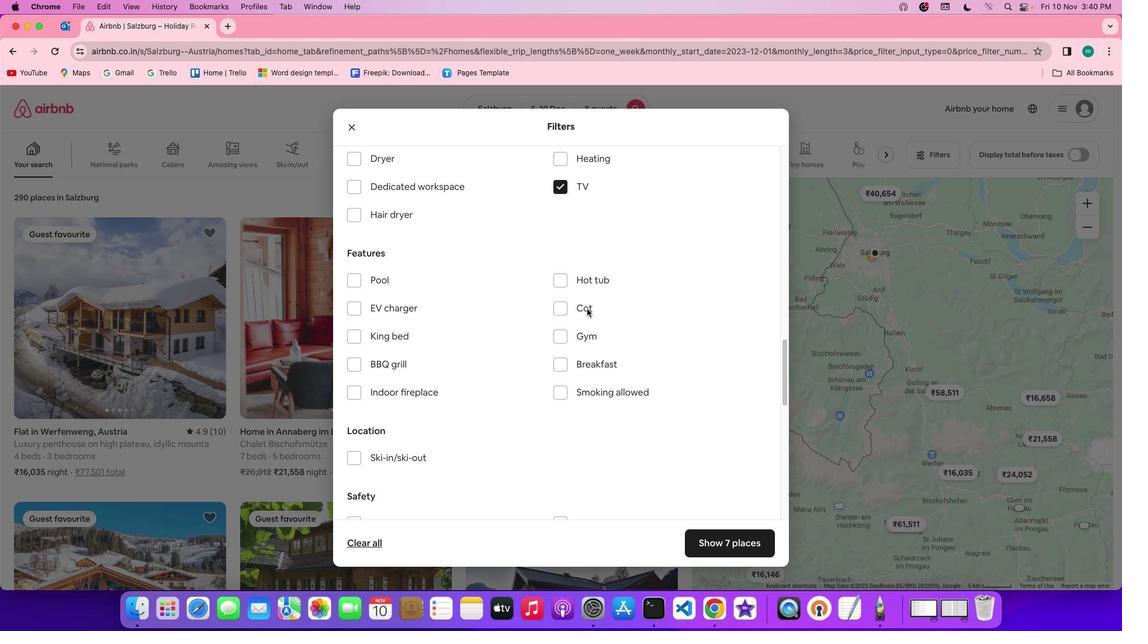 
Action: Mouse scrolled (587, 309) with delta (0, 0)
Screenshot: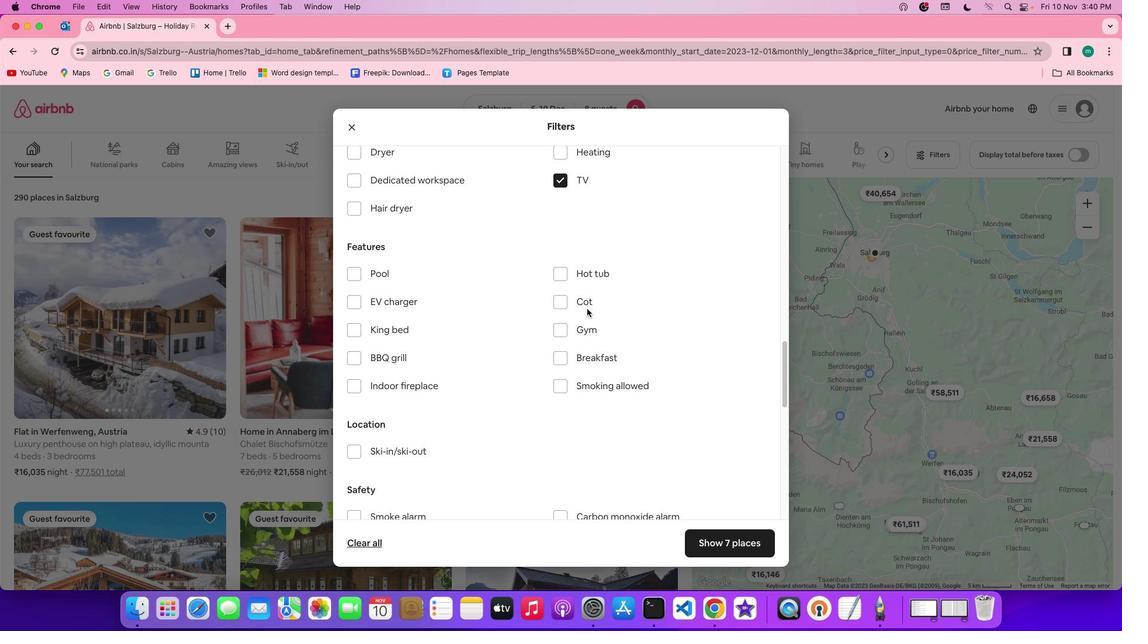 
Action: Mouse scrolled (587, 309) with delta (0, 0)
Screenshot: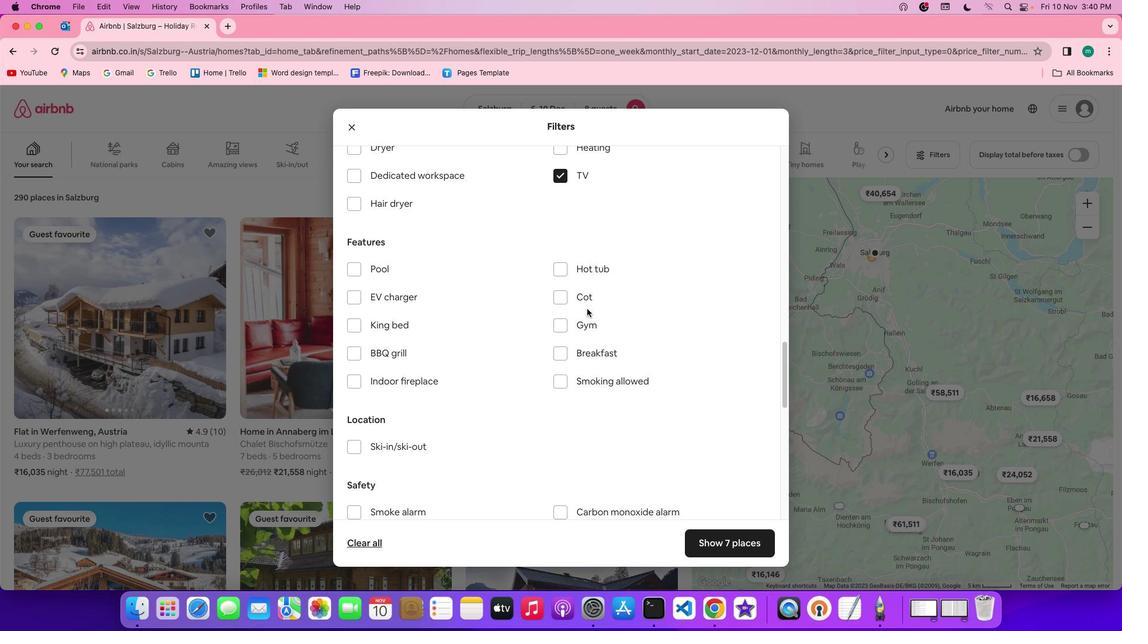 
Action: Mouse scrolled (587, 309) with delta (0, 0)
Screenshot: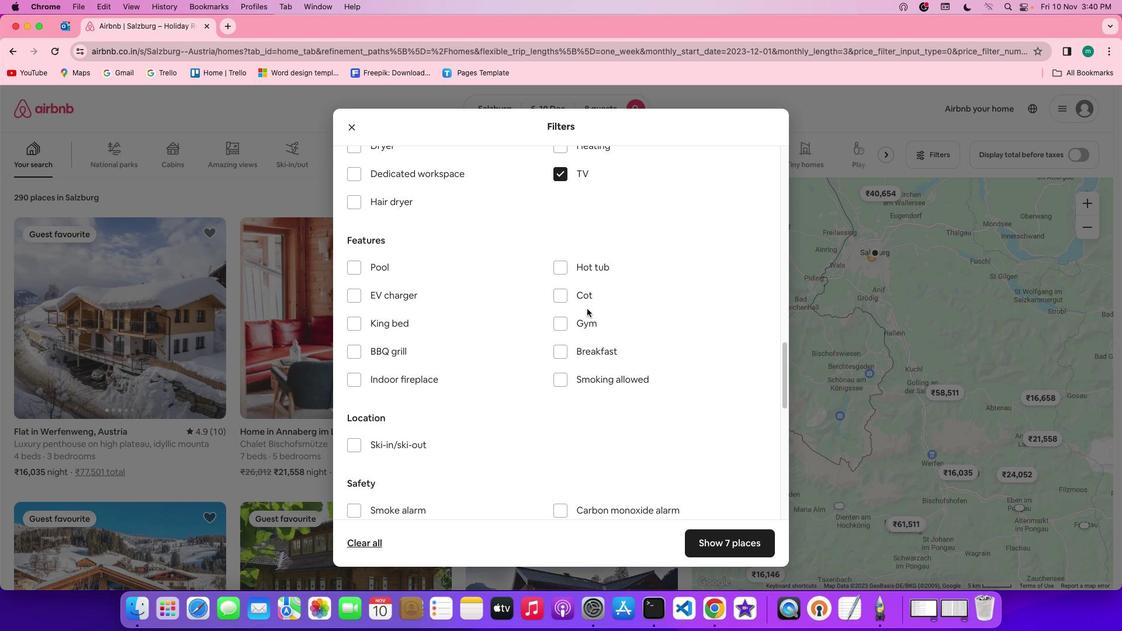 
Action: Mouse scrolled (587, 309) with delta (0, 0)
Screenshot: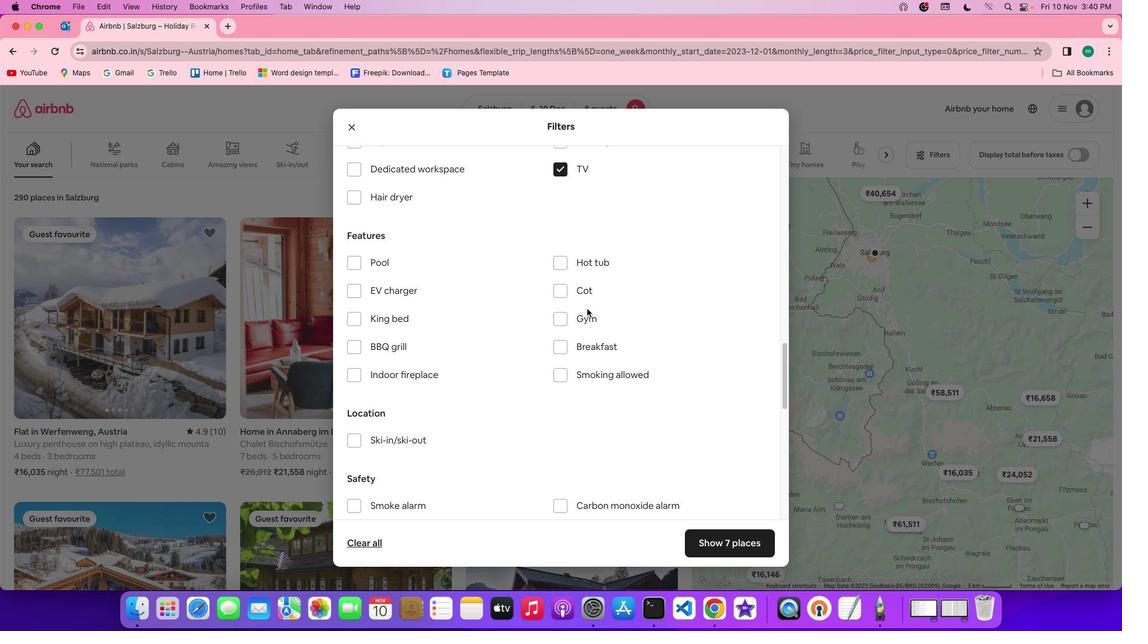 
Action: Mouse moved to (598, 260)
Screenshot: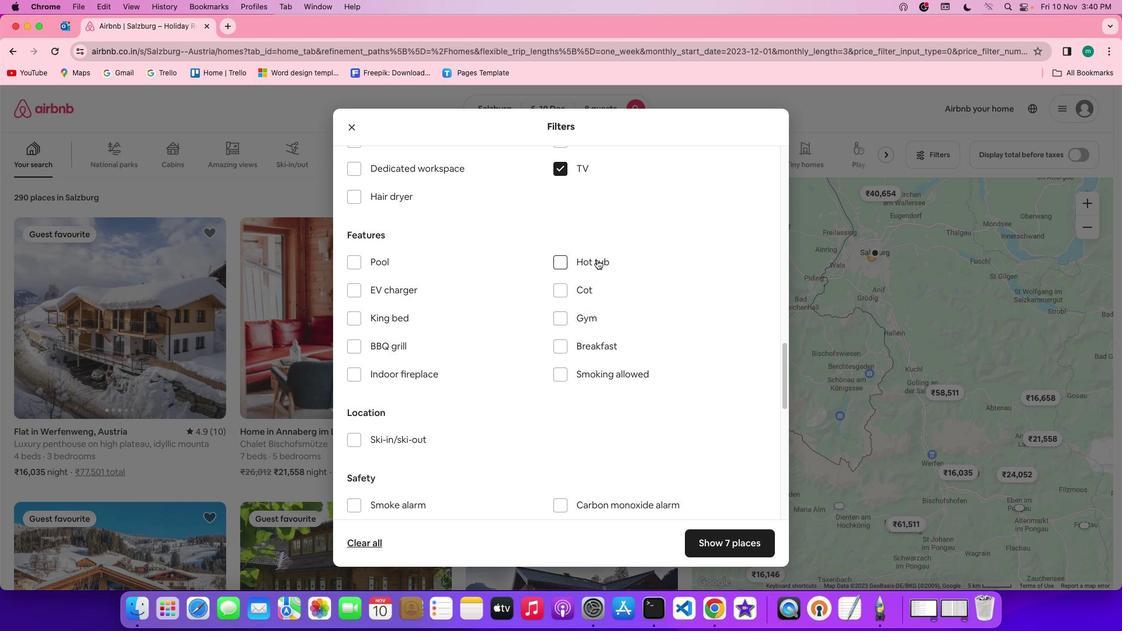 
Action: Mouse pressed left at (598, 260)
Screenshot: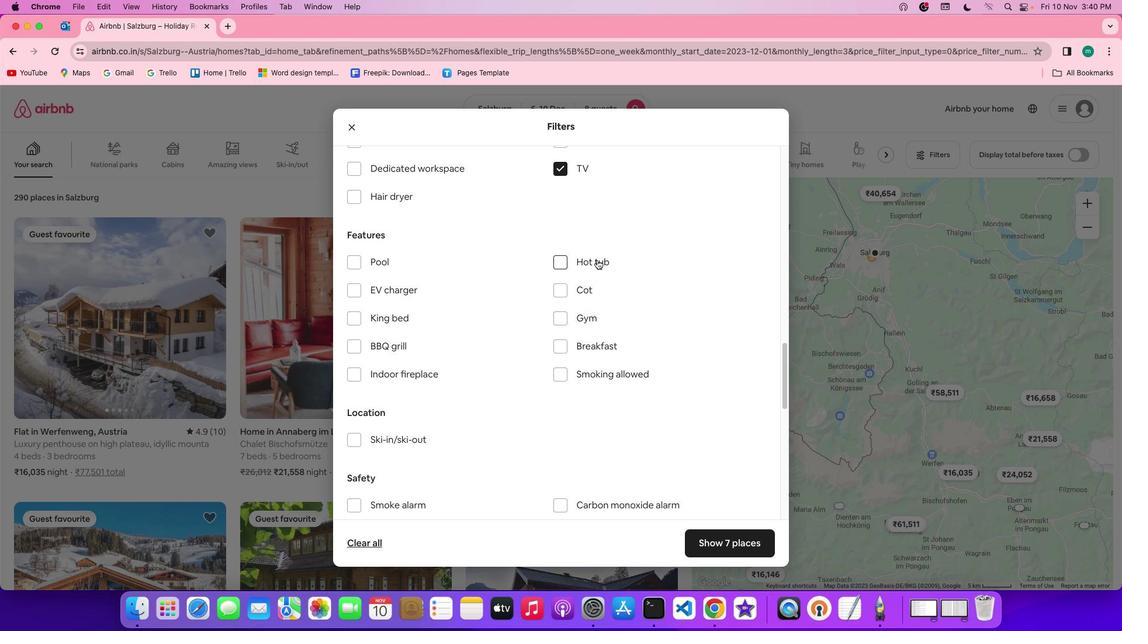 
Action: Mouse moved to (678, 319)
Screenshot: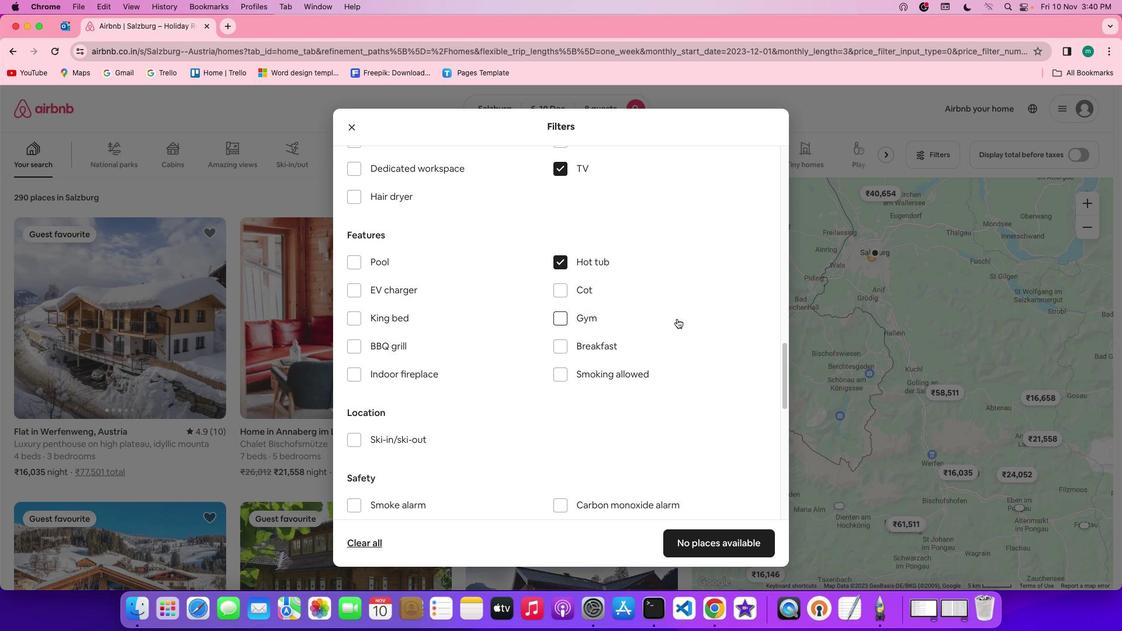 
Action: Mouse scrolled (678, 319) with delta (0, 0)
Screenshot: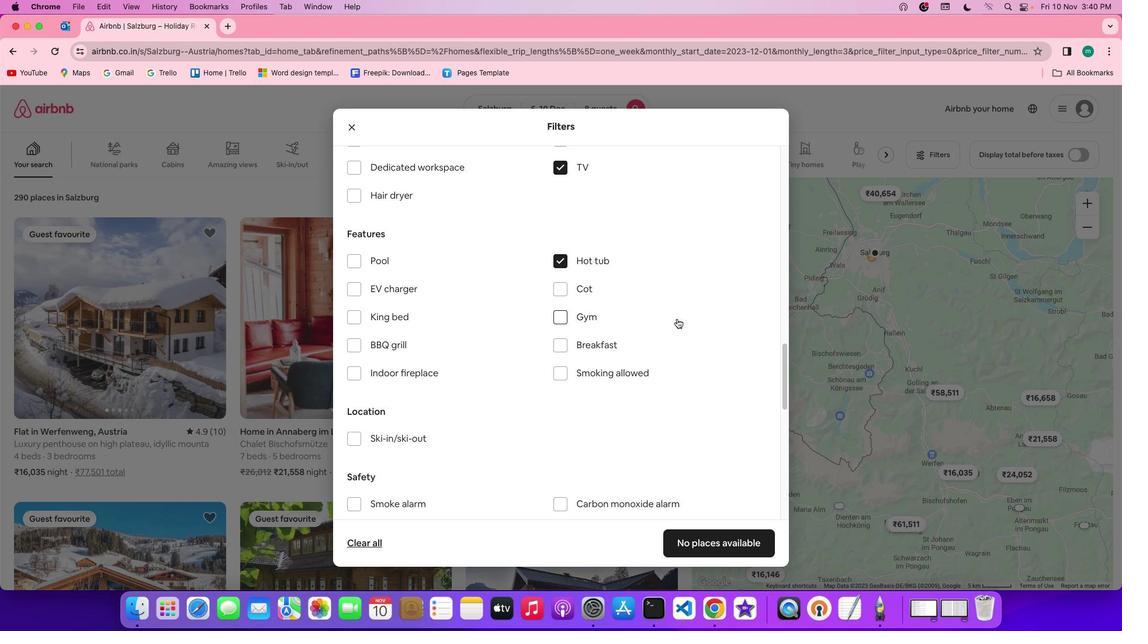 
Action: Mouse scrolled (678, 319) with delta (0, 0)
Screenshot: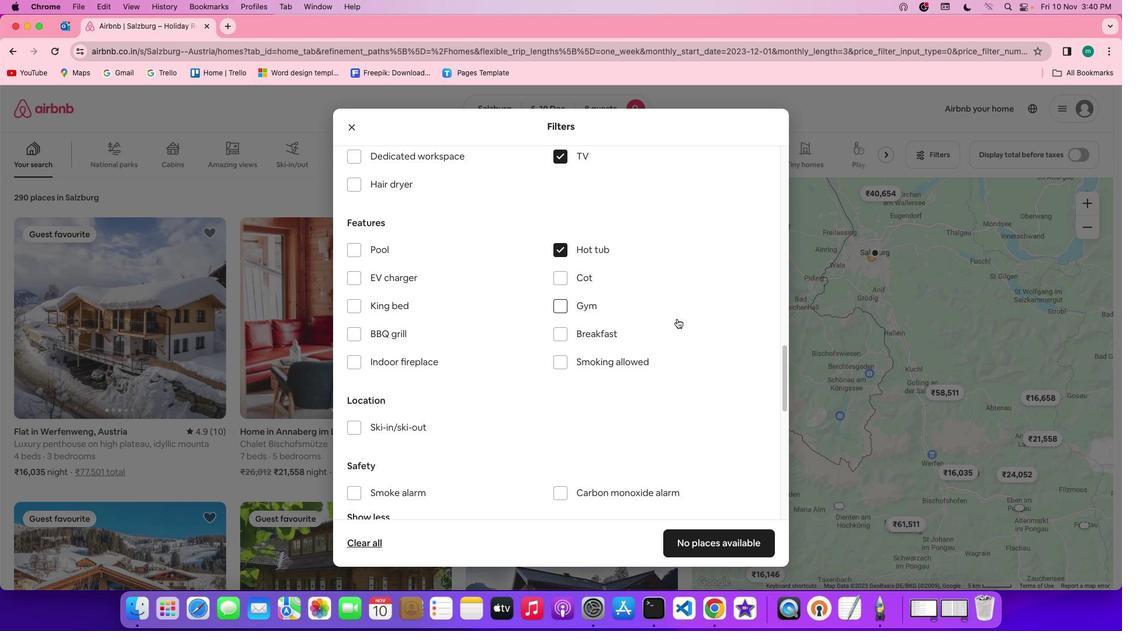 
Action: Mouse scrolled (678, 319) with delta (0, 0)
Screenshot: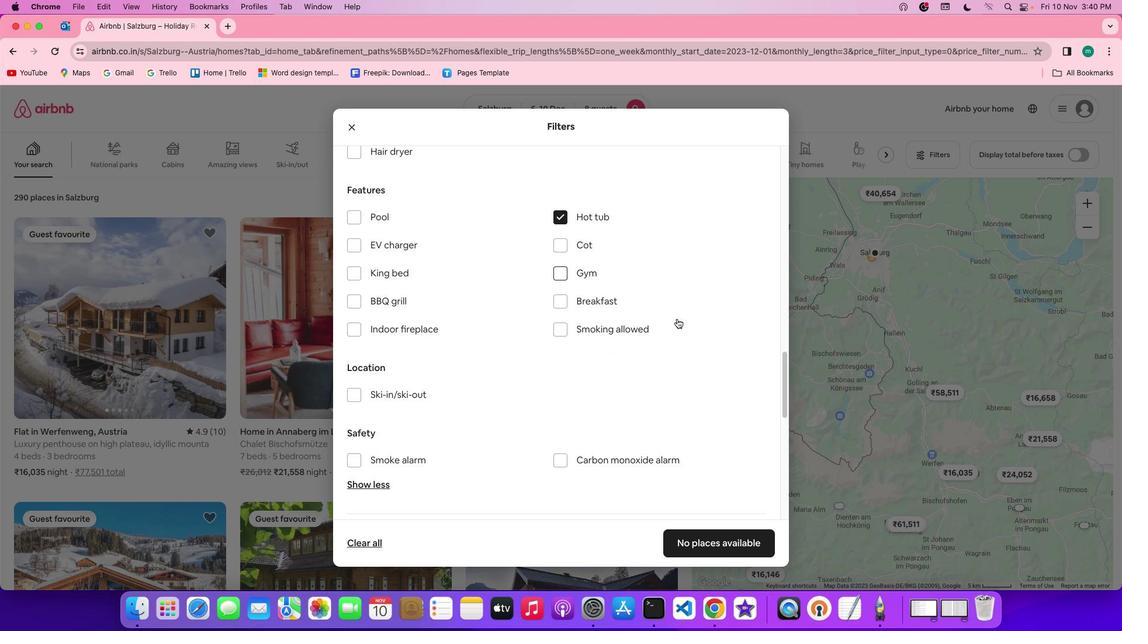 
Action: Mouse moved to (581, 251)
Screenshot: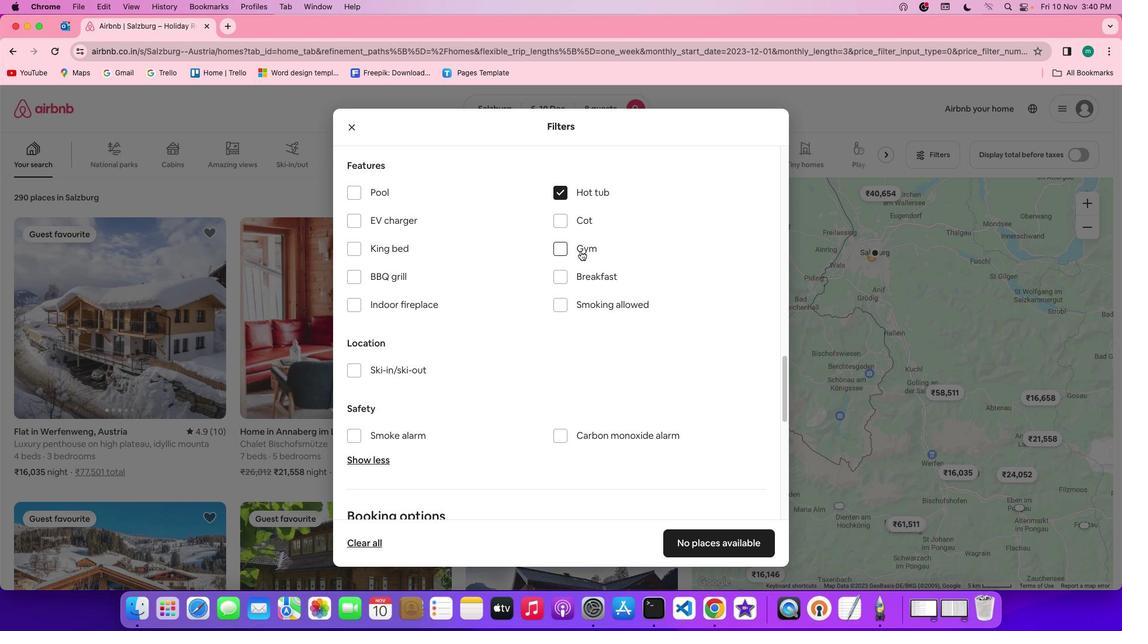 
Action: Mouse pressed left at (581, 251)
Screenshot: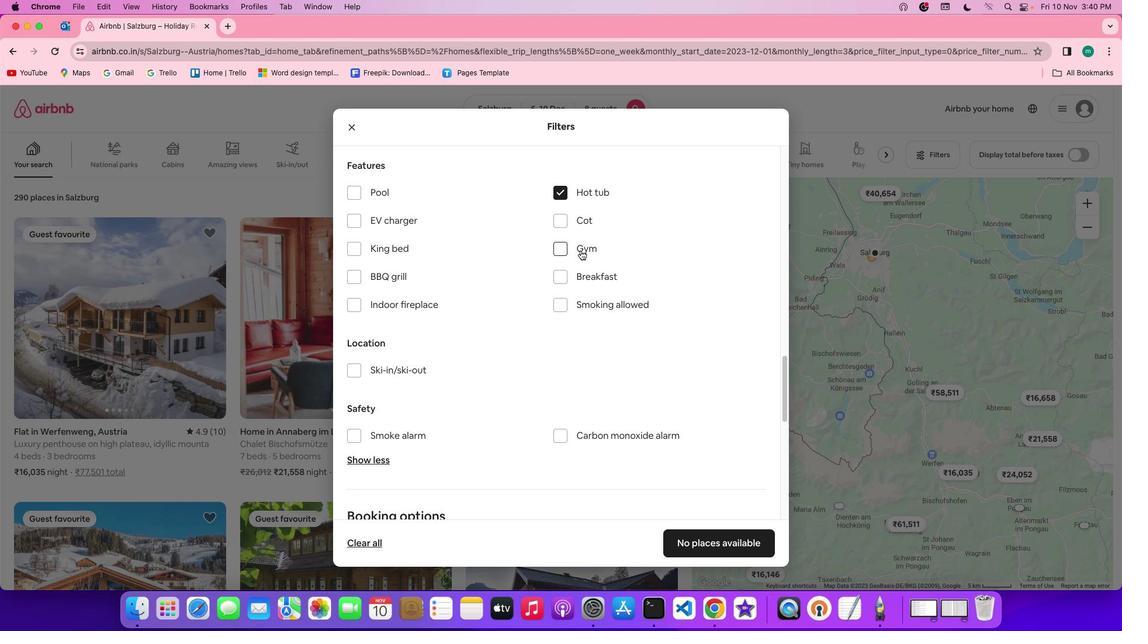 
Action: Mouse moved to (656, 284)
Screenshot: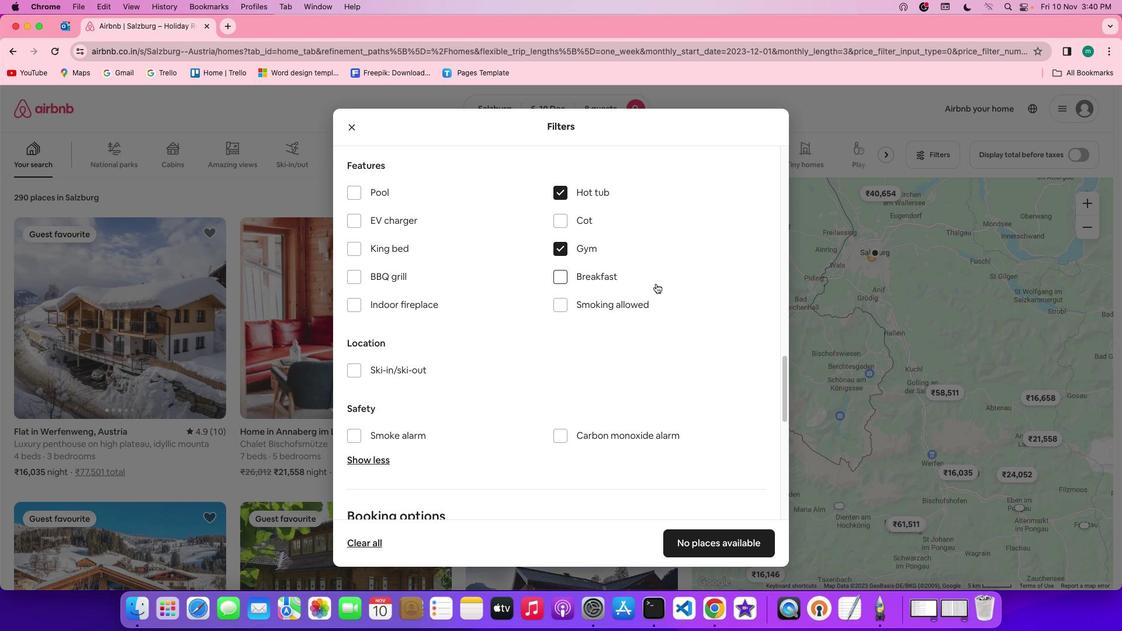 
Action: Mouse scrolled (656, 284) with delta (0, 0)
Screenshot: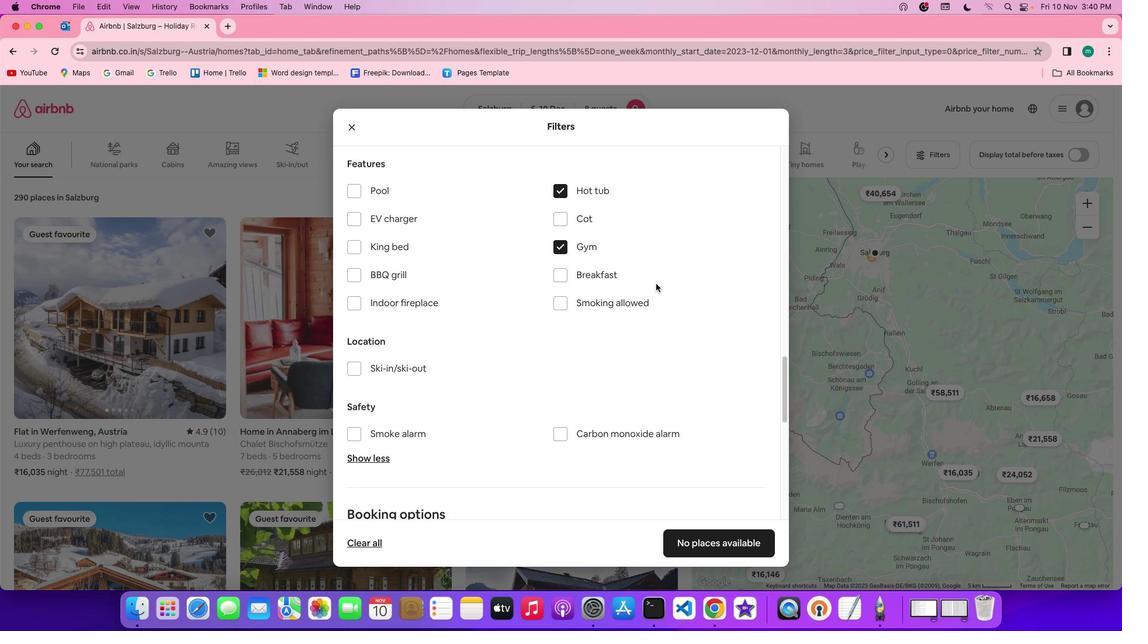 
Action: Mouse moved to (656, 284)
Screenshot: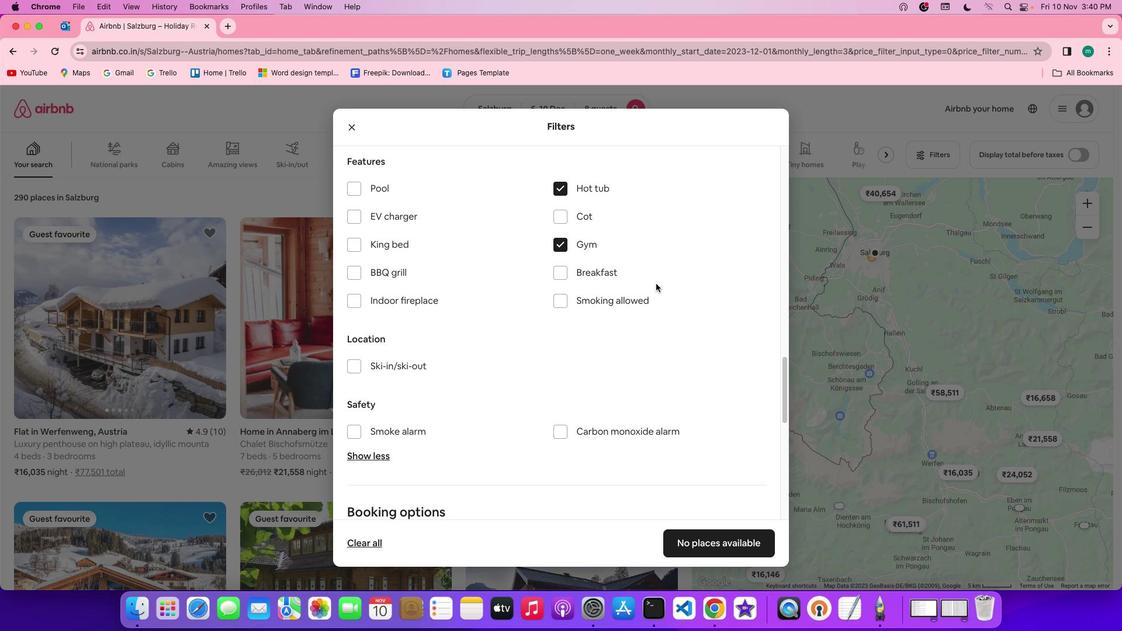 
Action: Mouse scrolled (656, 284) with delta (0, 0)
Screenshot: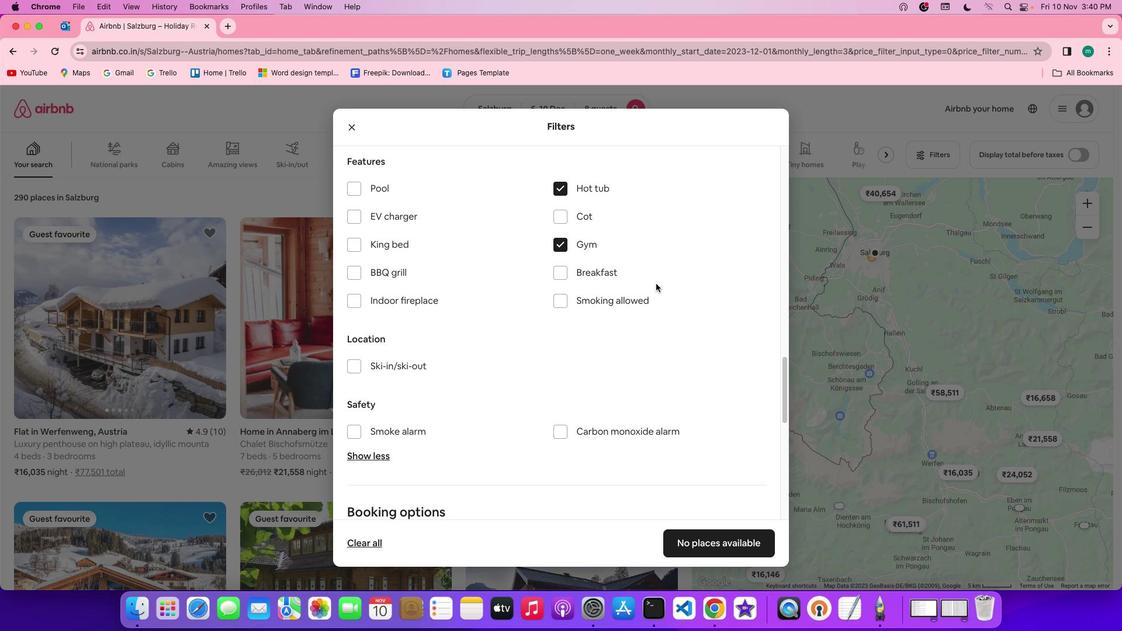 
Action: Mouse scrolled (656, 284) with delta (0, 0)
Screenshot: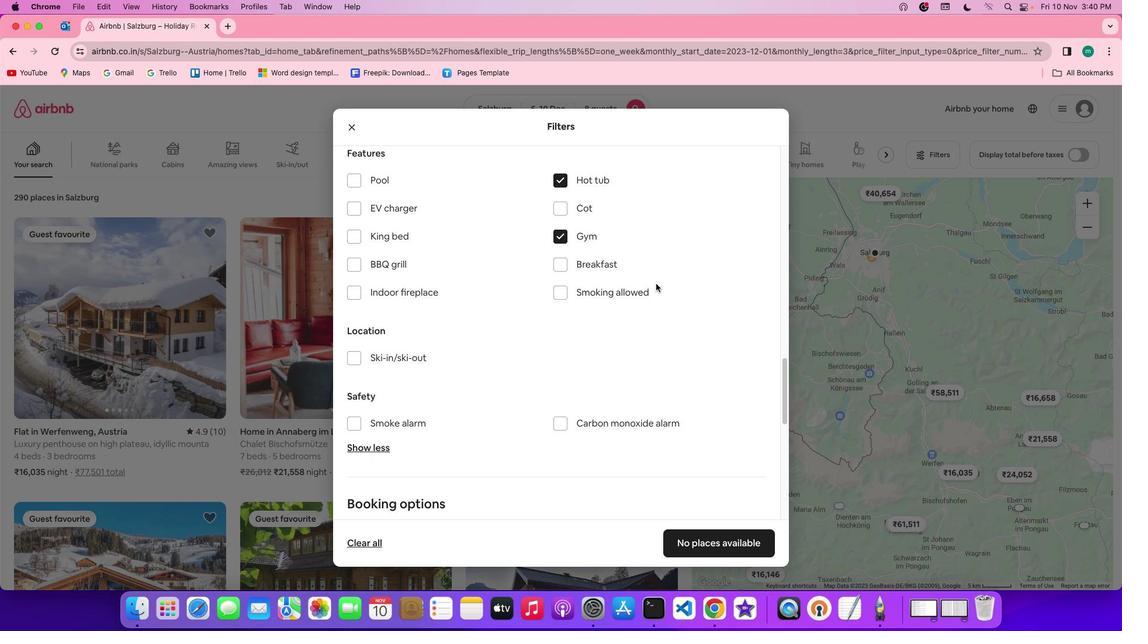 
Action: Mouse moved to (631, 277)
Screenshot: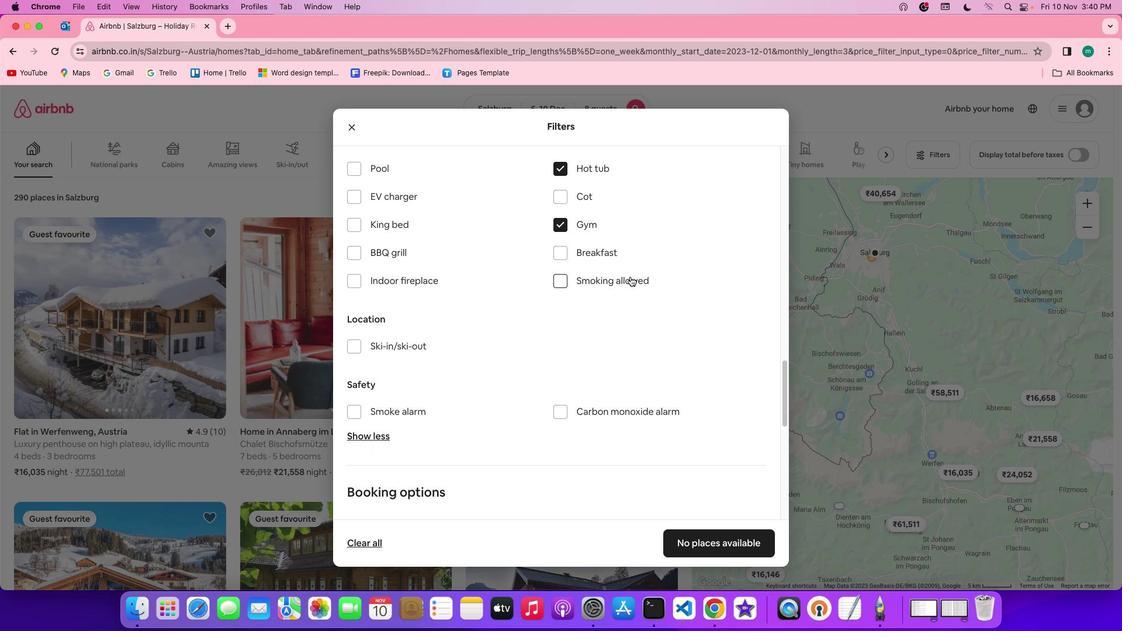 
Action: Mouse pressed left at (631, 277)
Screenshot: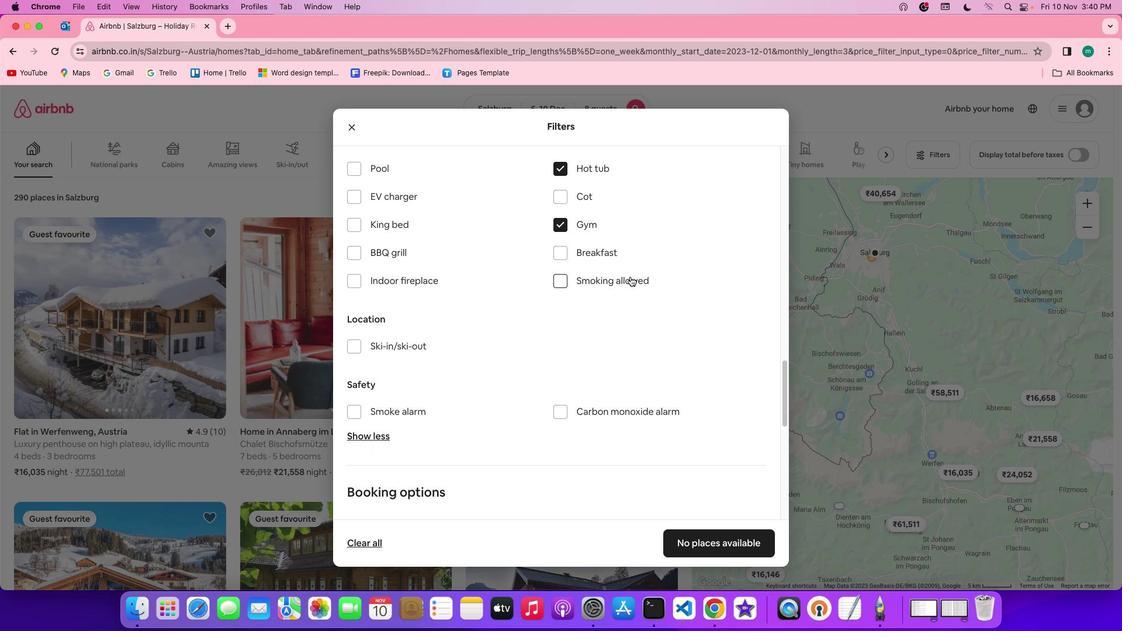 
Action: Mouse moved to (710, 324)
Screenshot: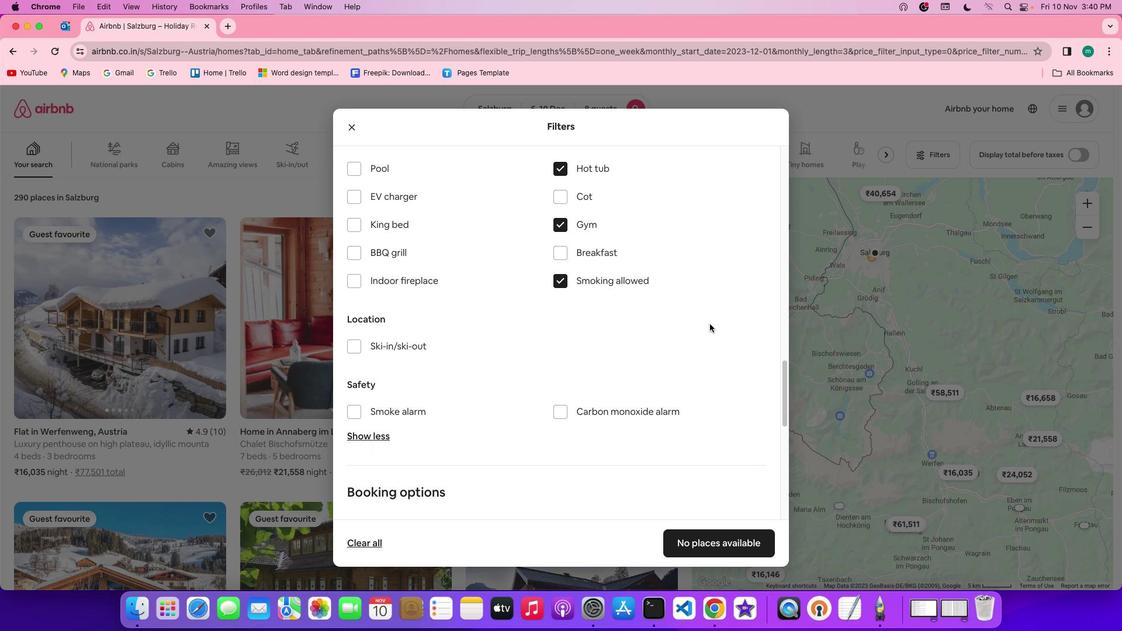 
Action: Mouse scrolled (710, 324) with delta (0, 0)
Screenshot: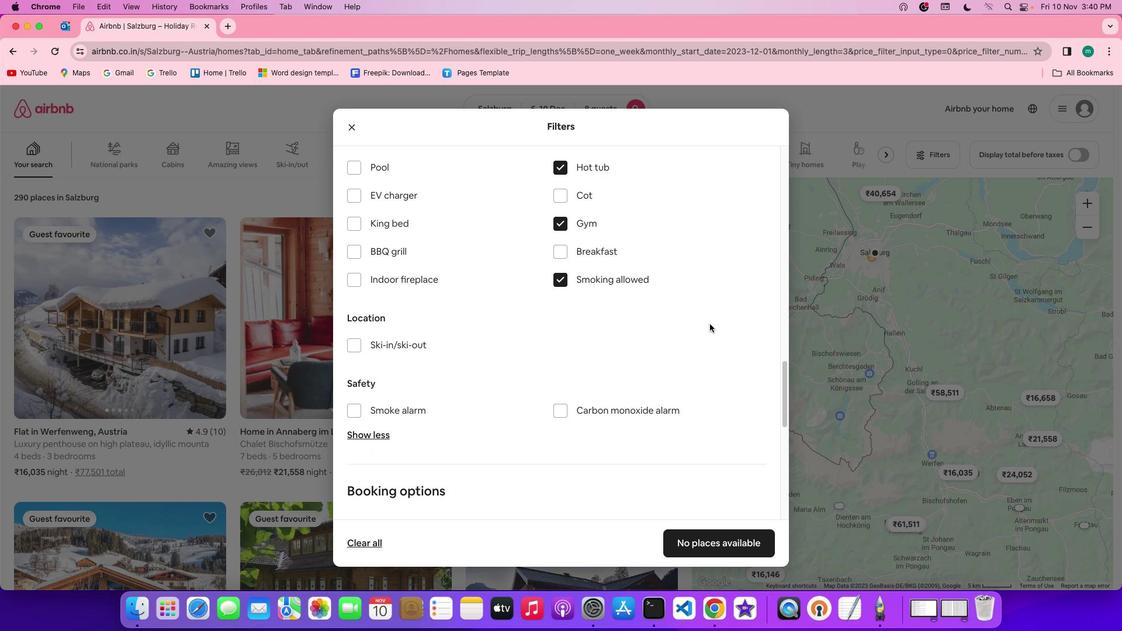 
Action: Mouse scrolled (710, 324) with delta (0, 0)
Screenshot: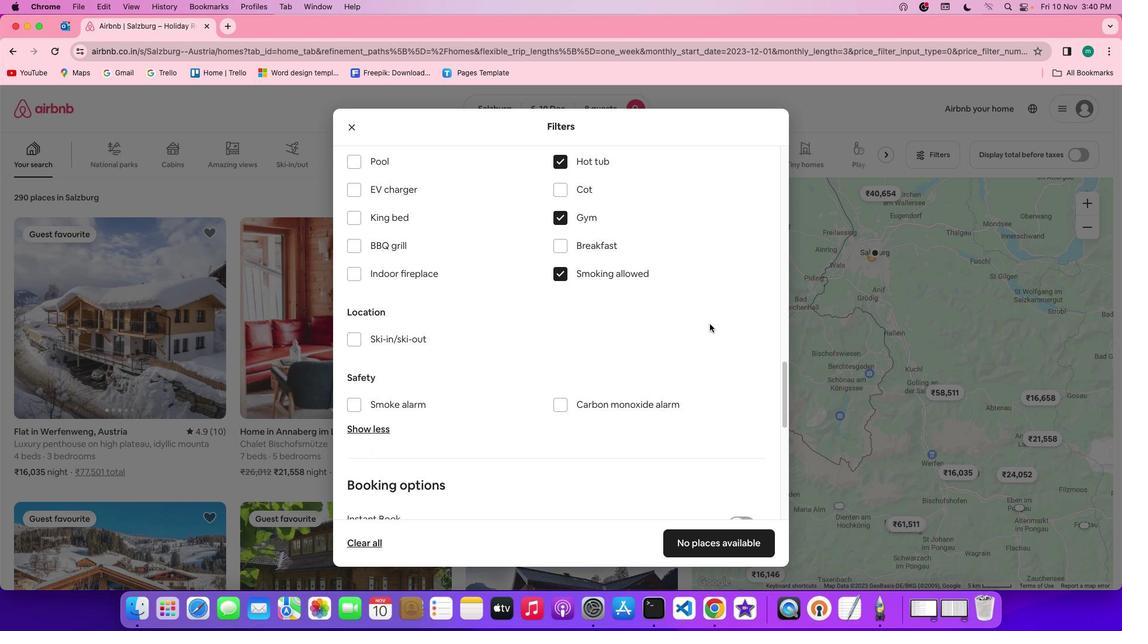 
Action: Mouse scrolled (710, 324) with delta (0, 0)
Screenshot: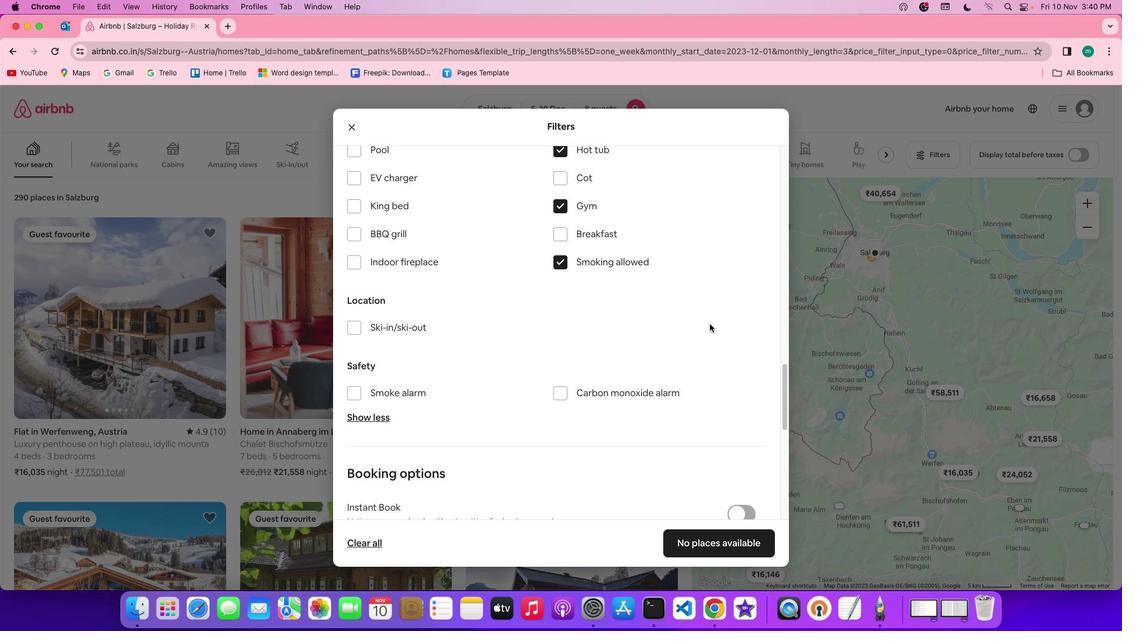 
Action: Mouse scrolled (710, 324) with delta (0, 0)
Screenshot: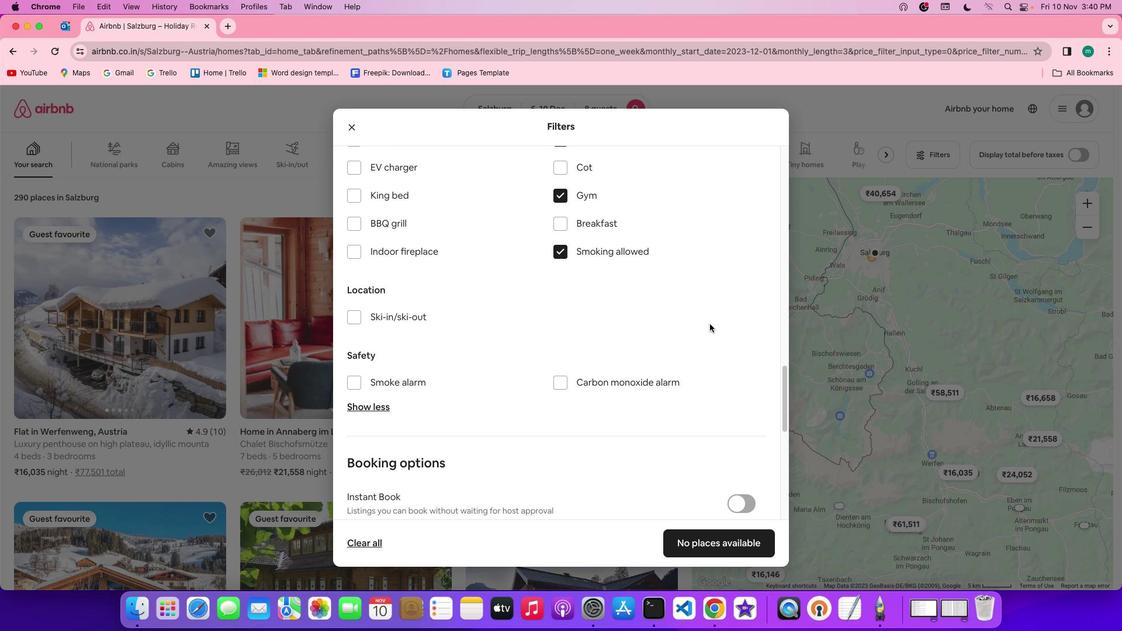 
Action: Mouse scrolled (710, 324) with delta (0, 0)
Screenshot: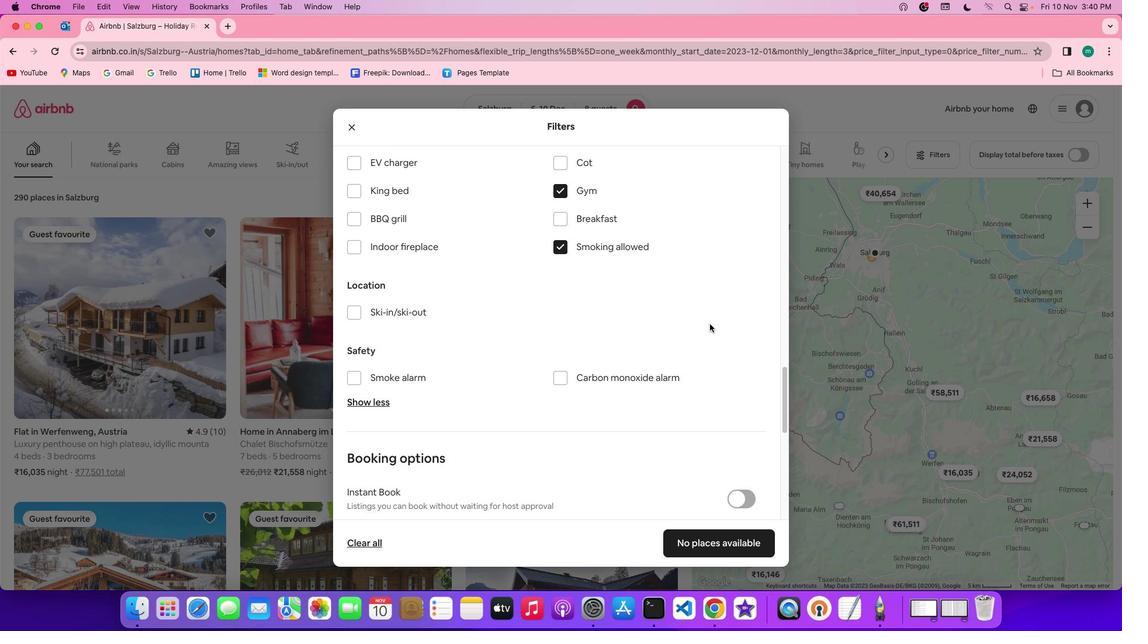 
Action: Mouse scrolled (710, 324) with delta (0, 0)
Screenshot: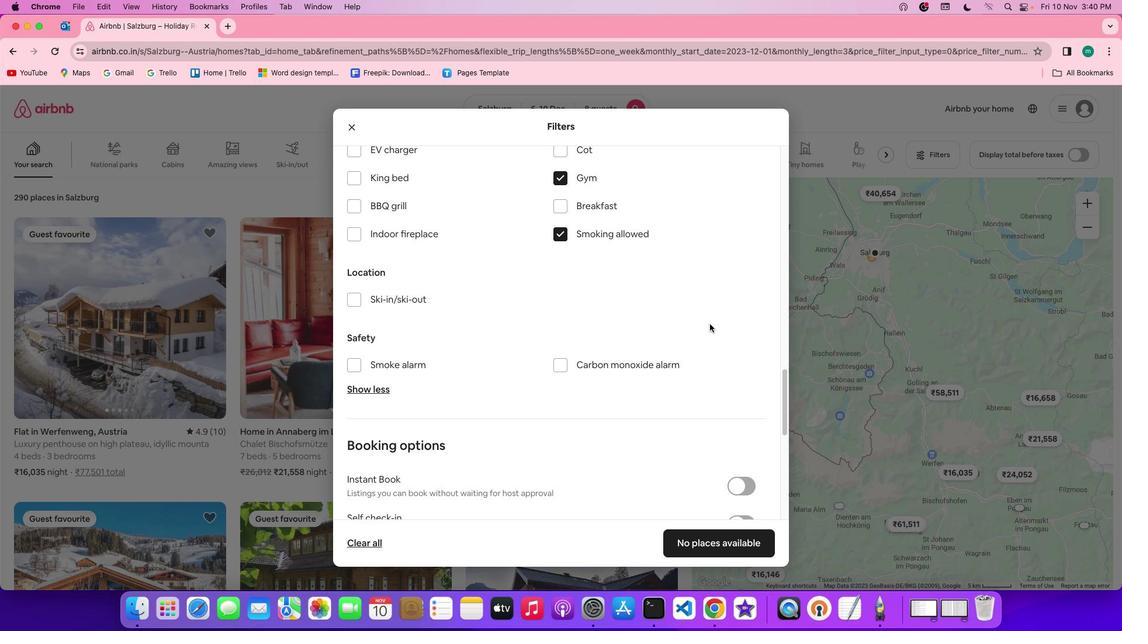 
Action: Mouse scrolled (710, 324) with delta (0, 0)
Screenshot: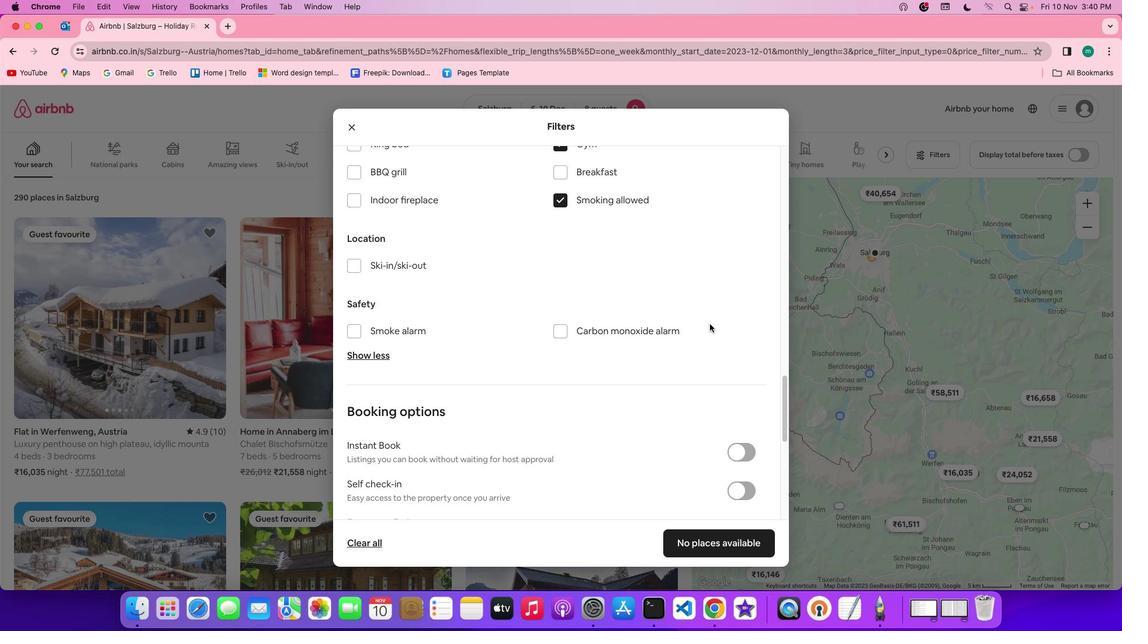 
Action: Mouse scrolled (710, 324) with delta (0, 0)
Screenshot: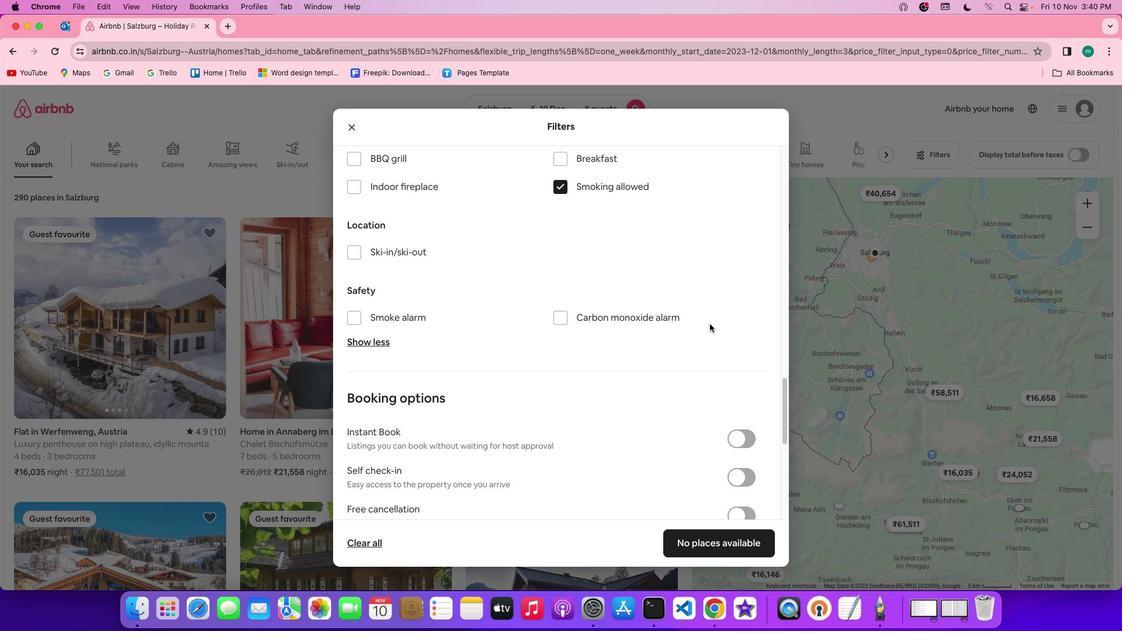 
Action: Mouse scrolled (710, 324) with delta (0, 0)
Screenshot: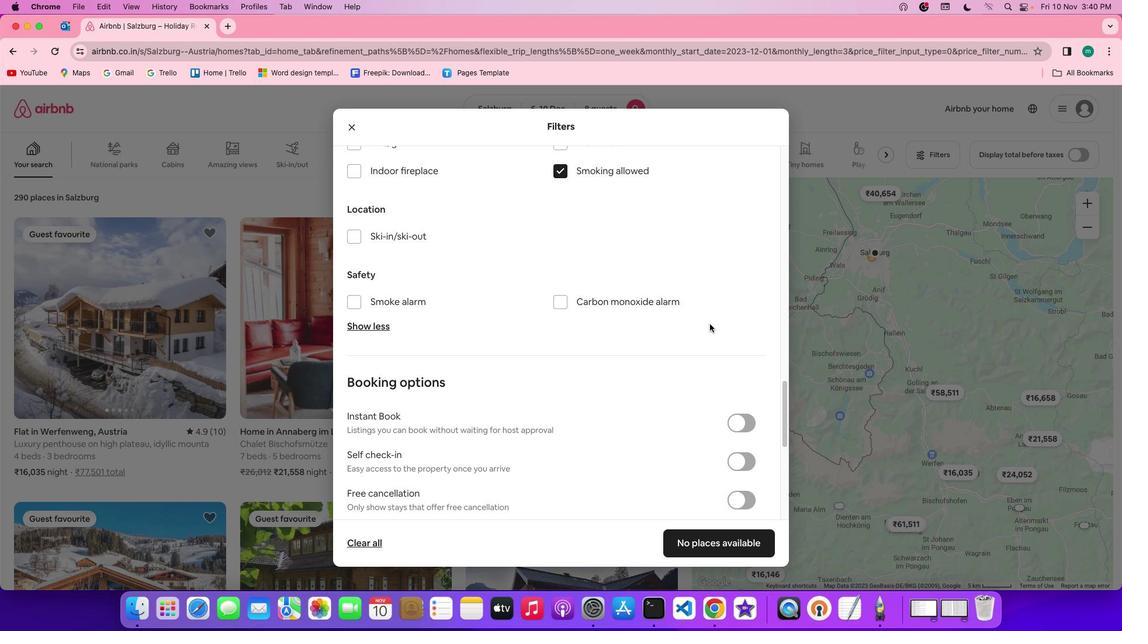 
Action: Mouse scrolled (710, 324) with delta (0, 0)
Screenshot: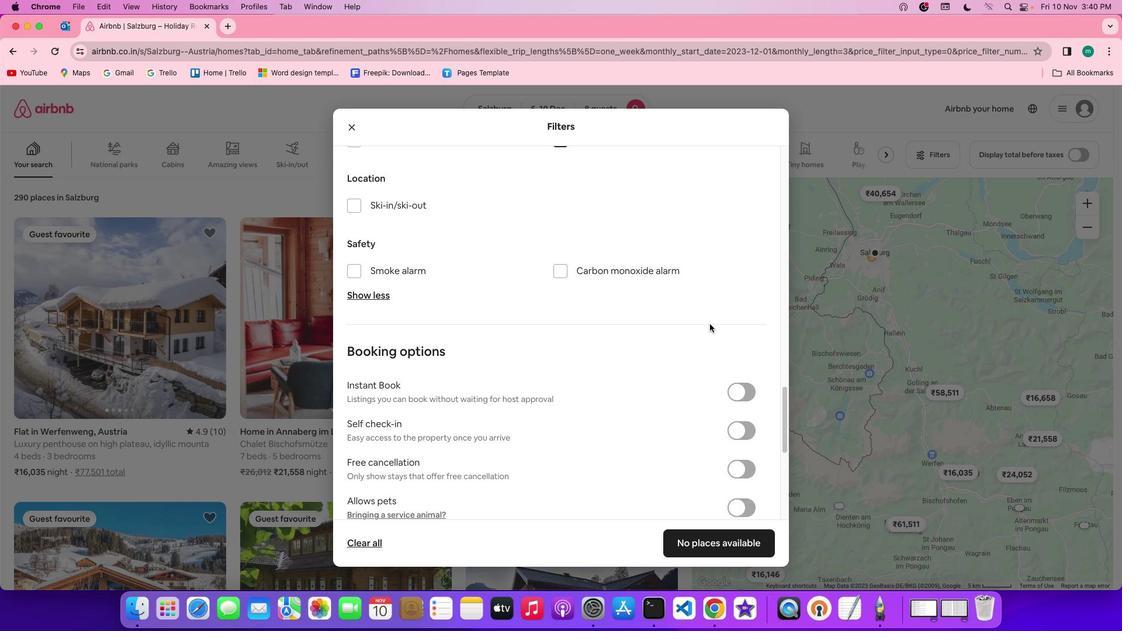 
Action: Mouse scrolled (710, 324) with delta (0, 0)
Screenshot: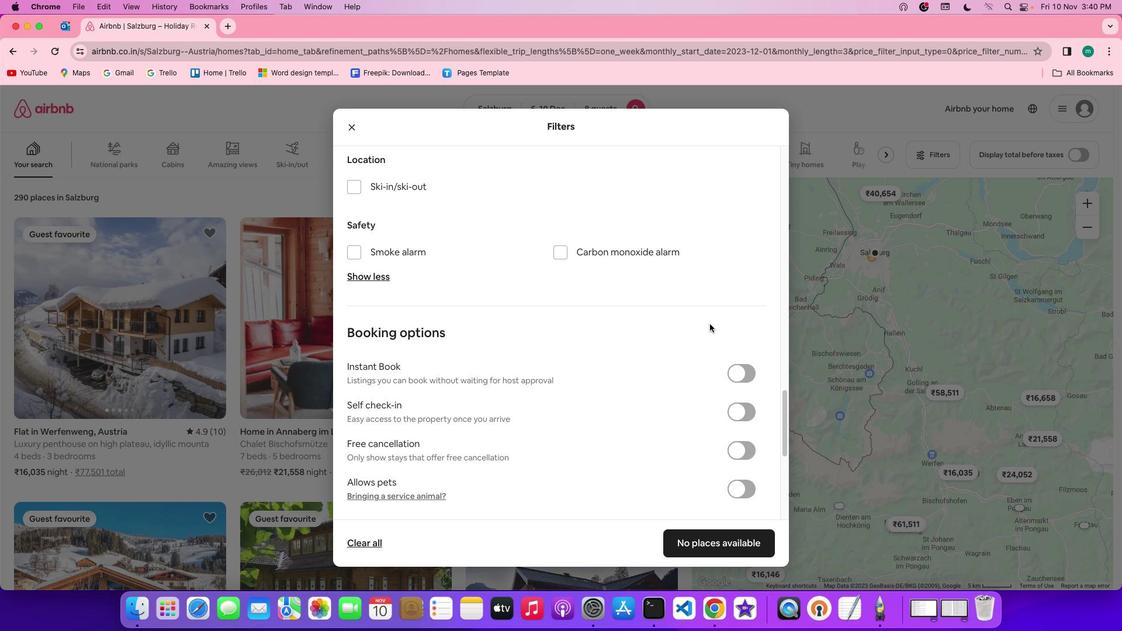 
Action: Mouse scrolled (710, 324) with delta (0, 0)
Screenshot: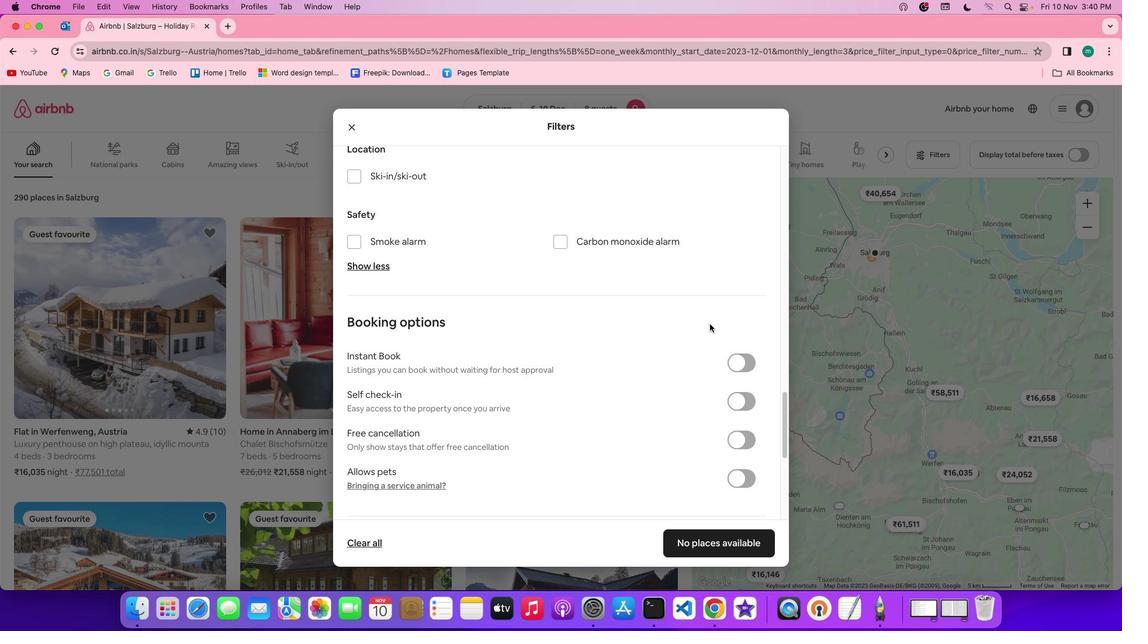
Action: Mouse scrolled (710, 324) with delta (0, 0)
Screenshot: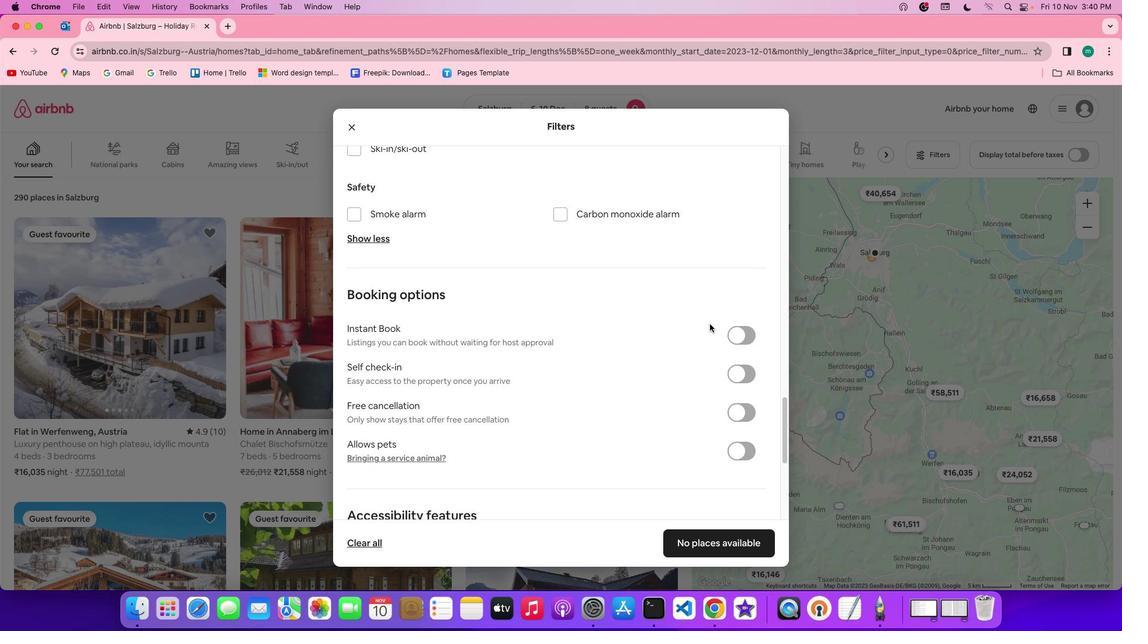 
Action: Mouse moved to (744, 361)
Screenshot: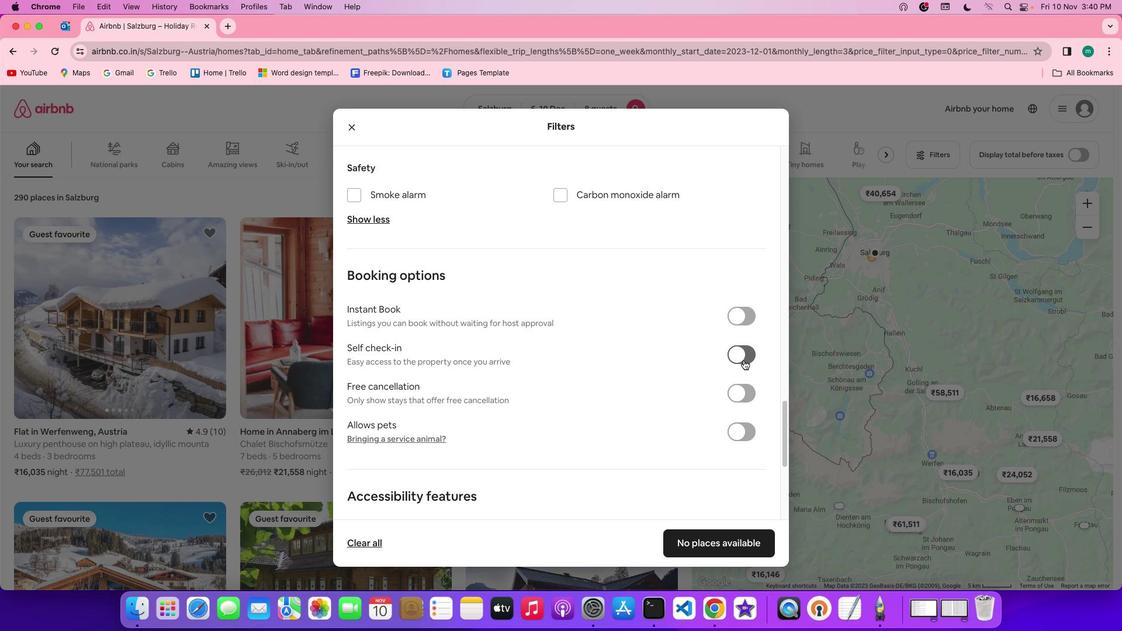 
Action: Mouse pressed left at (744, 361)
Screenshot: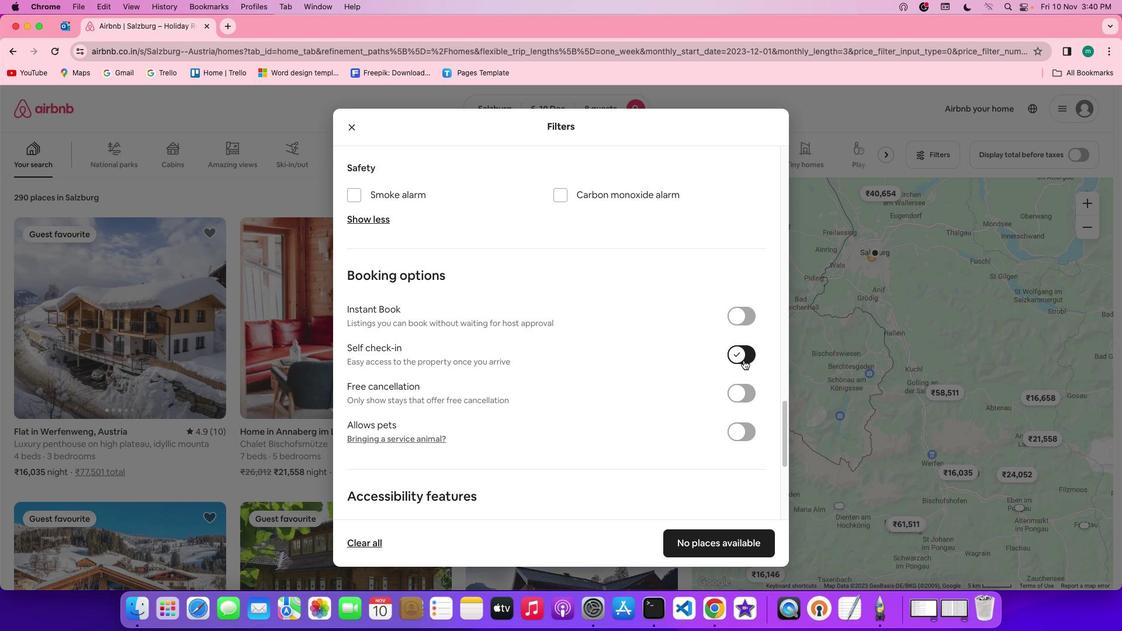 
Action: Mouse moved to (636, 377)
Screenshot: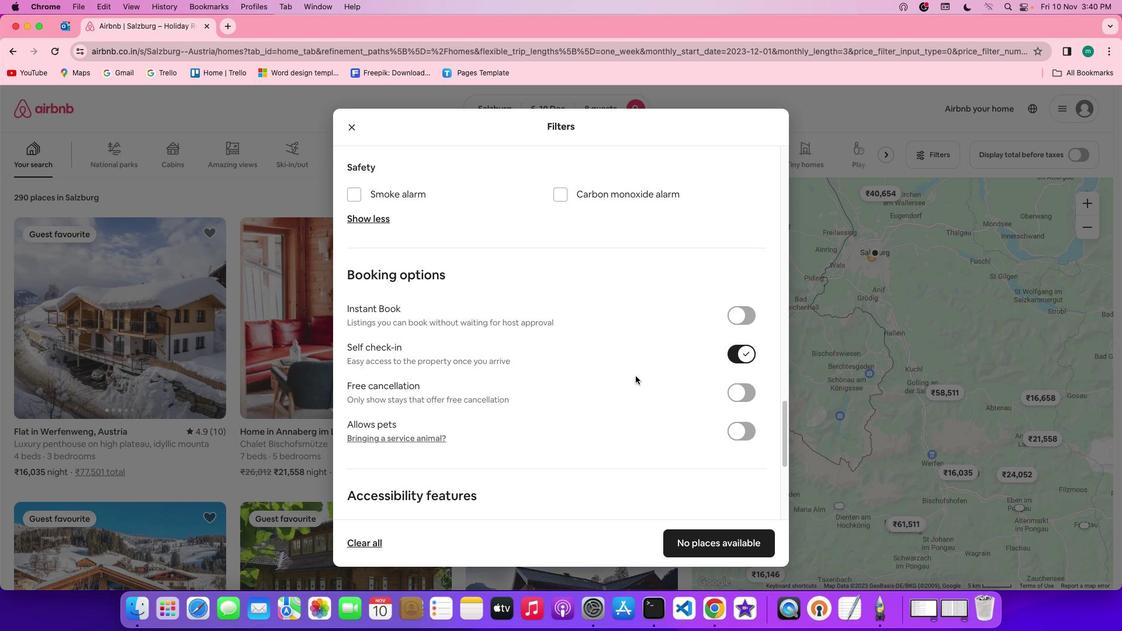 
Action: Mouse scrolled (636, 377) with delta (0, 0)
Screenshot: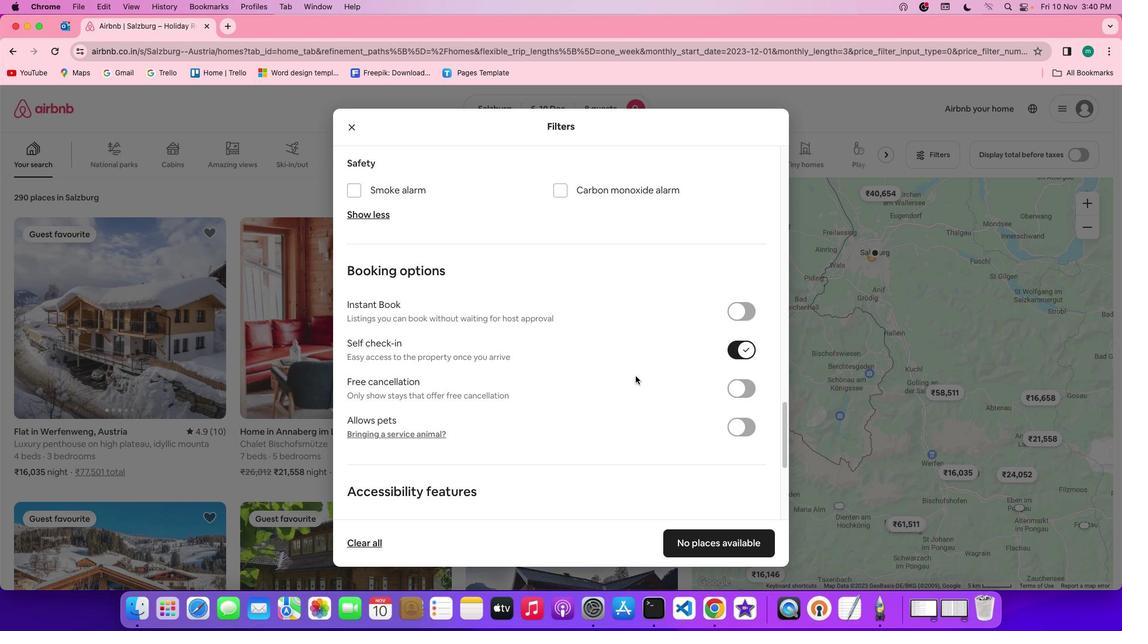 
Action: Mouse scrolled (636, 377) with delta (0, 0)
Screenshot: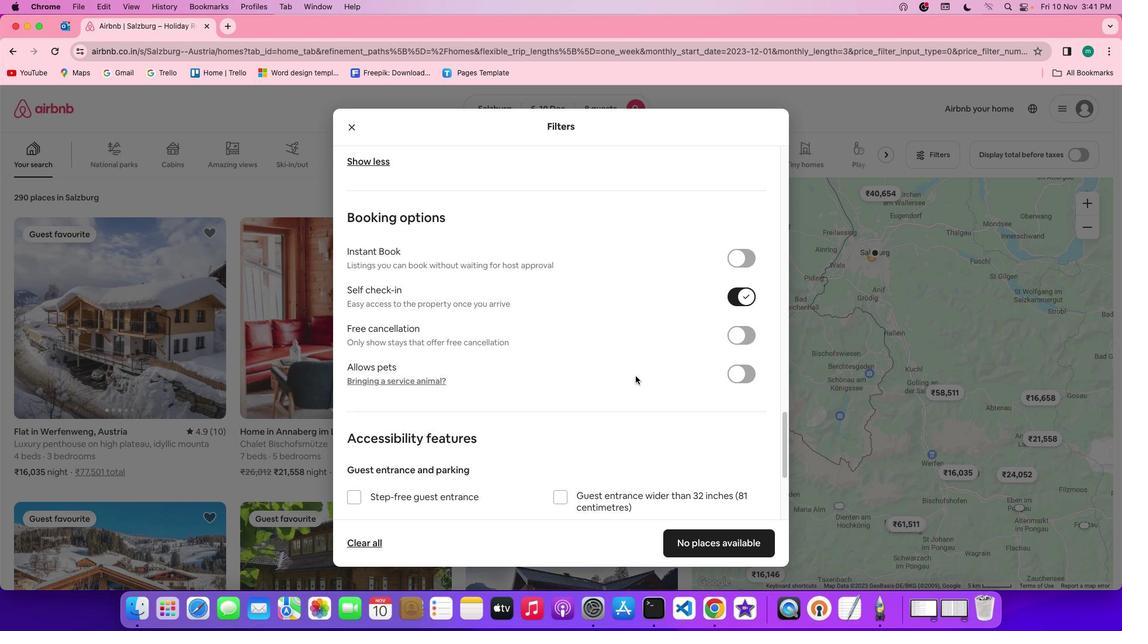 
Action: Mouse scrolled (636, 377) with delta (0, 0)
Screenshot: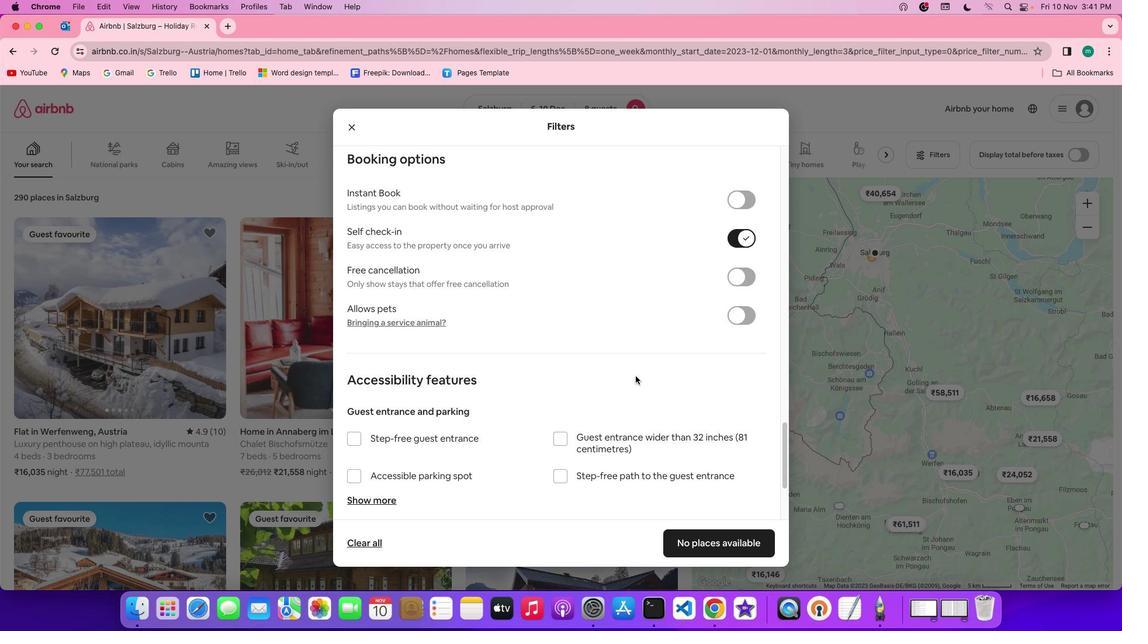 
Action: Mouse scrolled (636, 377) with delta (0, -1)
Screenshot: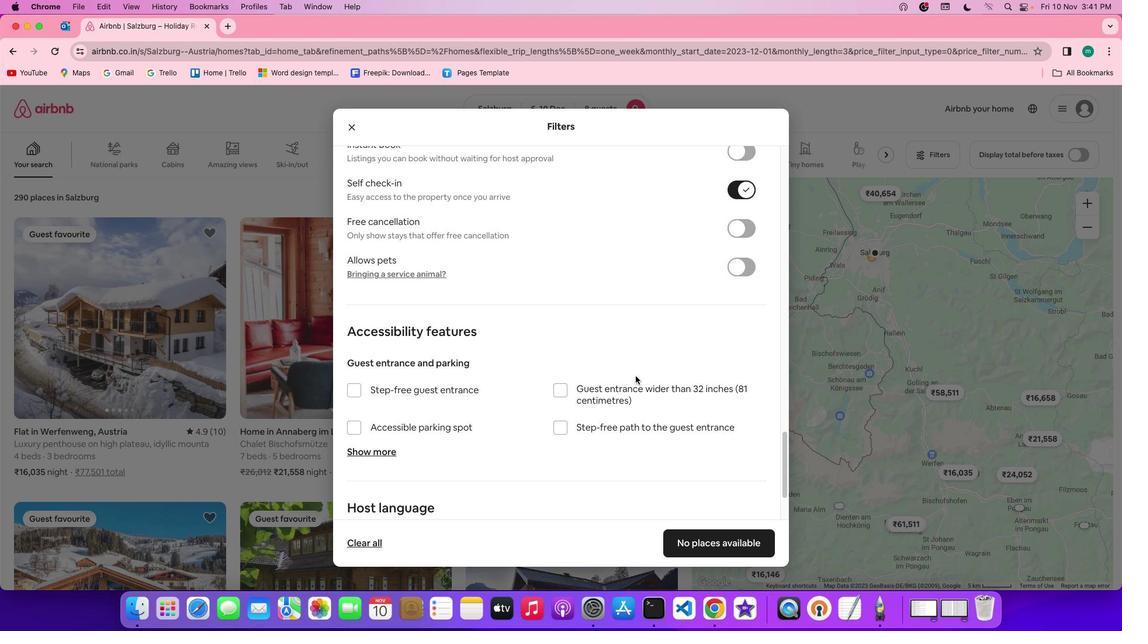 
Action: Mouse scrolled (636, 377) with delta (0, 0)
Screenshot: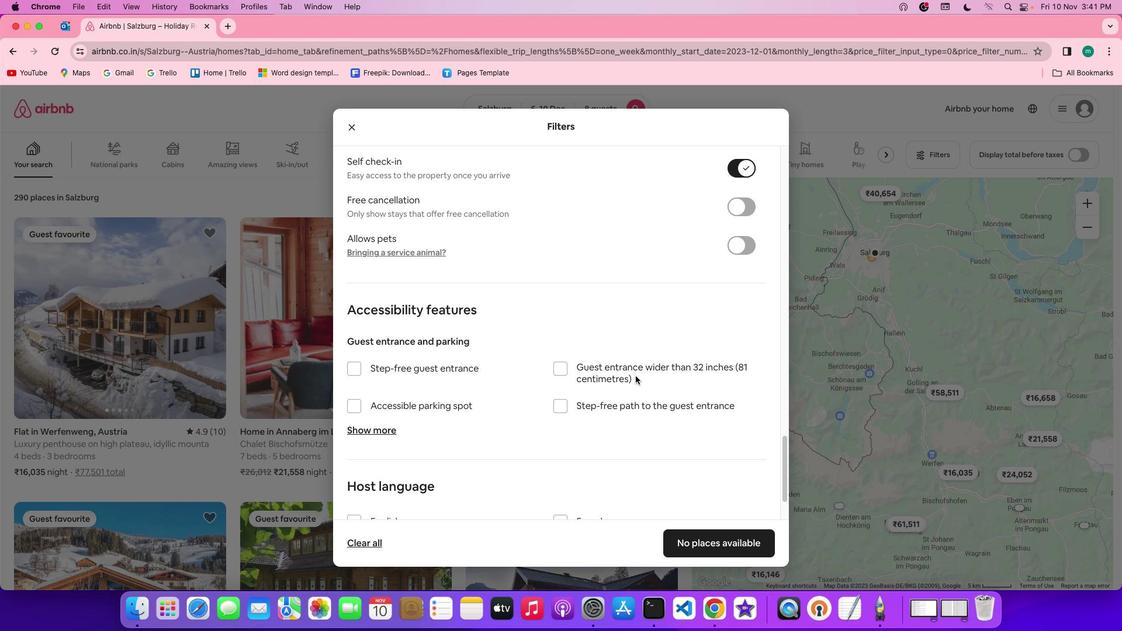 
Action: Mouse scrolled (636, 377) with delta (0, 0)
Screenshot: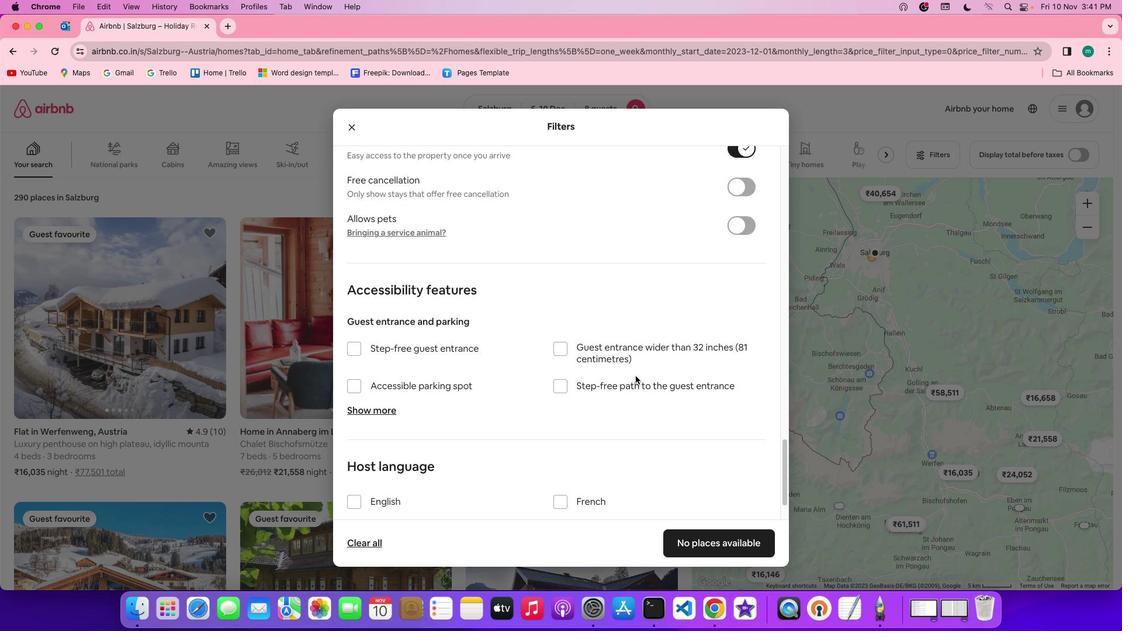 
Action: Mouse scrolled (636, 377) with delta (0, 0)
Screenshot: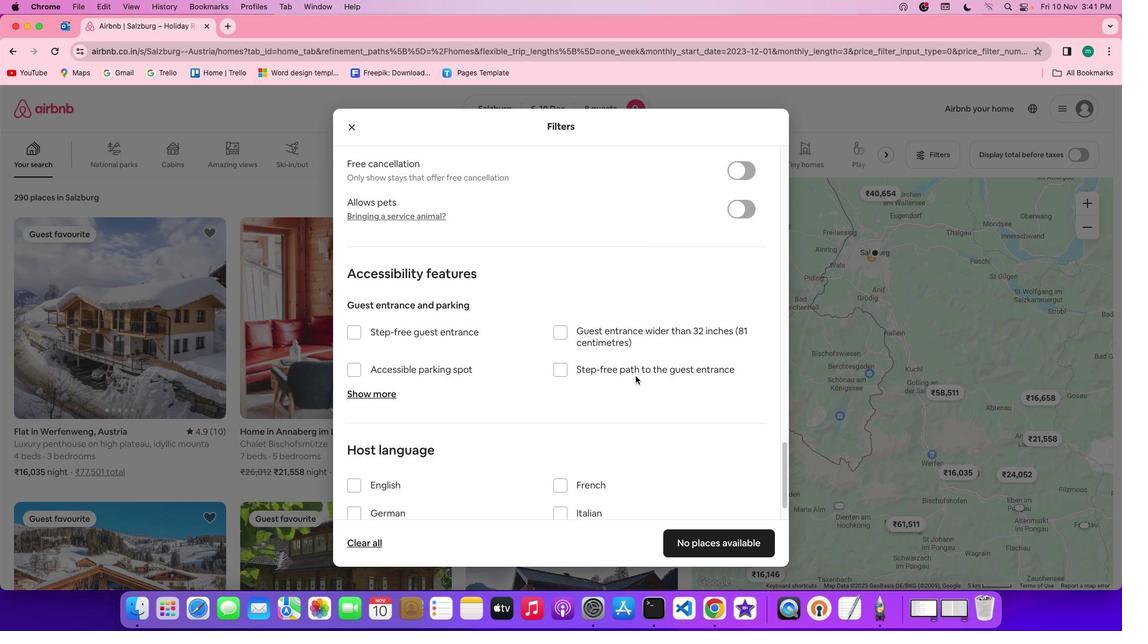 
Action: Mouse scrolled (636, 377) with delta (0, 0)
Screenshot: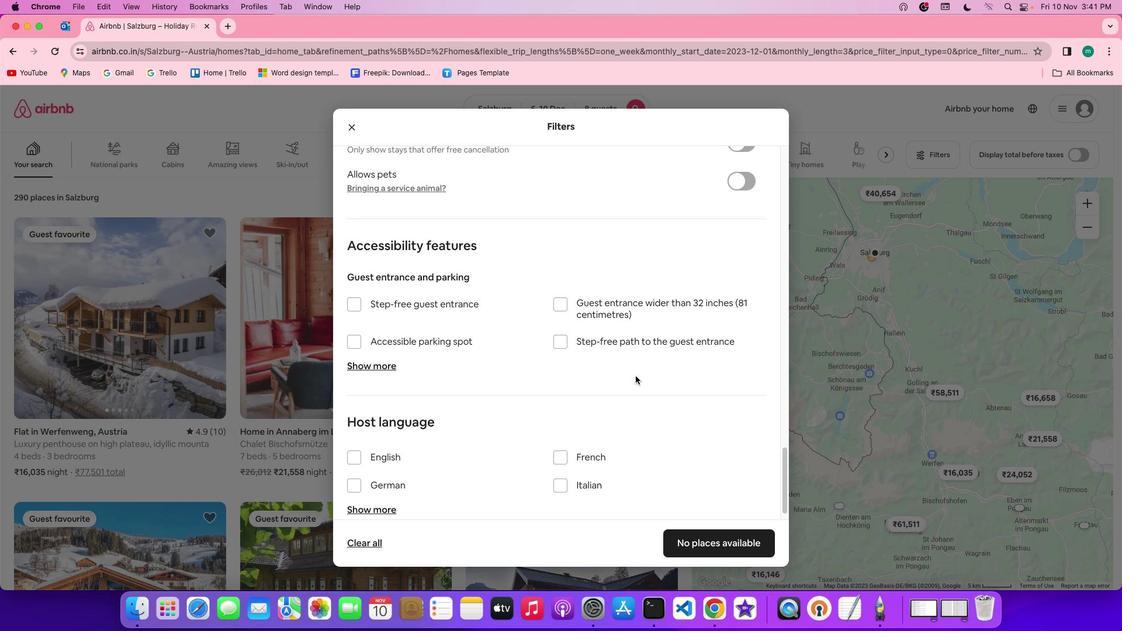 
Action: Mouse scrolled (636, 377) with delta (0, 0)
Screenshot: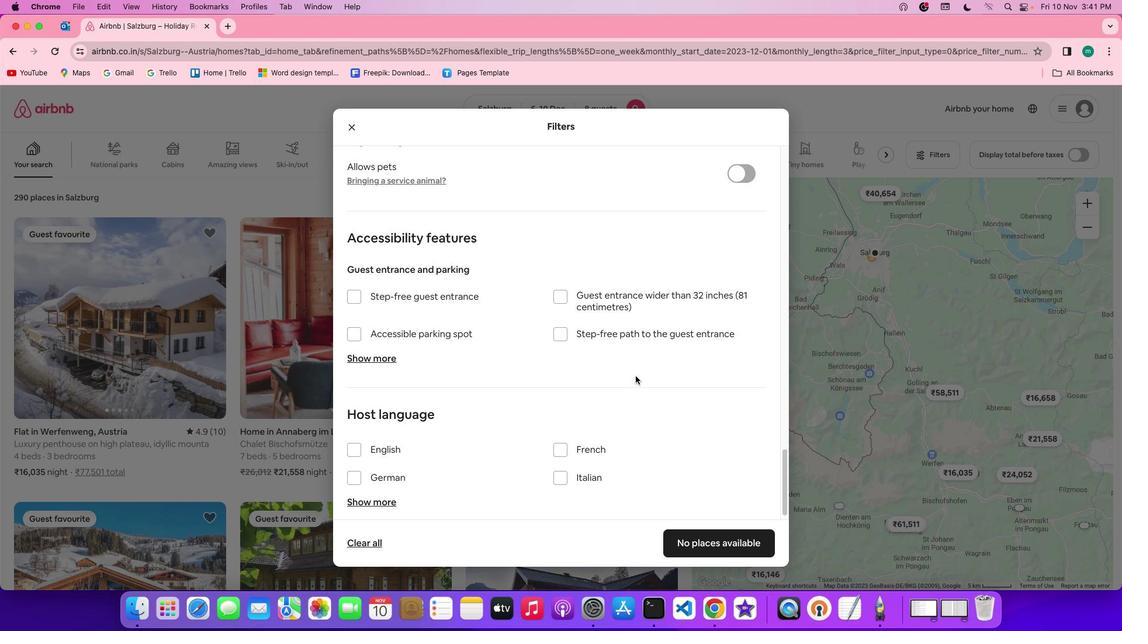 
Action: Mouse scrolled (636, 377) with delta (0, 0)
Screenshot: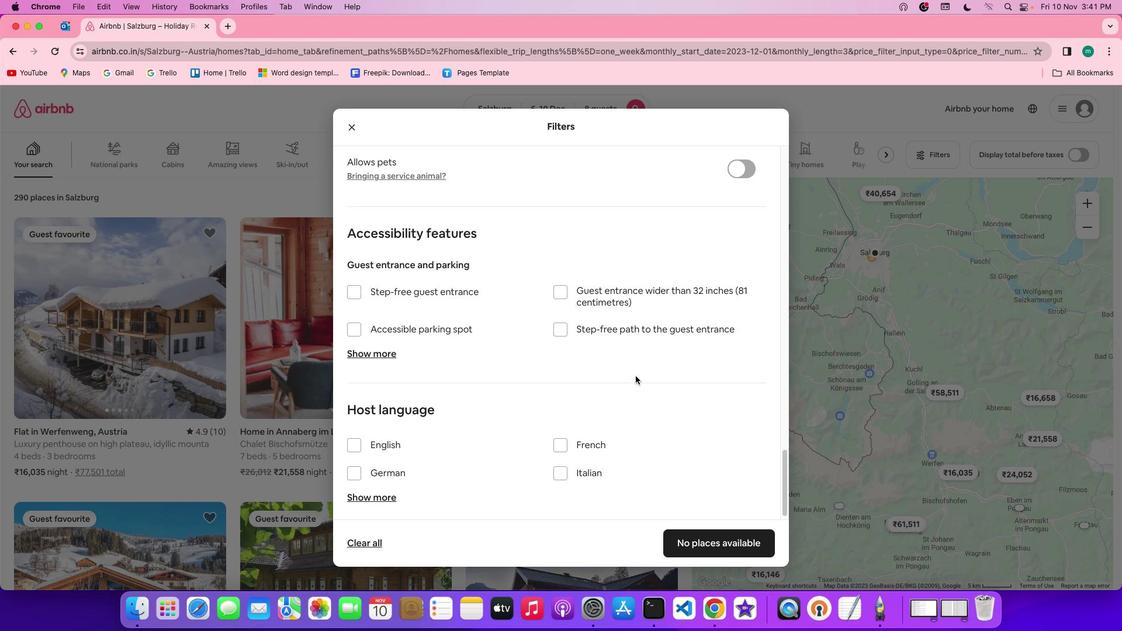 
Action: Mouse scrolled (636, 377) with delta (0, 0)
Screenshot: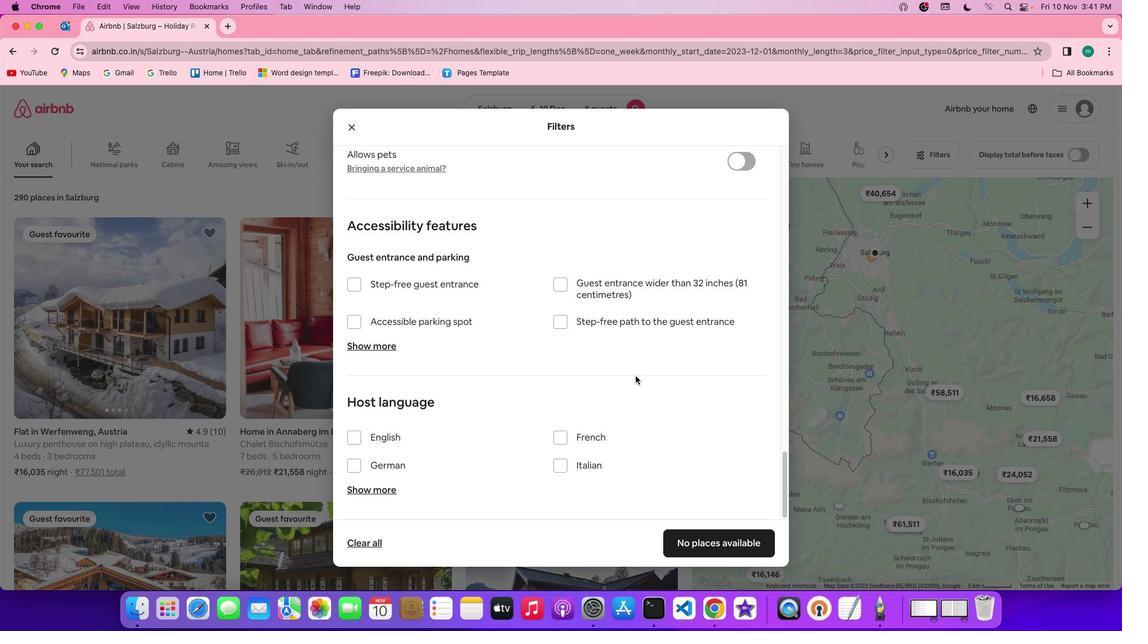 
Action: Mouse scrolled (636, 377) with delta (0, 0)
Screenshot: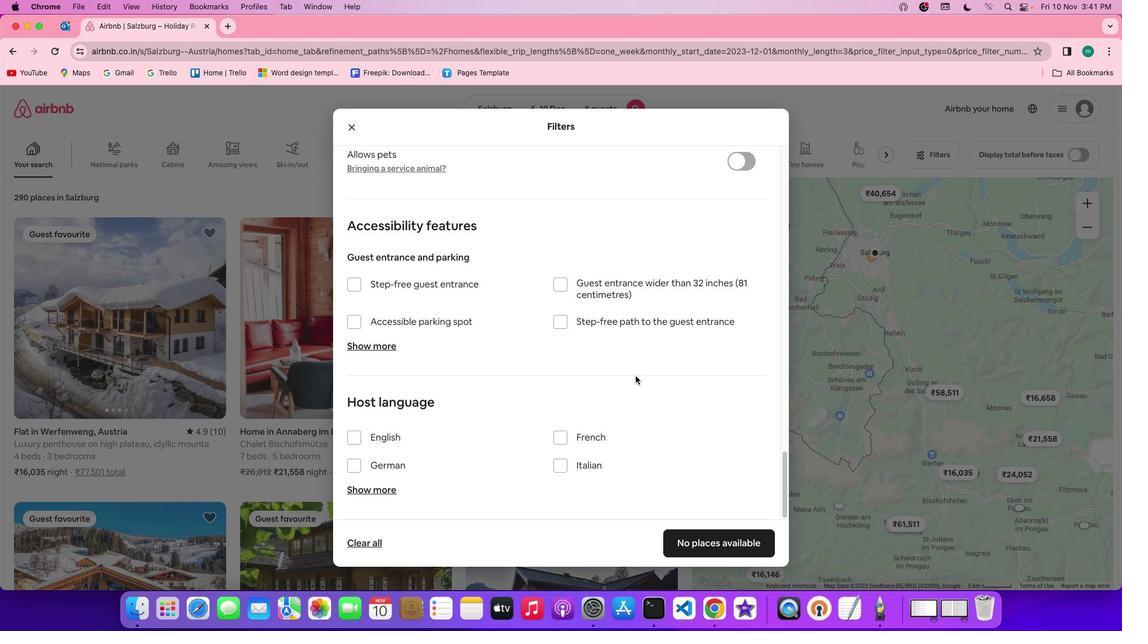 
Action: Mouse scrolled (636, 377) with delta (0, 0)
Screenshot: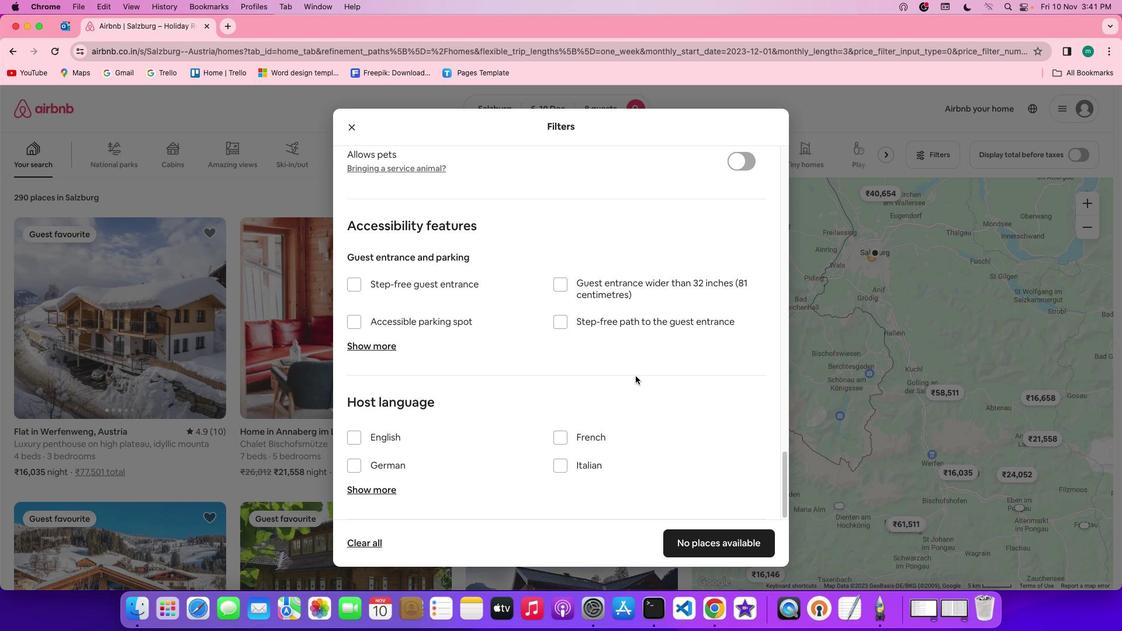 
Action: Mouse scrolled (636, 377) with delta (0, 0)
Screenshot: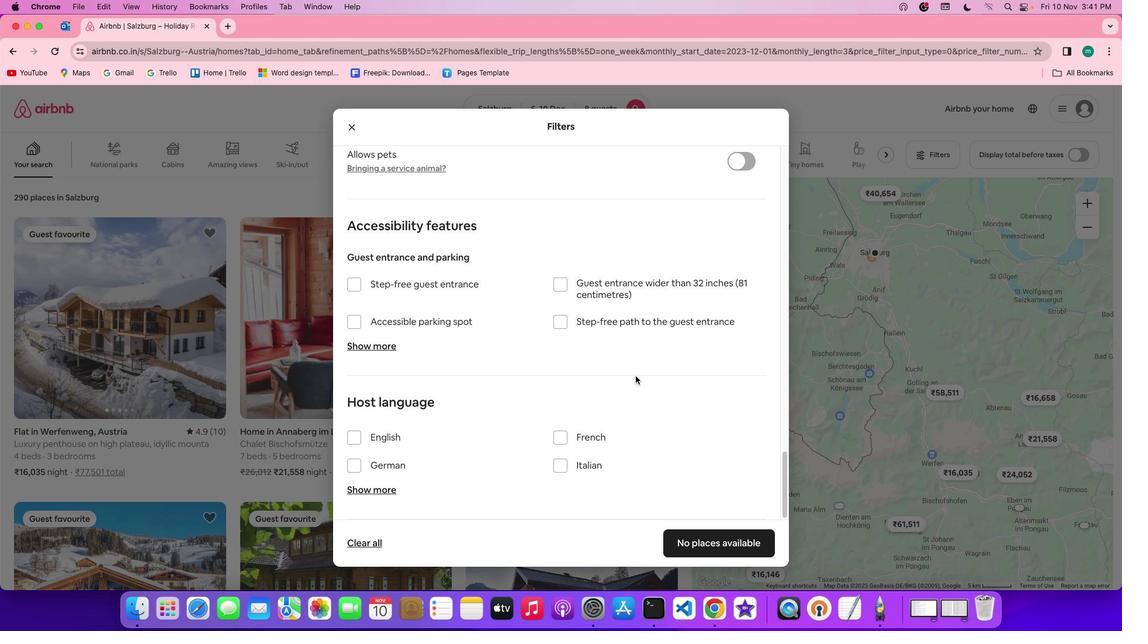 
Action: Mouse scrolled (636, 377) with delta (0, 0)
Screenshot: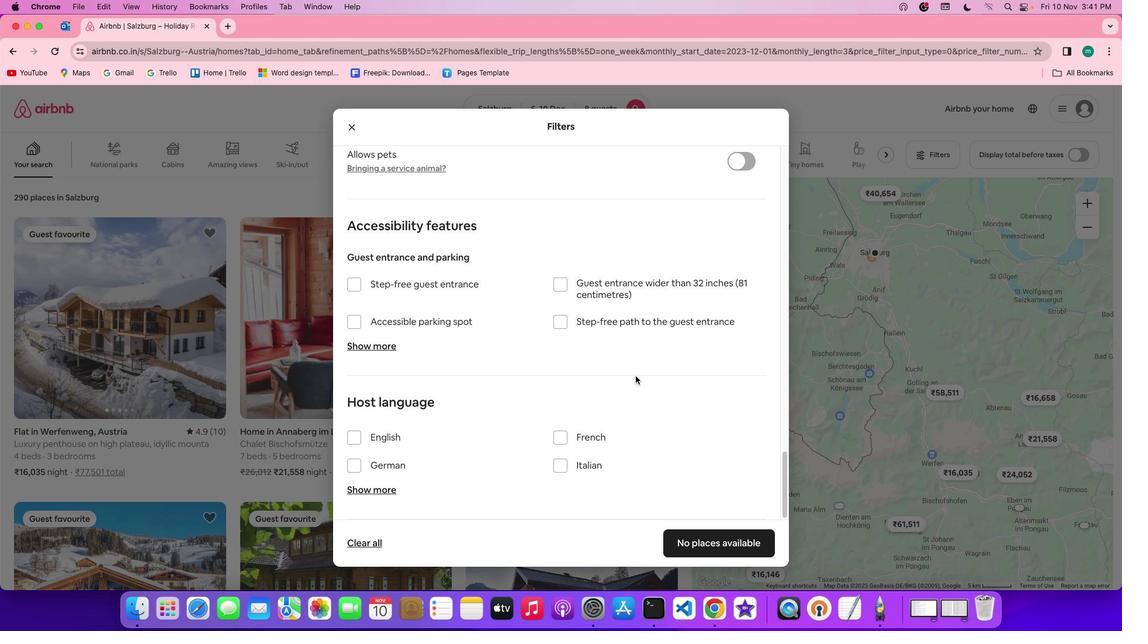 
Action: Mouse scrolled (636, 377) with delta (0, 0)
Screenshot: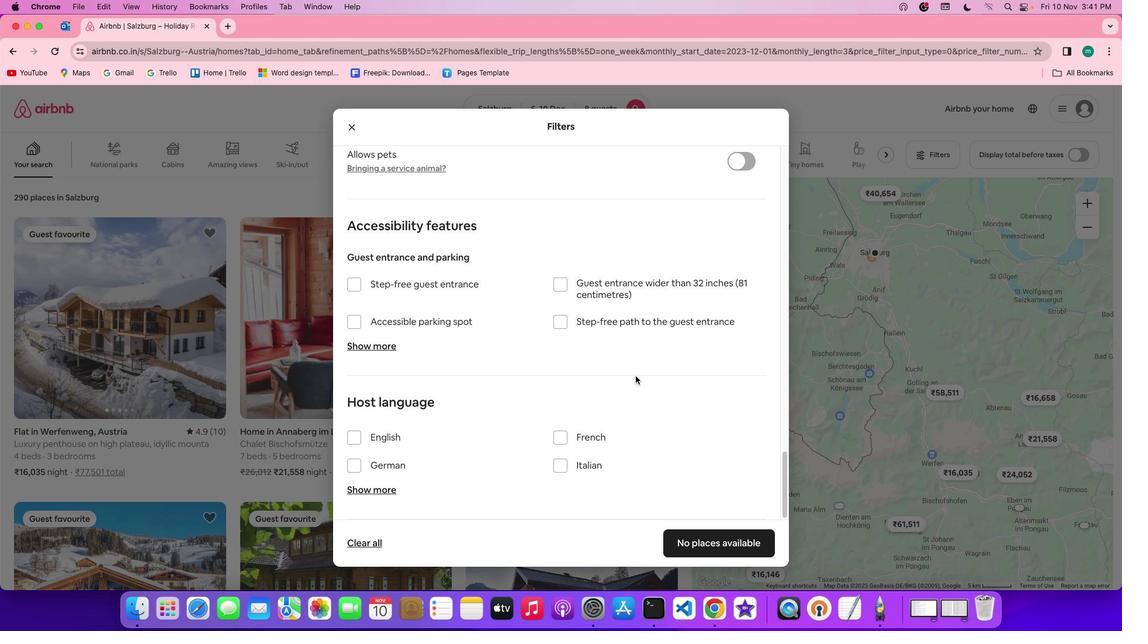 
Action: Mouse scrolled (636, 377) with delta (0, 0)
Screenshot: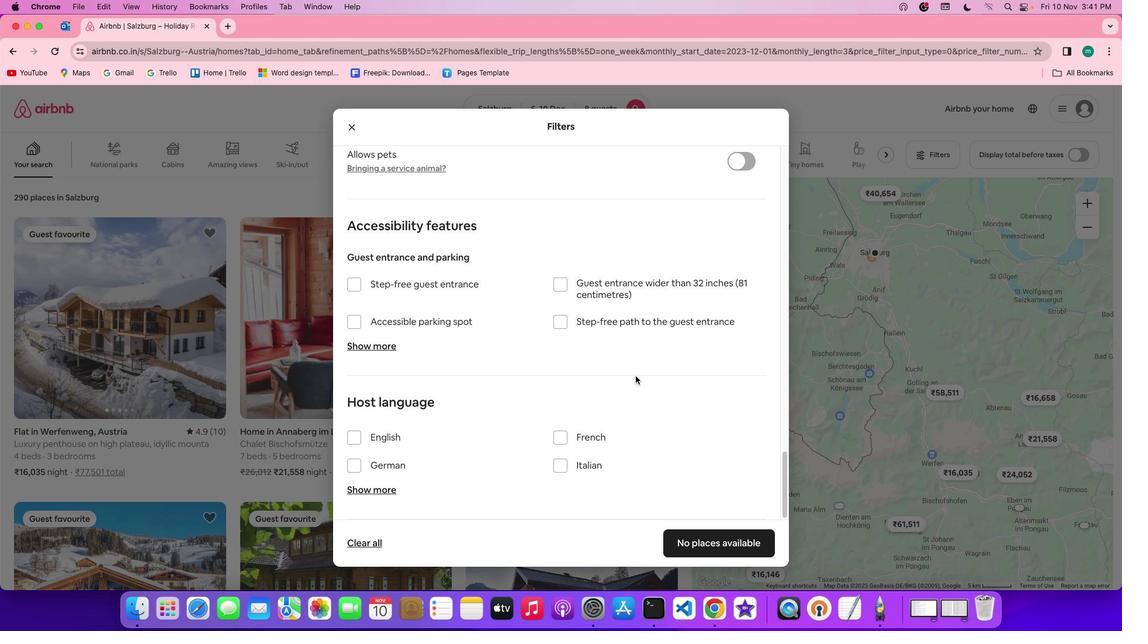 
Action: Mouse scrolled (636, 377) with delta (0, -1)
Screenshot: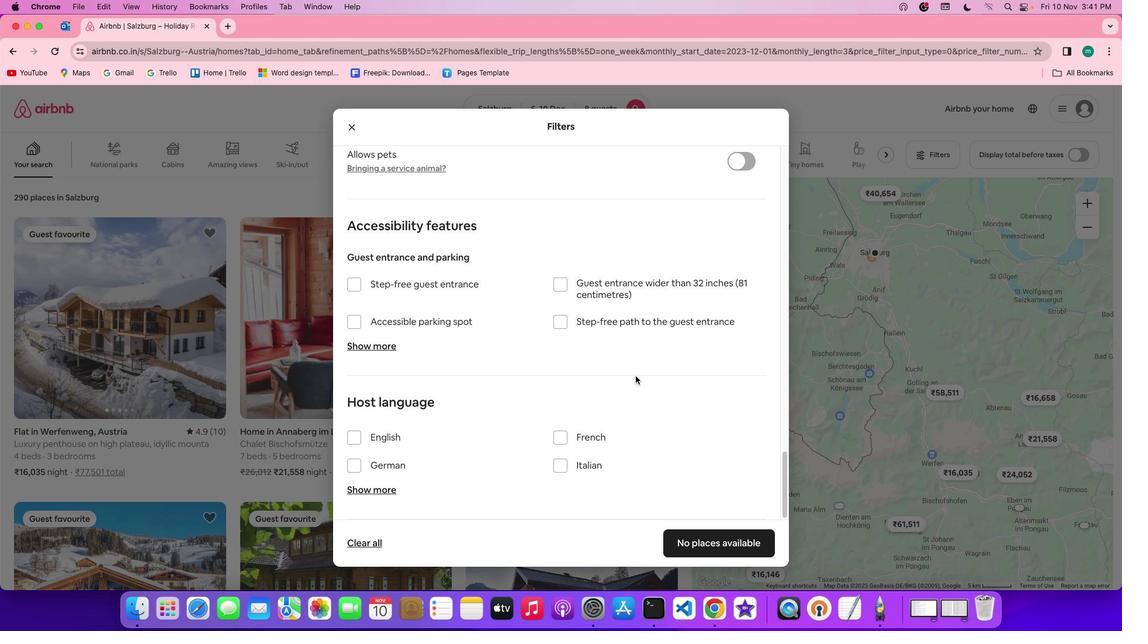 
Action: Mouse moved to (699, 539)
Screenshot: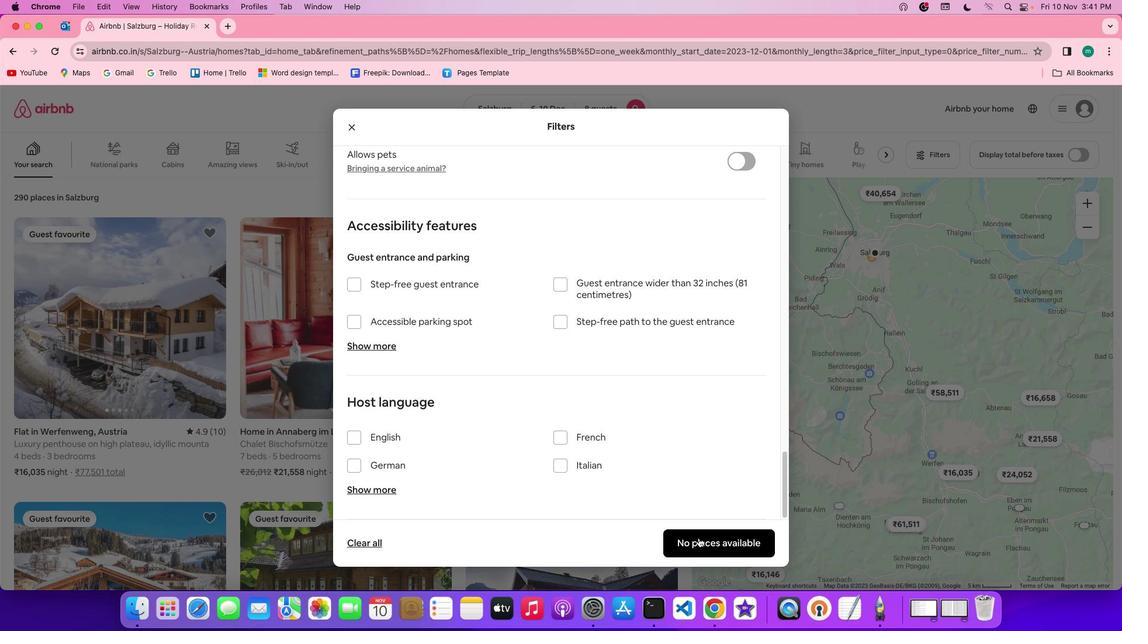 
Action: Mouse pressed left at (699, 539)
Screenshot: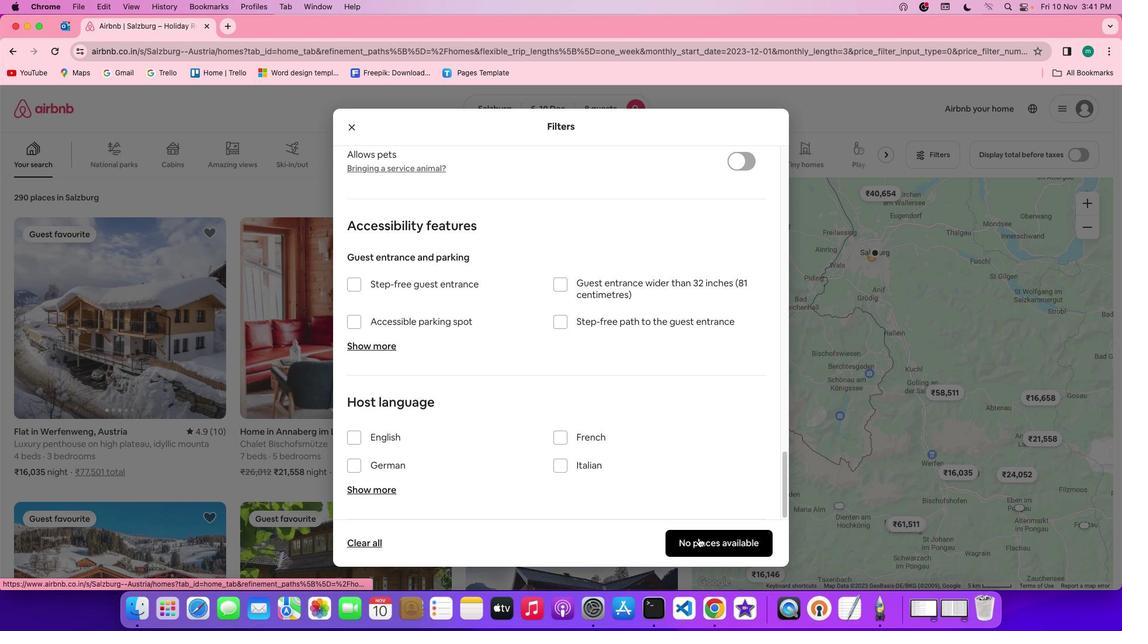 
Action: Mouse moved to (282, 404)
Screenshot: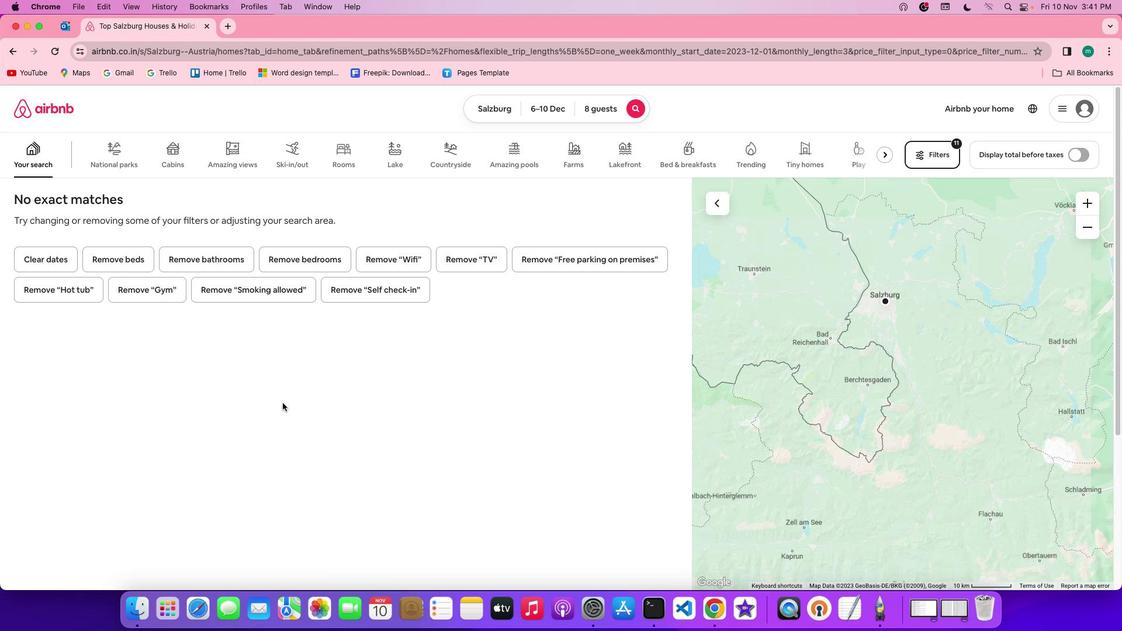 
